 Task: Send email and add a link Link0000000001 to parteek.kumar@softage.net; aakash.mishra@softage.net with a cc to Ayush@softage.net; pooja.chaudhary@softage.net and bcc to Vanshu.thakur@softage.net with a subject Subject0000000001 and add a message Message0000000003 and with an attachment of Attach0000000004. Add a signature Sign0000000002 . Send email and add a link Link0000000002 including the signature Sign0000000001 to parteek.kumar@softage.net with a subject Subject0000000001 and add a message Message0000000001. Send email and add a link Link0000000002 including the signature Sign0000000001 to parteek.kumar@softage.net; aakash.mishra@softage.net with a subject Subject0000000002 and add a message Message0000000002. Send email and add a link Link0000000002 including the signature Sign0000000001 to parteek.kumar@softage.net with a subject Subject0000000001 and add a message Message0000000001 and with an attachment of Attach0000000001
Action: Mouse moved to (162, 182)
Screenshot: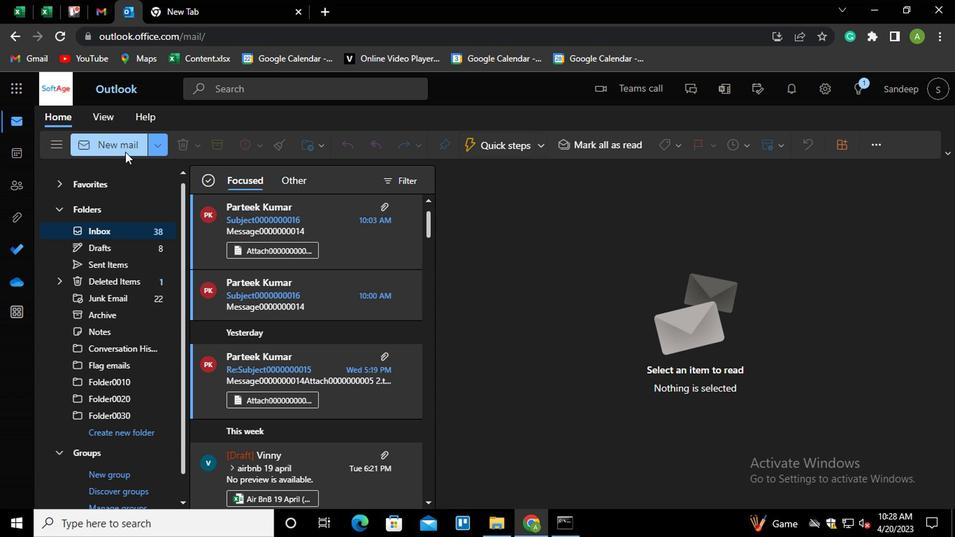 
Action: Mouse pressed left at (162, 182)
Screenshot: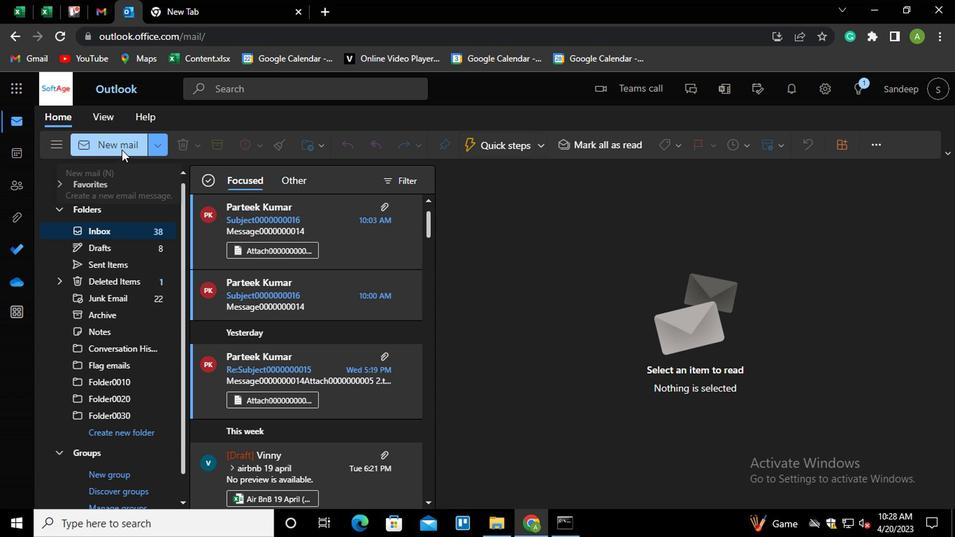 
Action: Mouse moved to (458, 317)
Screenshot: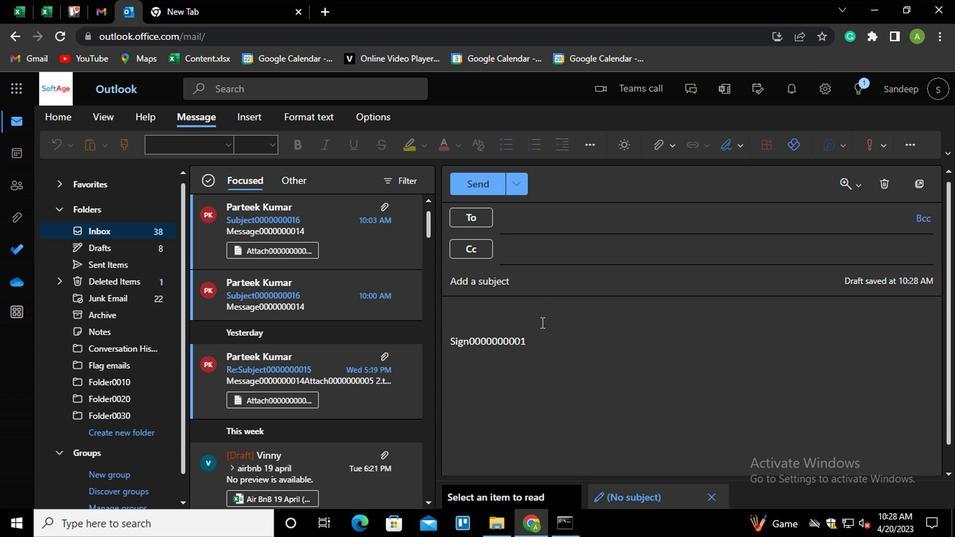 
Action: Mouse pressed left at (458, 317)
Screenshot: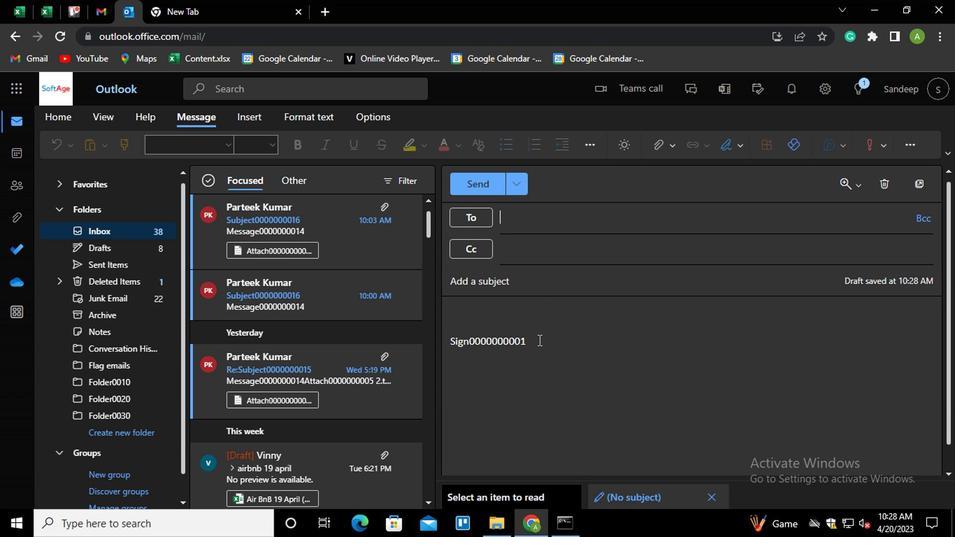 
Action: Key pressed <Key.shift_r><Key.home>
Screenshot: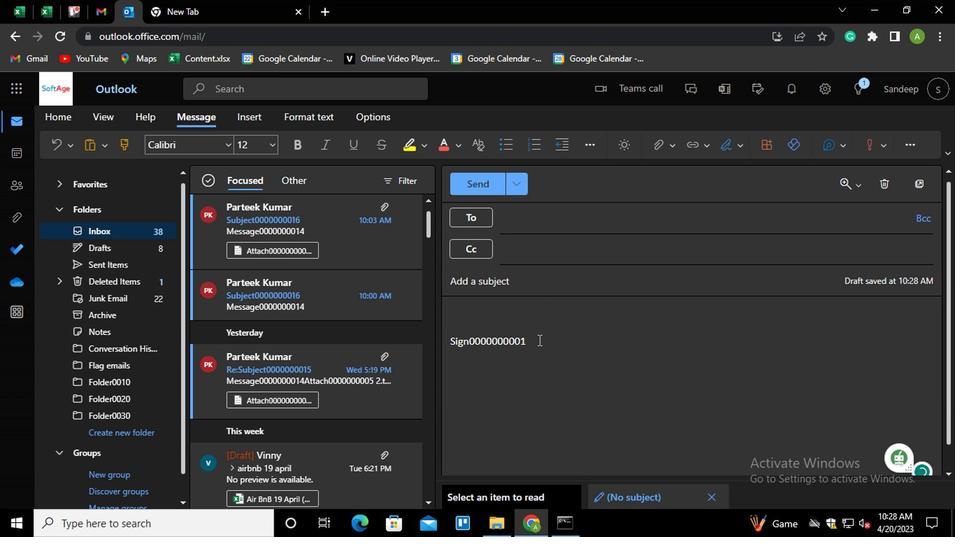 
Action: Mouse moved to (590, 293)
Screenshot: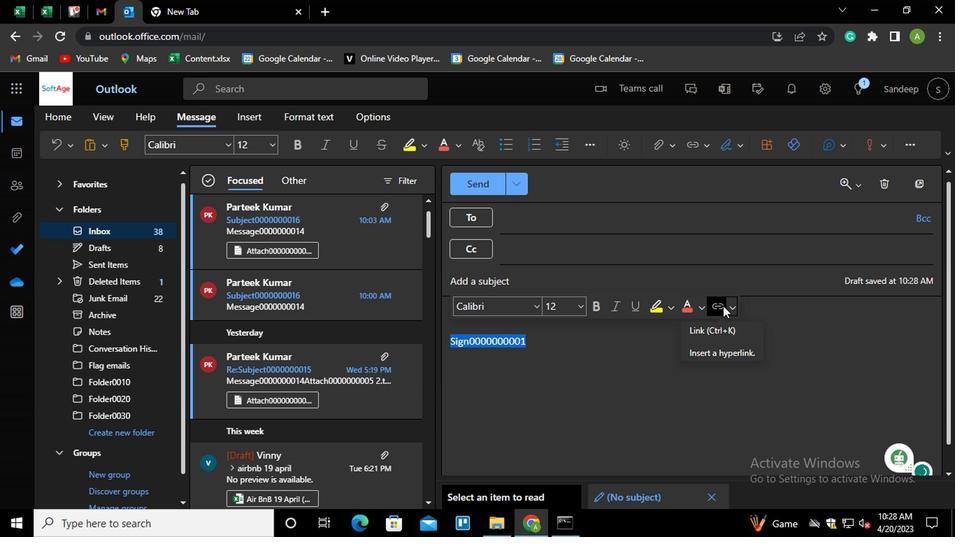 
Action: Mouse pressed left at (590, 293)
Screenshot: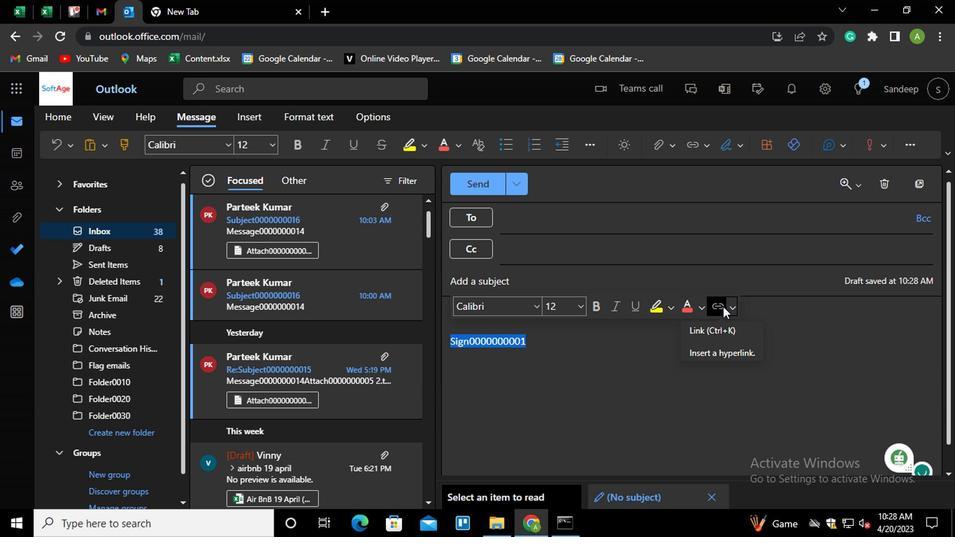 
Action: Mouse moved to (343, 269)
Screenshot: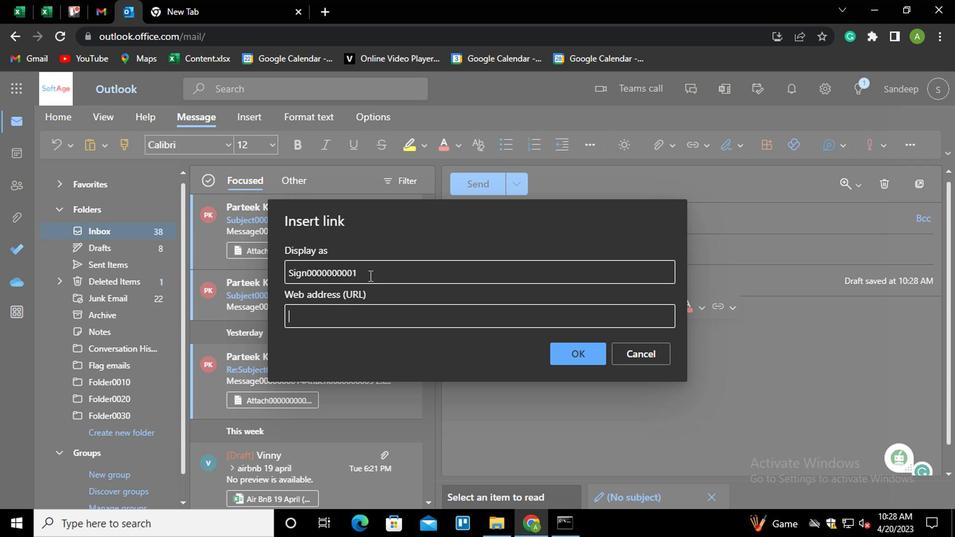 
Action: Mouse pressed left at (343, 269)
Screenshot: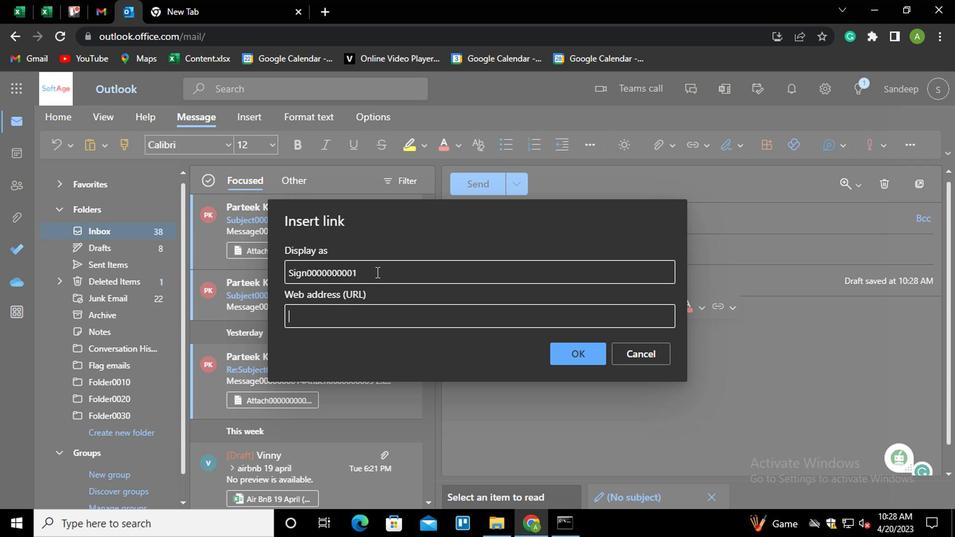 
Action: Key pressed <Key.shift_r><Key.home><Key.shift_r>Link0000000001
Screenshot: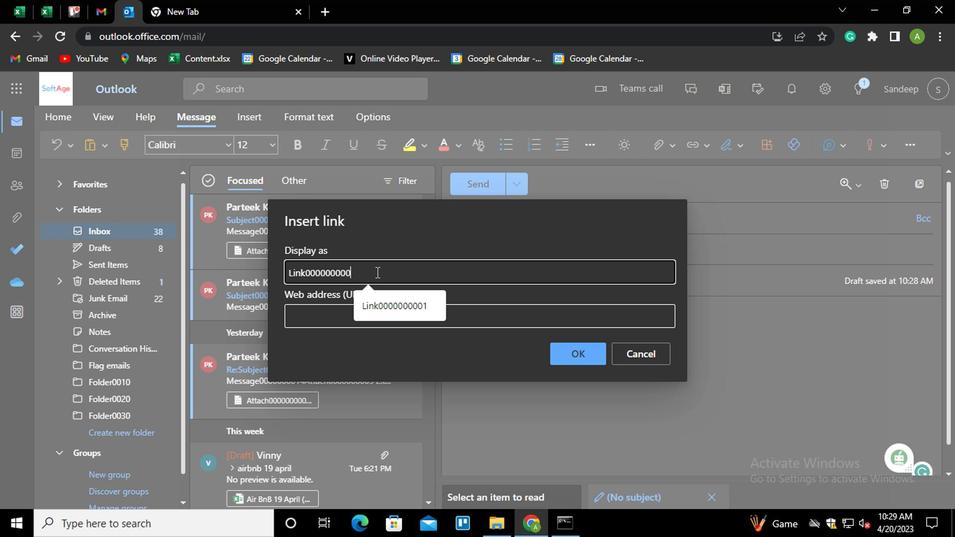 
Action: Mouse moved to (293, 307)
Screenshot: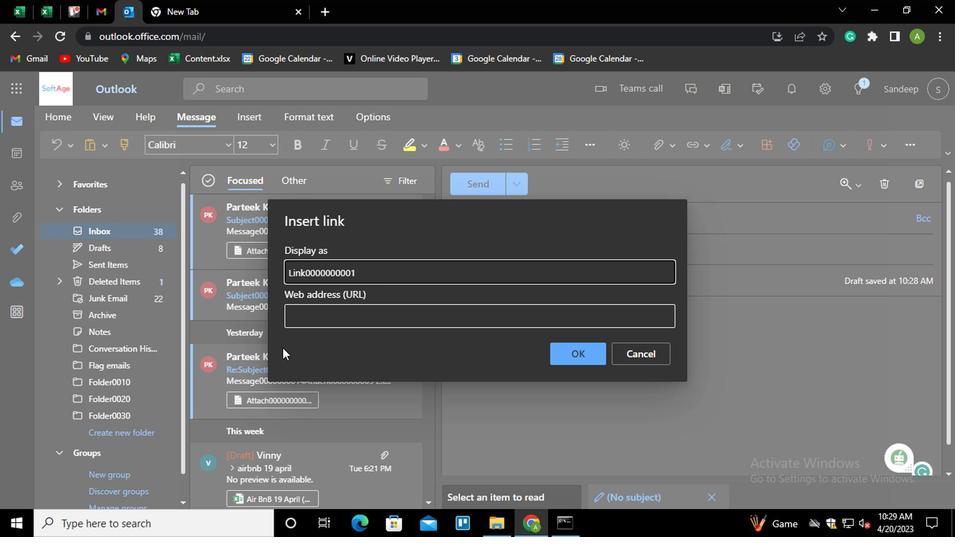 
Action: Key pressed <Key.shift_r>
Screenshot: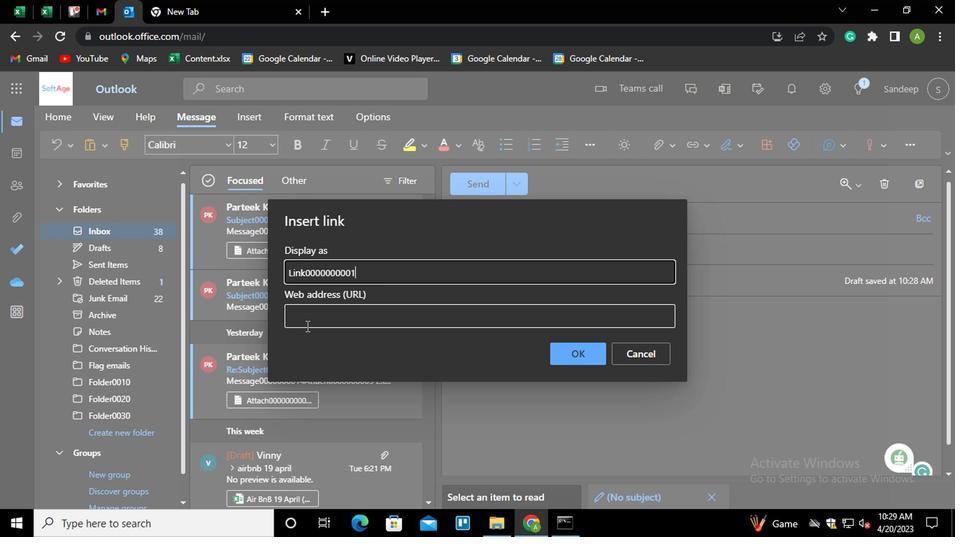 
Action: Mouse moved to (293, 305)
Screenshot: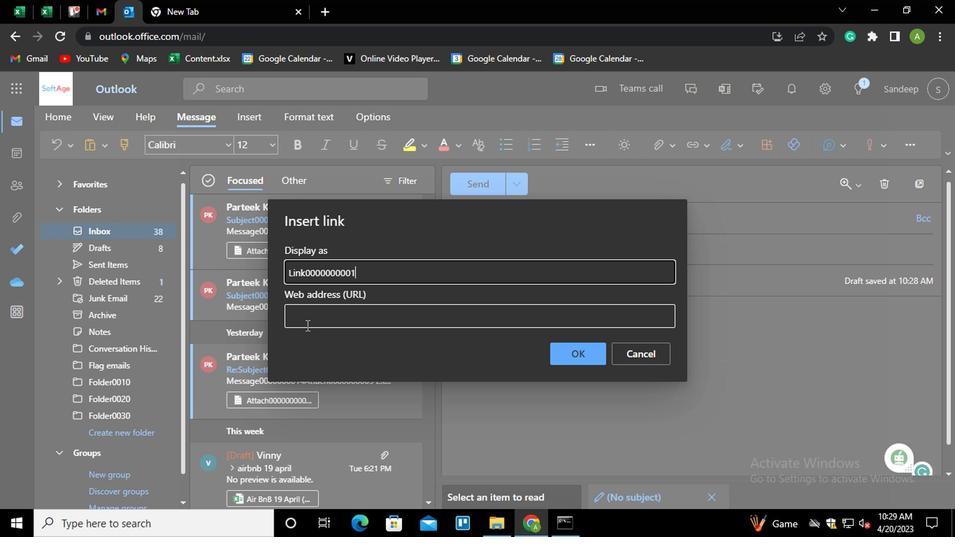 
Action: Mouse pressed left at (293, 305)
Screenshot: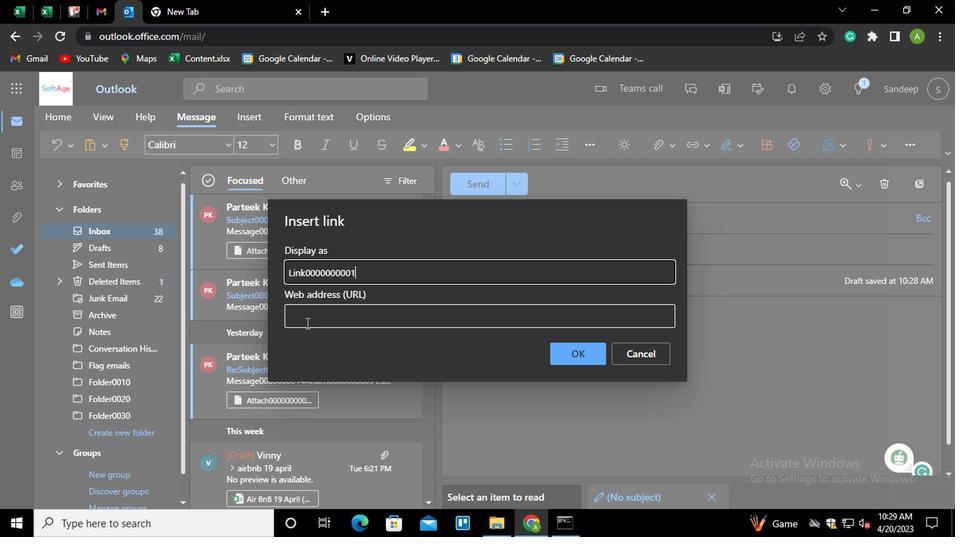 
Action: Key pressed <Key.shift_r>Link0000000001
Screenshot: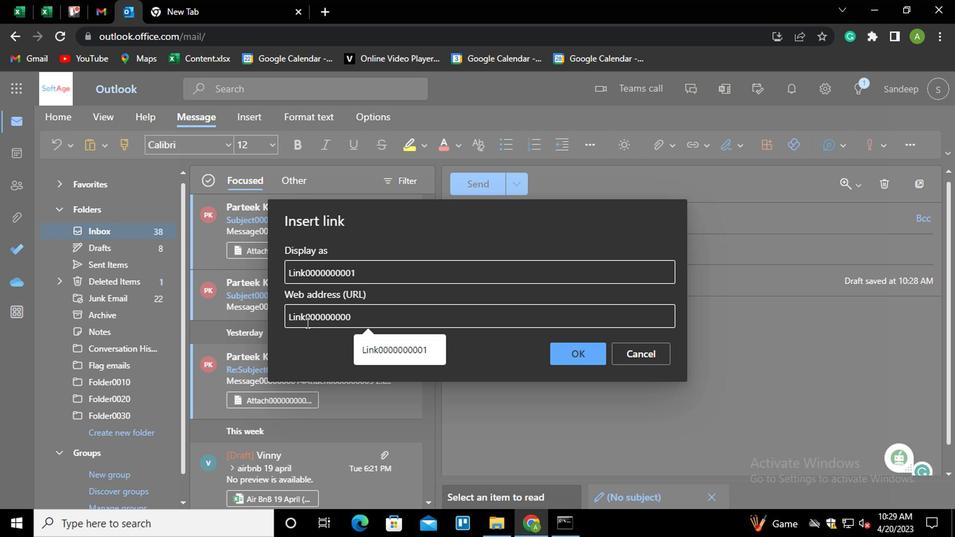 
Action: Mouse moved to (481, 329)
Screenshot: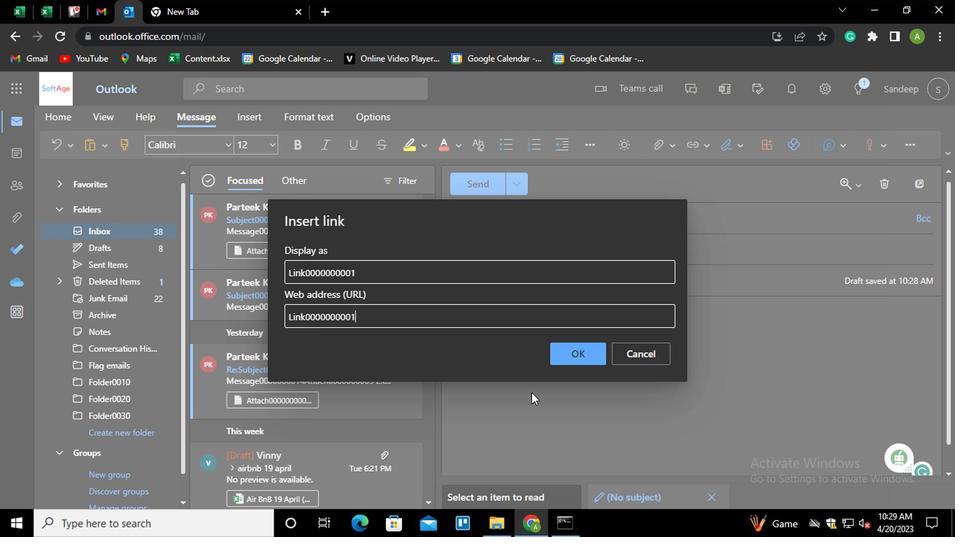 
Action: Mouse pressed left at (481, 329)
Screenshot: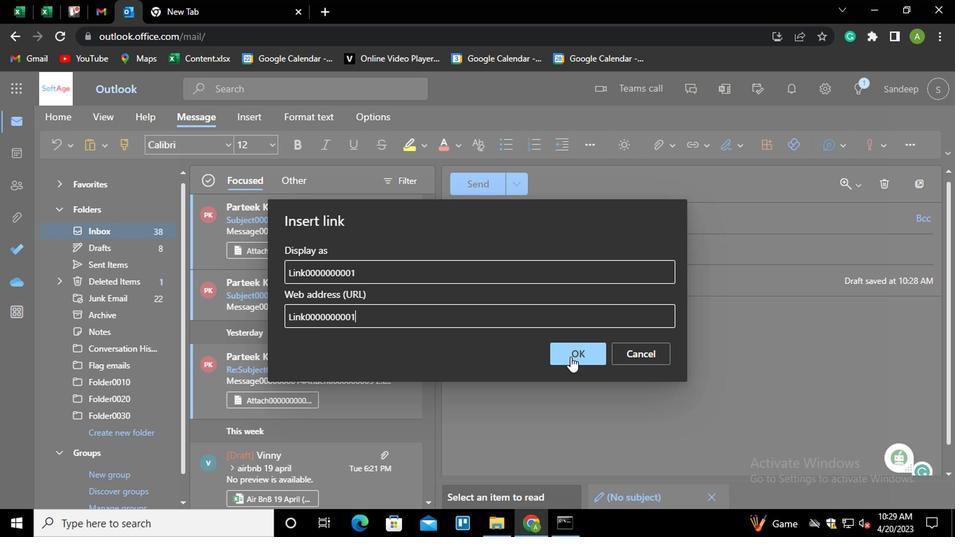 
Action: Mouse moved to (464, 234)
Screenshot: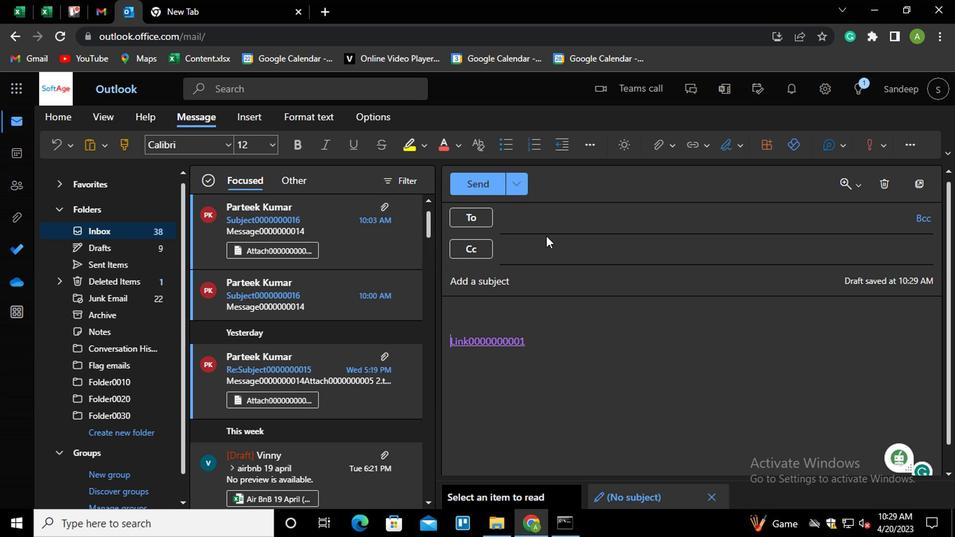 
Action: Mouse pressed left at (464, 234)
Screenshot: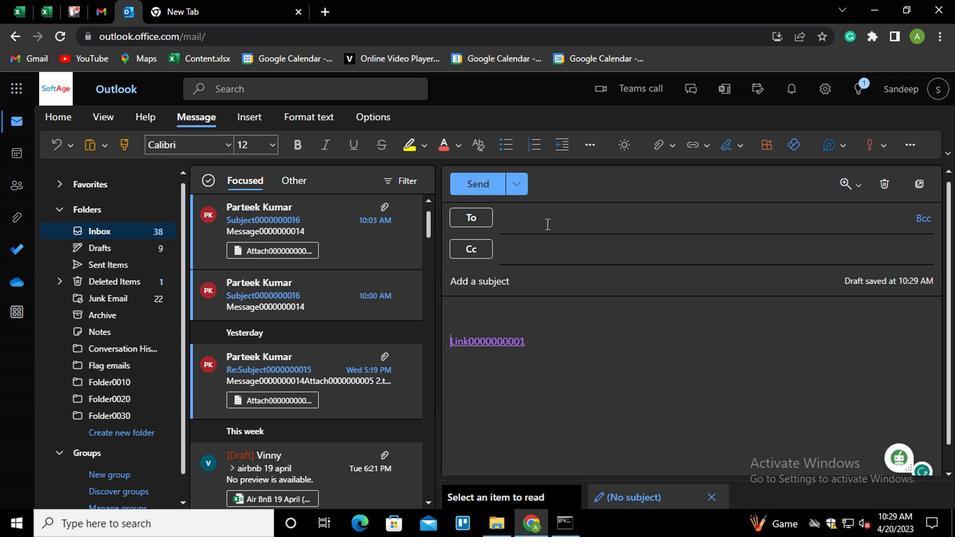 
Action: Key pressed par<Key.enter>aa<Key.enter>
Screenshot: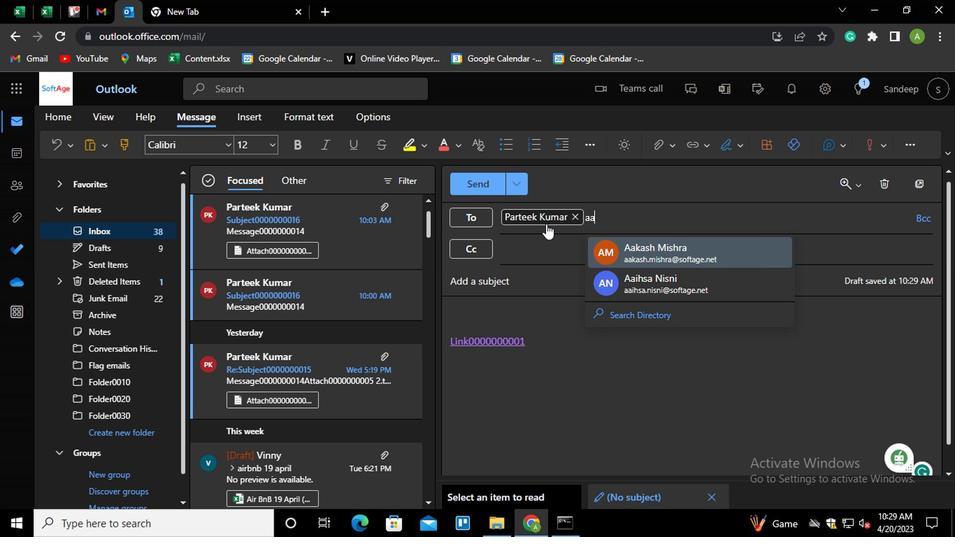 
Action: Mouse moved to (464, 254)
Screenshot: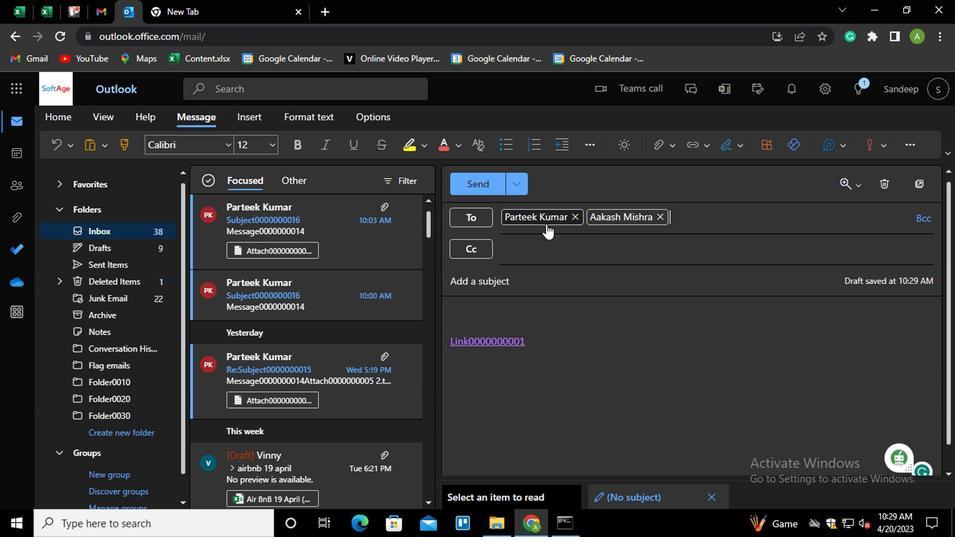 
Action: Mouse pressed left at (464, 254)
Screenshot: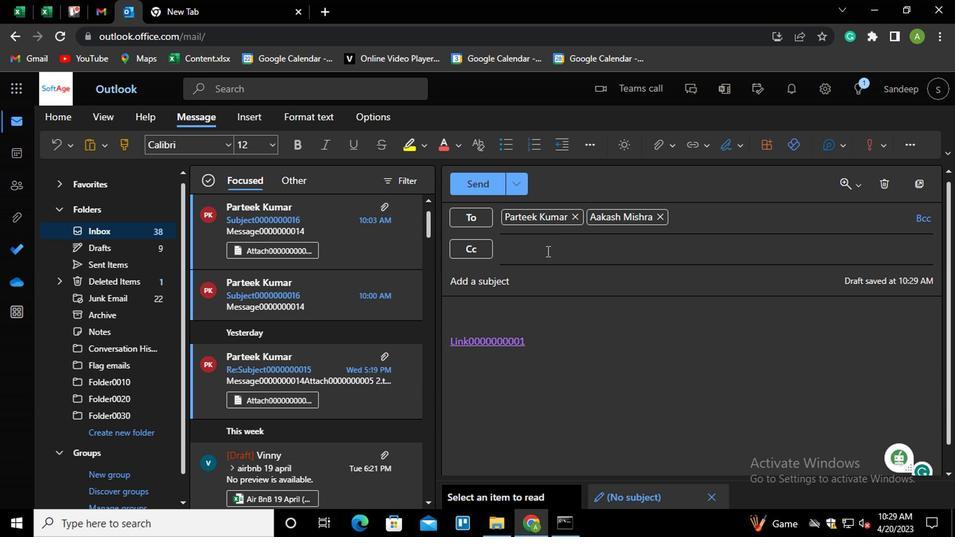 
Action: Key pressed ayu<Key.enter>poo<Key.enter>
Screenshot: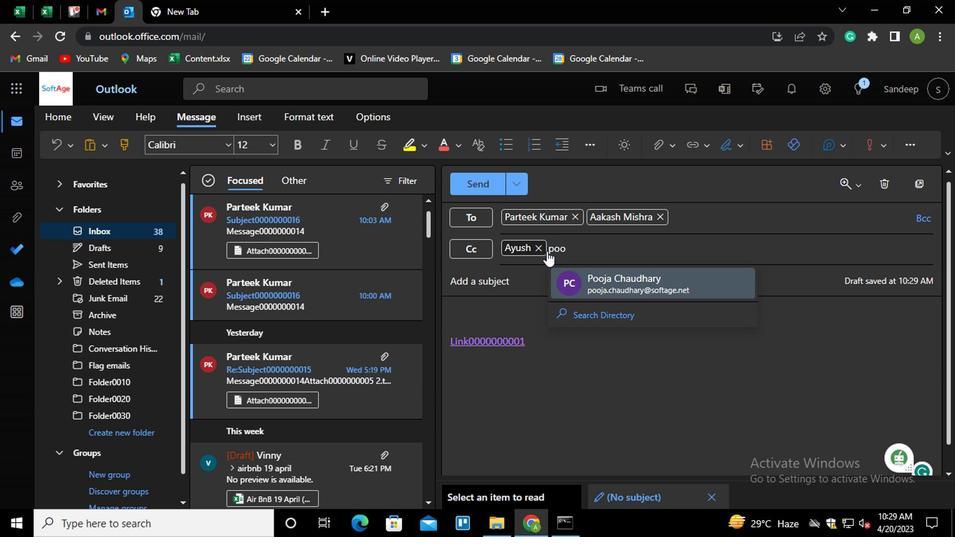 
Action: Mouse moved to (735, 231)
Screenshot: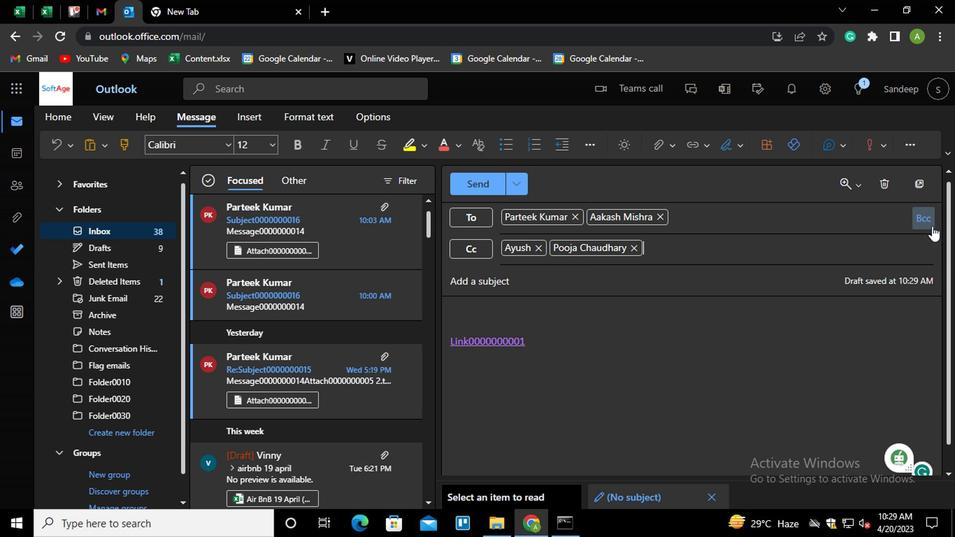 
Action: Mouse pressed left at (735, 231)
Screenshot: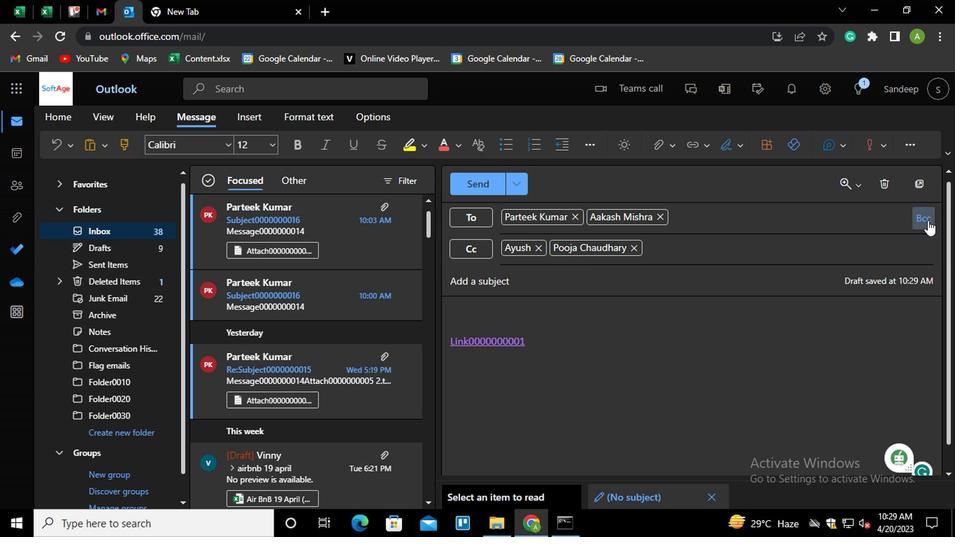 
Action: Mouse moved to (534, 274)
Screenshot: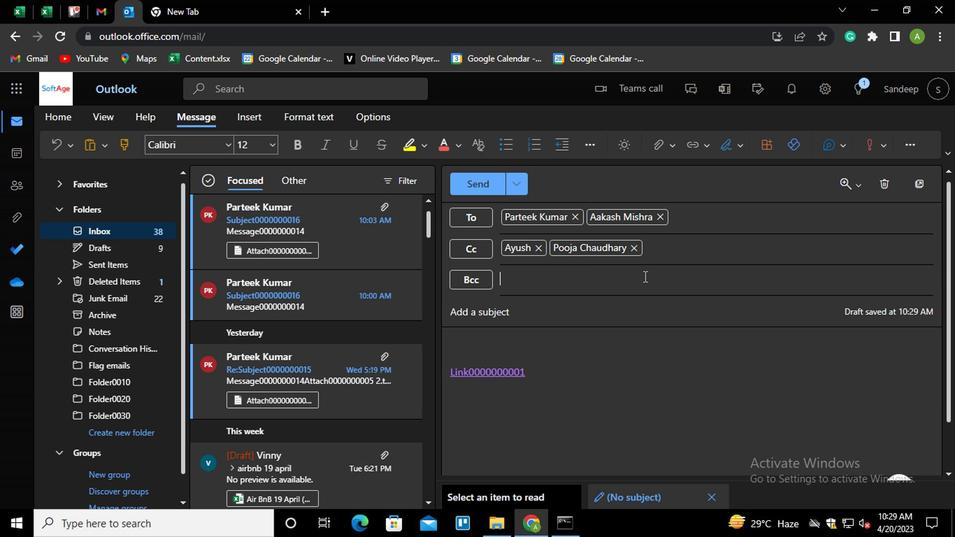 
Action: Mouse pressed left at (534, 274)
Screenshot: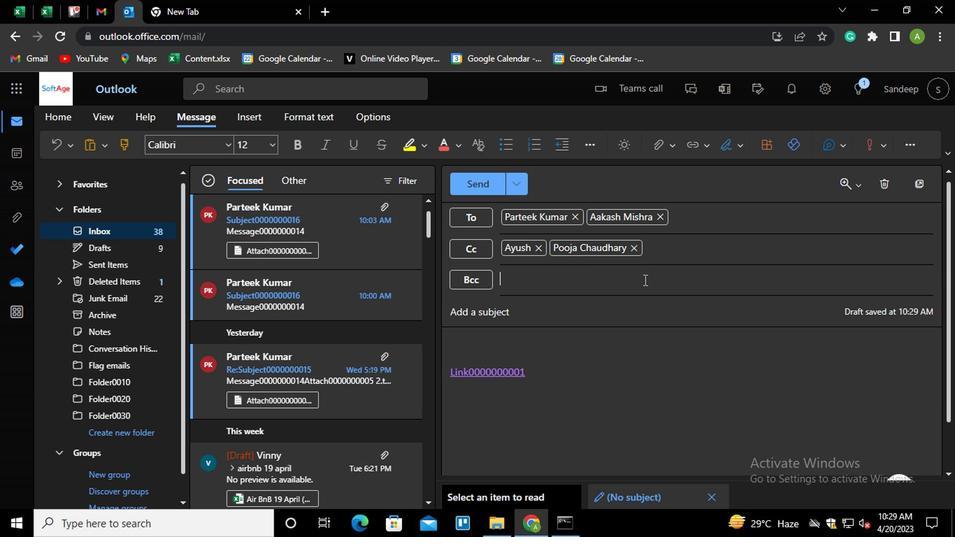 
Action: Key pressed van<Key.enter>
Screenshot: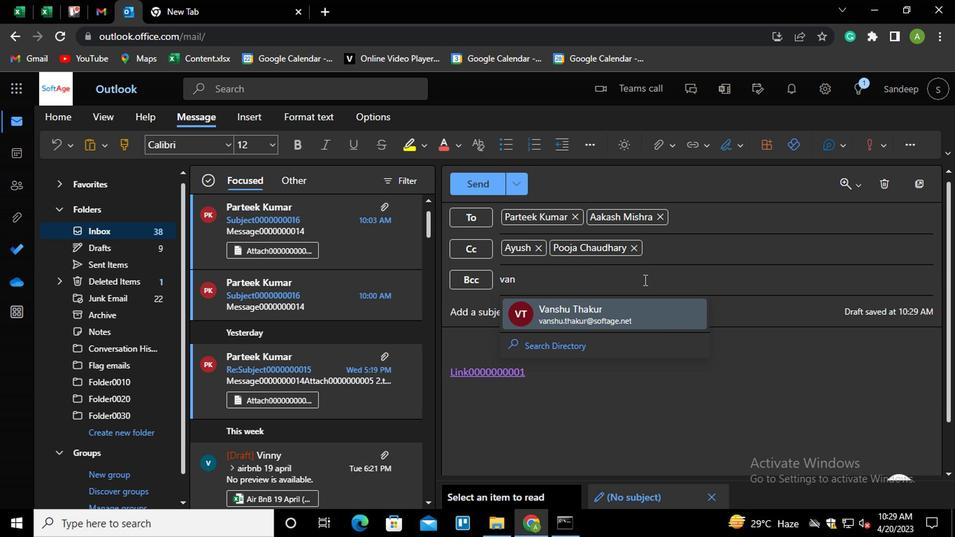
Action: Mouse moved to (472, 293)
Screenshot: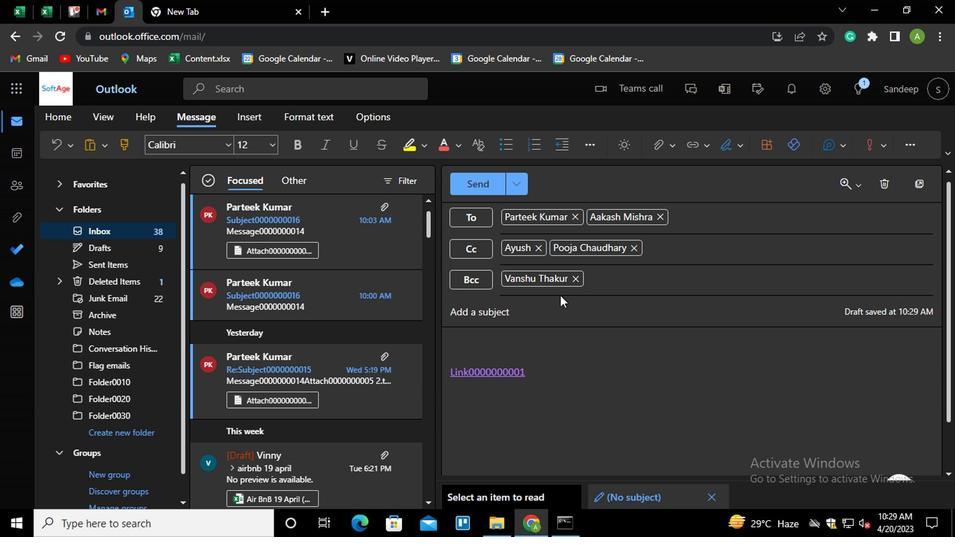 
Action: Mouse pressed left at (472, 293)
Screenshot: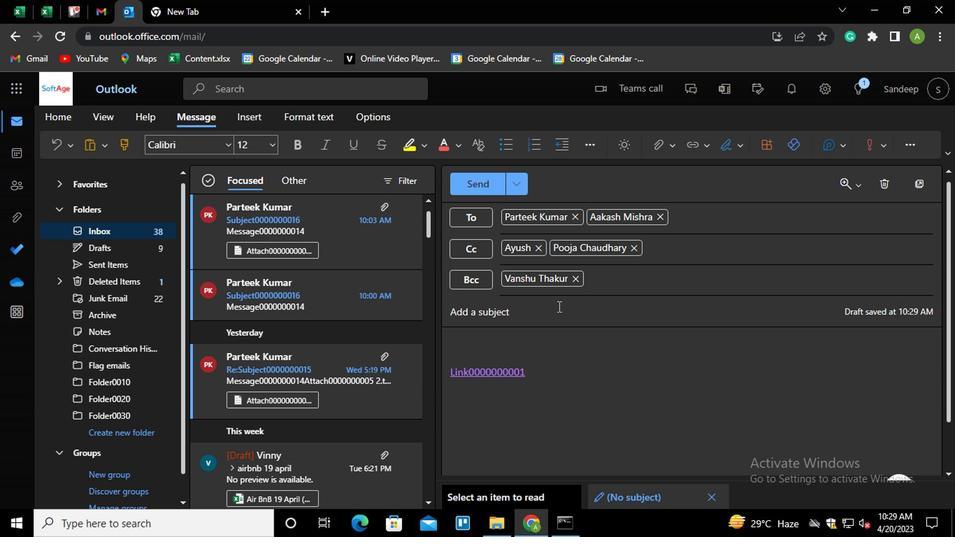 
Action: Key pressed <Key.shift>SUBJECT0000000001
Screenshot: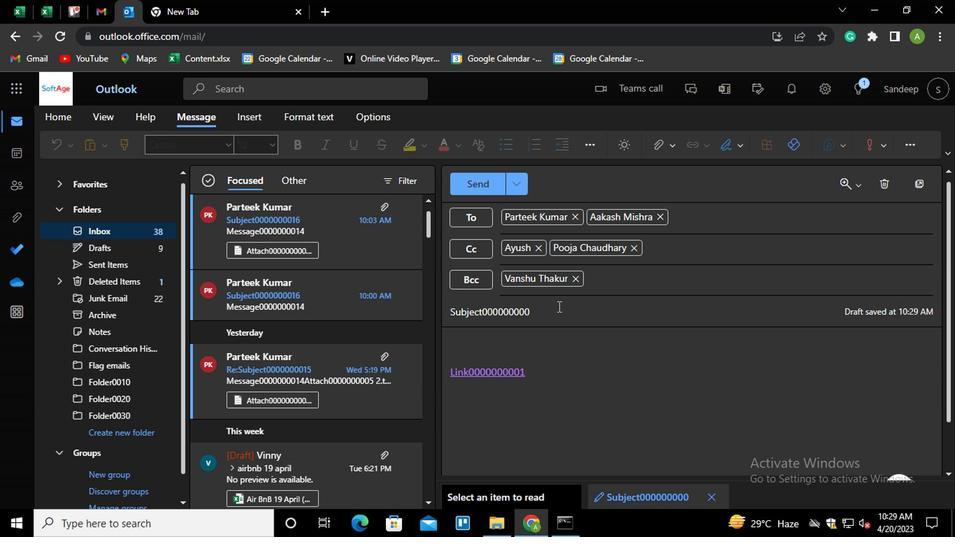 
Action: Mouse moved to (470, 341)
Screenshot: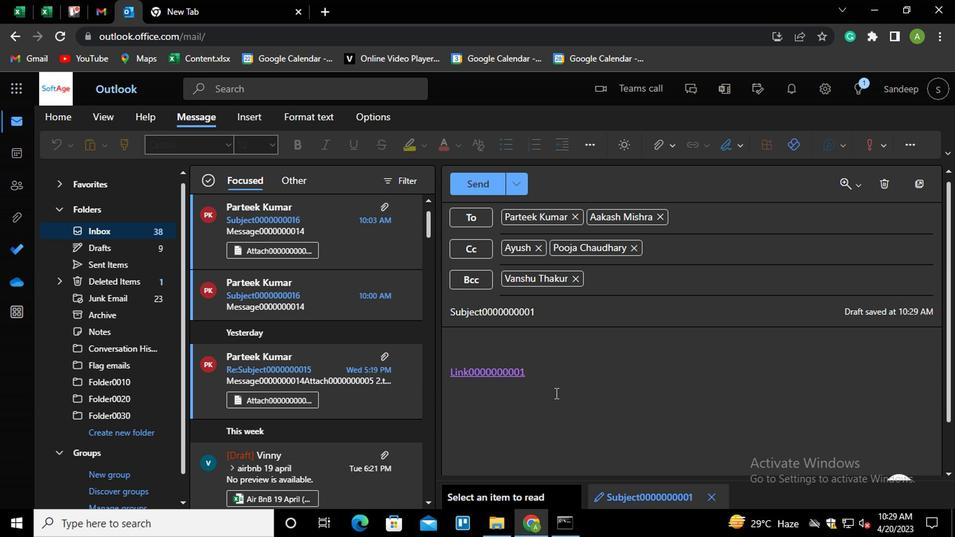 
Action: Mouse pressed left at (470, 341)
Screenshot: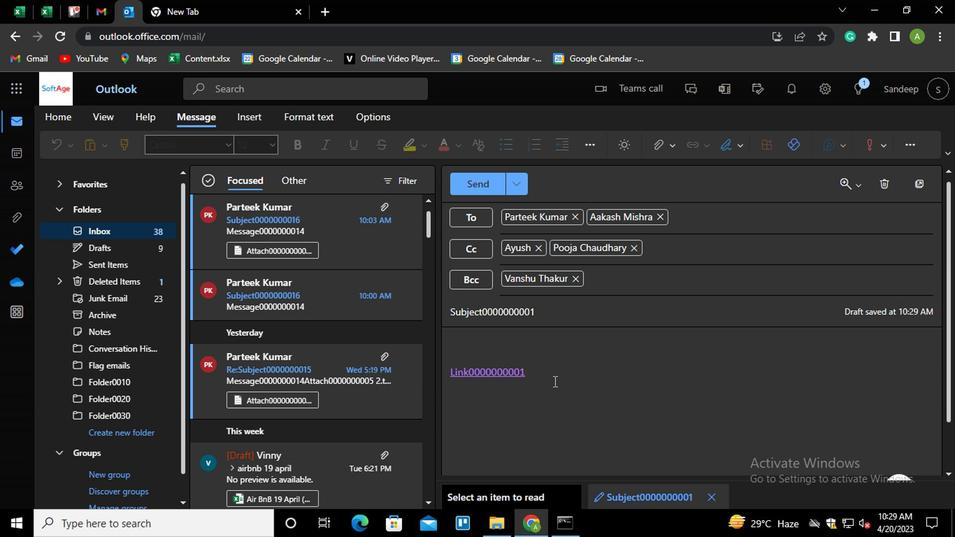 
Action: Key pressed <Key.shift_r><Key.shift_r><Key.enter><Key.shift_r>MESSAGE0000000003
Screenshot: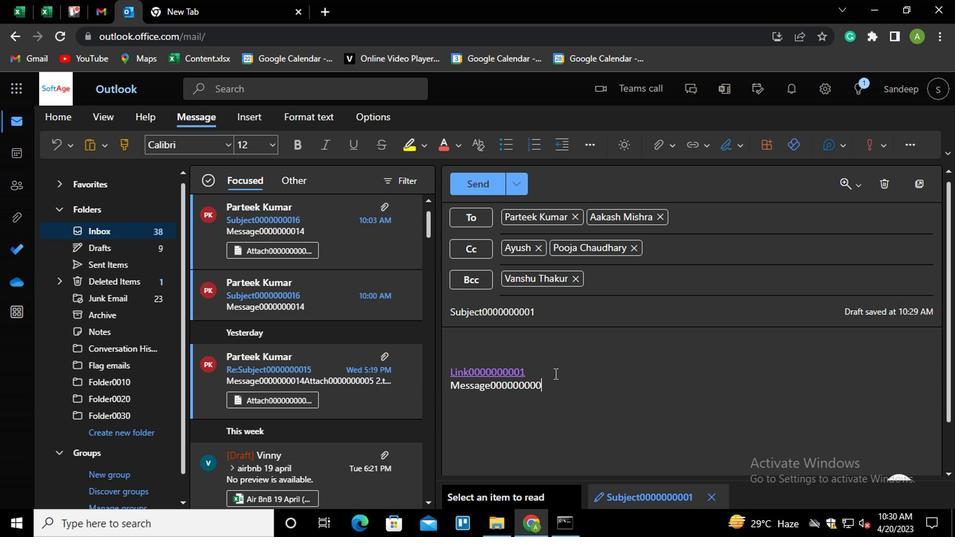 
Action: Mouse moved to (494, 356)
Screenshot: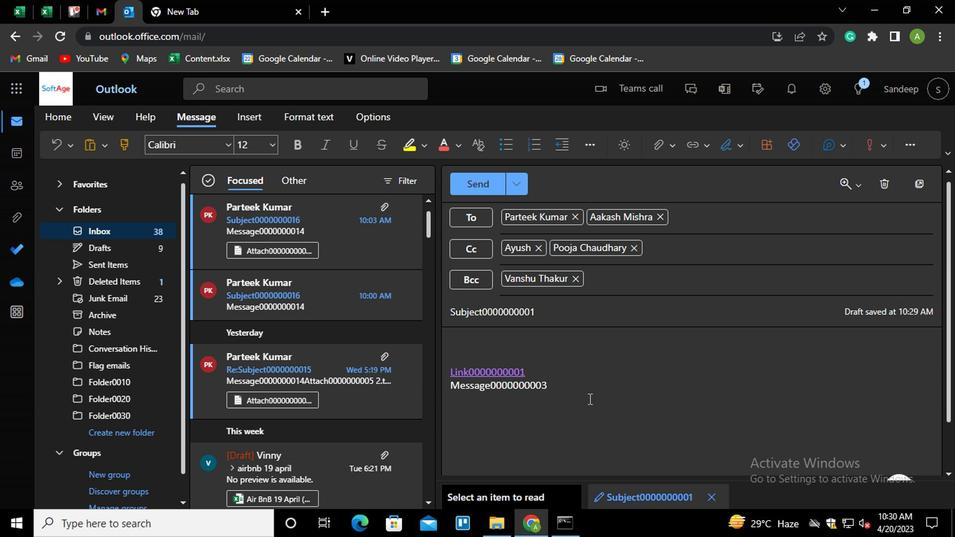 
Action: Mouse pressed left at (494, 356)
Screenshot: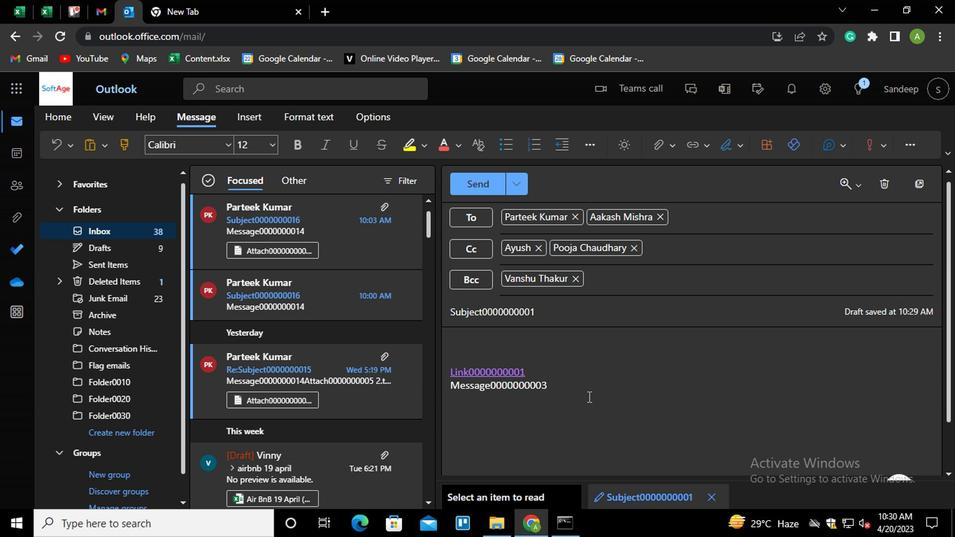
Action: Mouse moved to (544, 178)
Screenshot: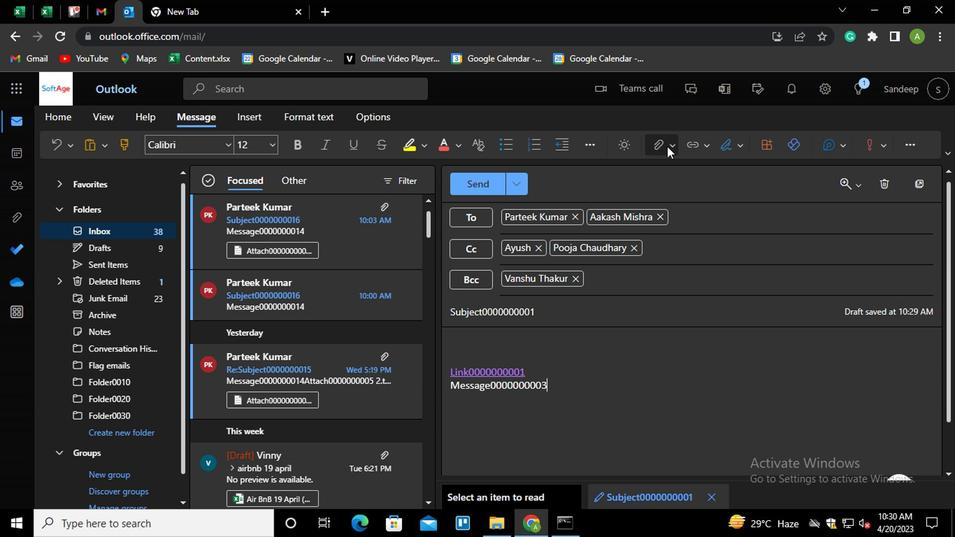 
Action: Mouse pressed left at (544, 178)
Screenshot: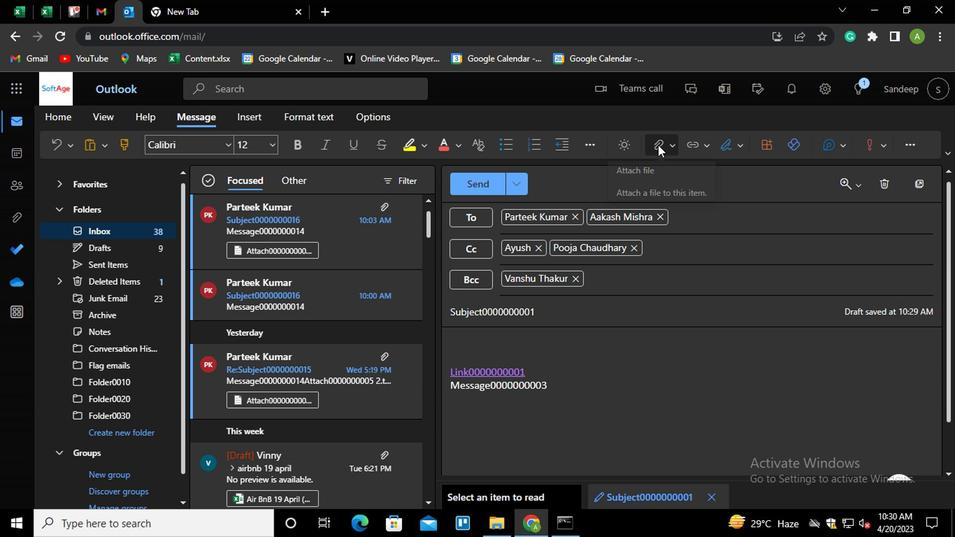 
Action: Mouse moved to (512, 201)
Screenshot: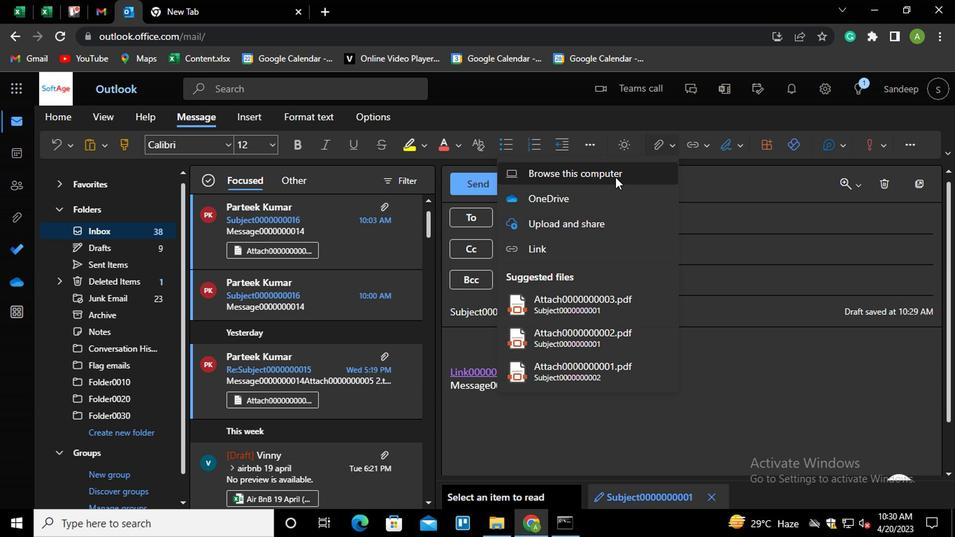 
Action: Mouse pressed left at (512, 201)
Screenshot: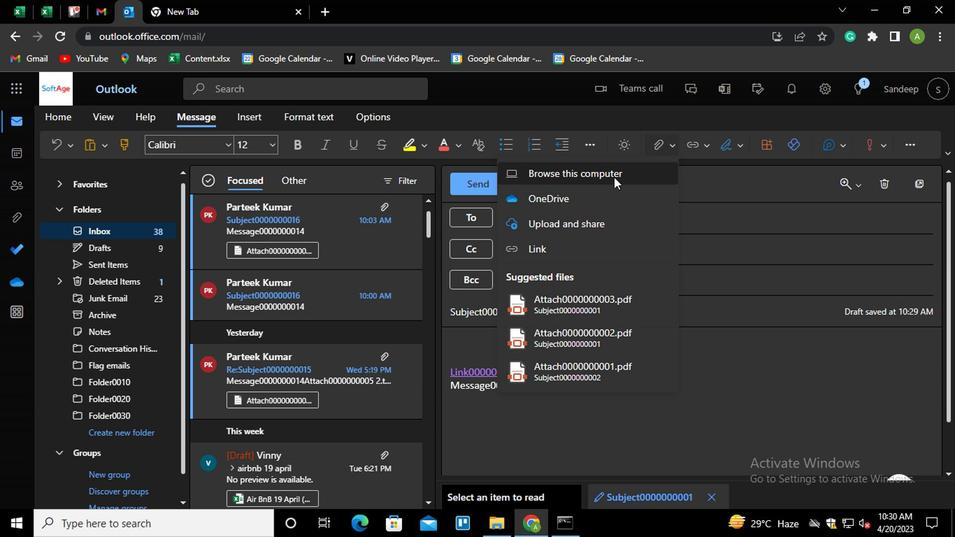 
Action: Mouse moved to (225, 179)
Screenshot: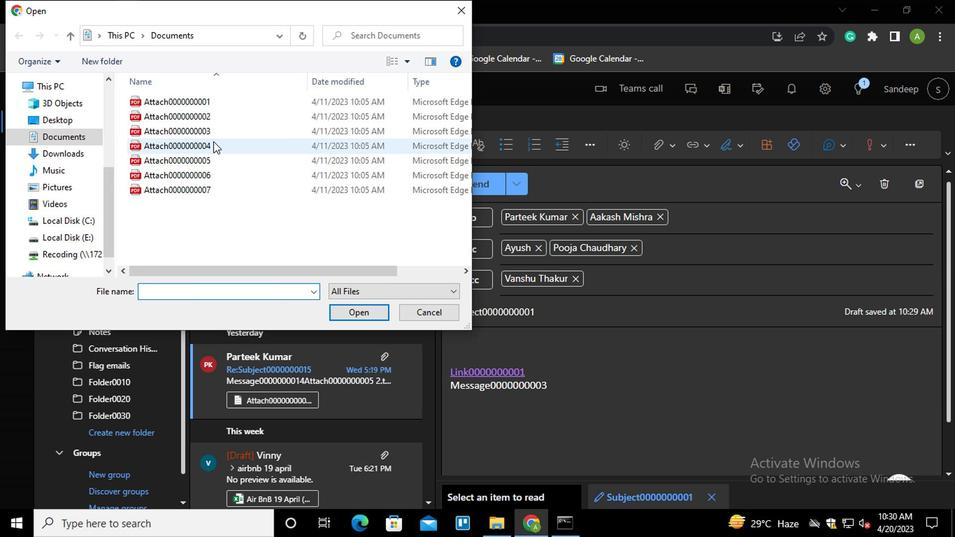 
Action: Mouse pressed left at (225, 179)
Screenshot: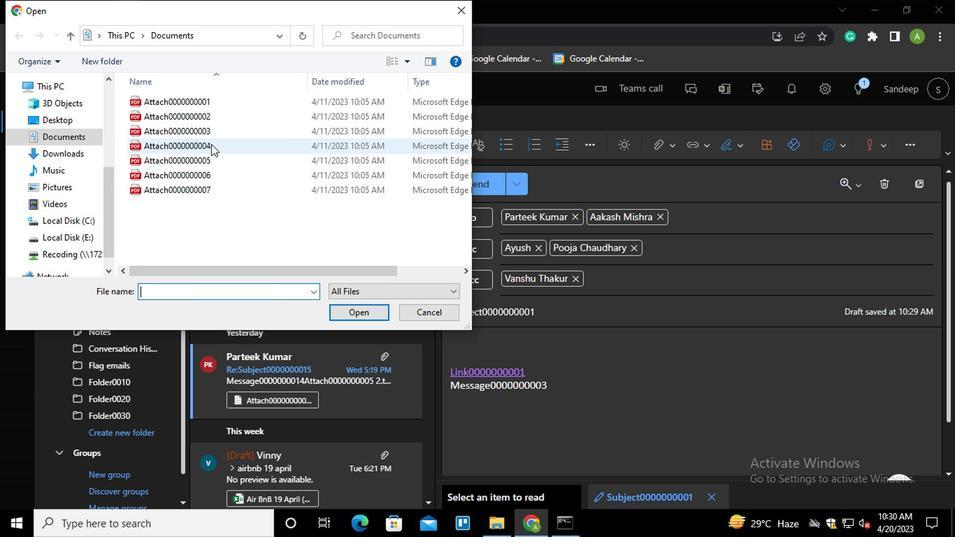 
Action: Mouse moved to (325, 295)
Screenshot: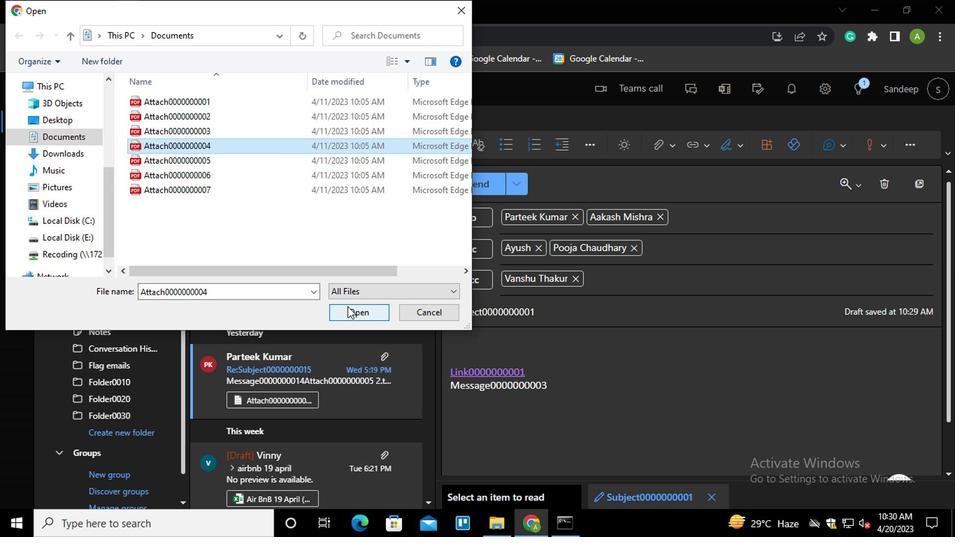 
Action: Mouse pressed left at (325, 295)
Screenshot: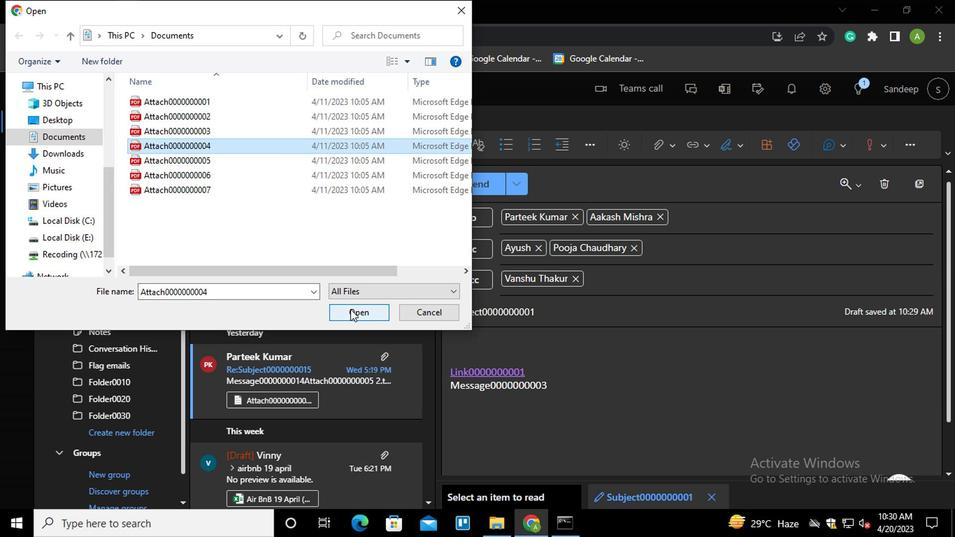 
Action: Mouse moved to (598, 178)
Screenshot: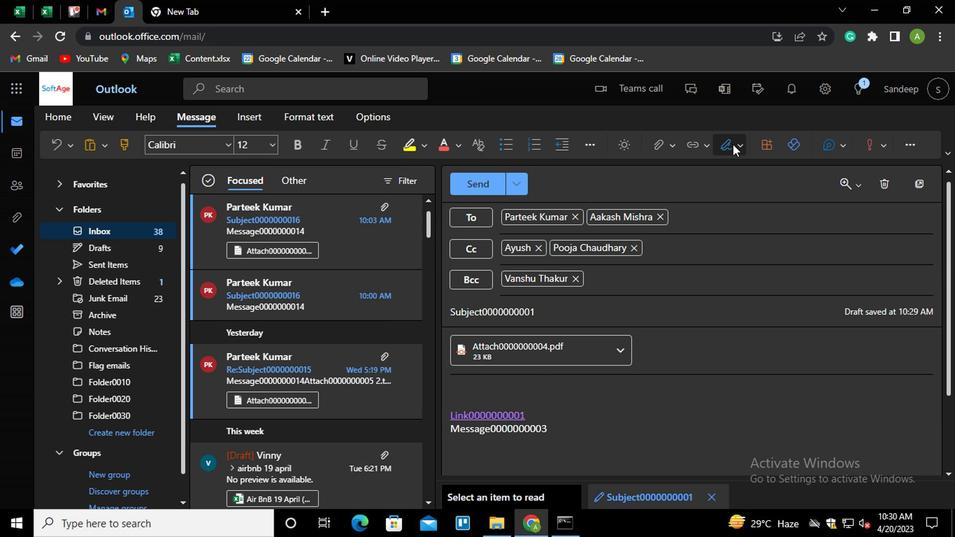 
Action: Mouse pressed left at (598, 178)
Screenshot: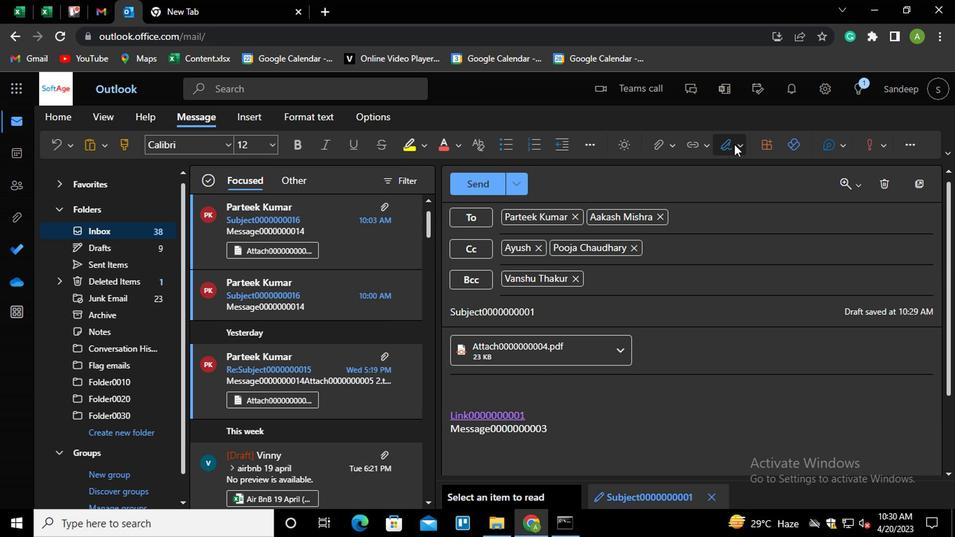 
Action: Mouse moved to (578, 217)
Screenshot: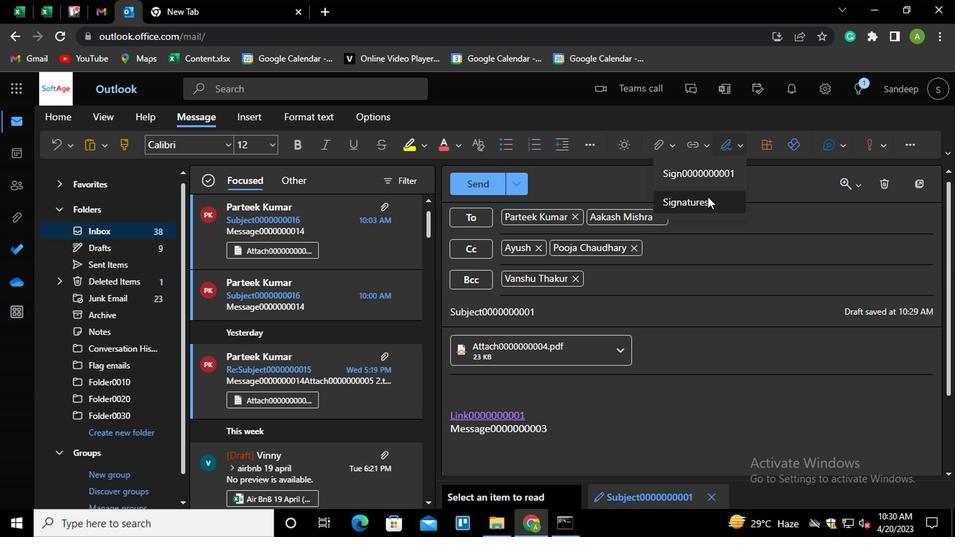 
Action: Mouse pressed left at (578, 217)
Screenshot: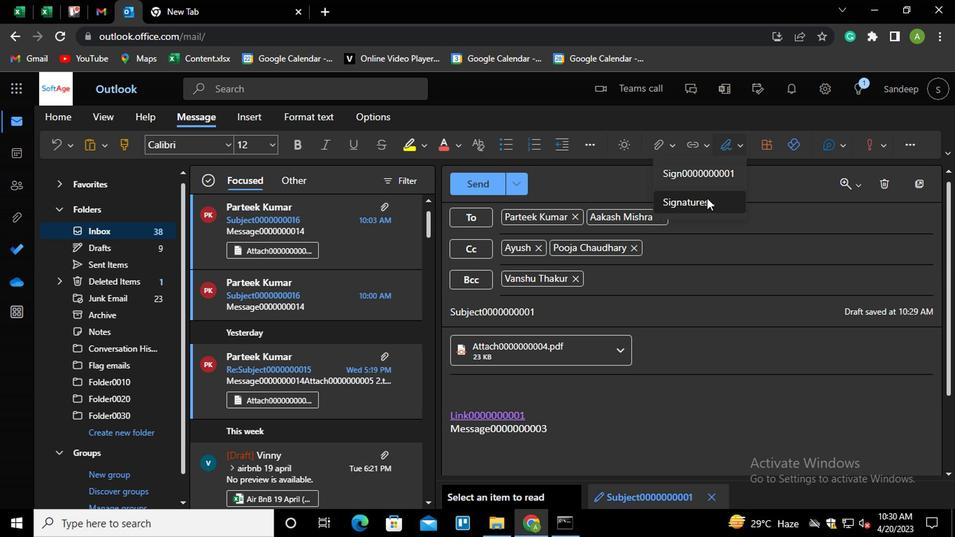 
Action: Mouse moved to (380, 259)
Screenshot: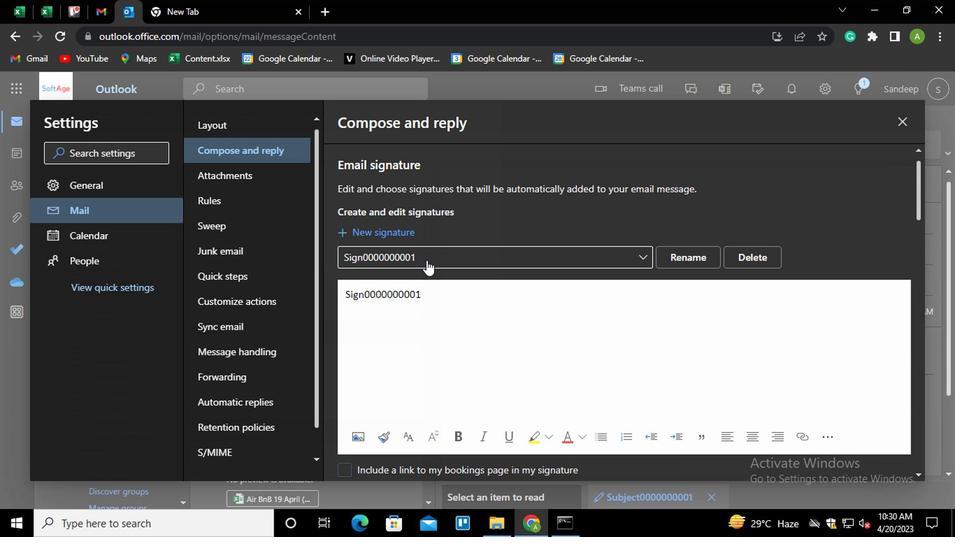
Action: Mouse pressed left at (380, 259)
Screenshot: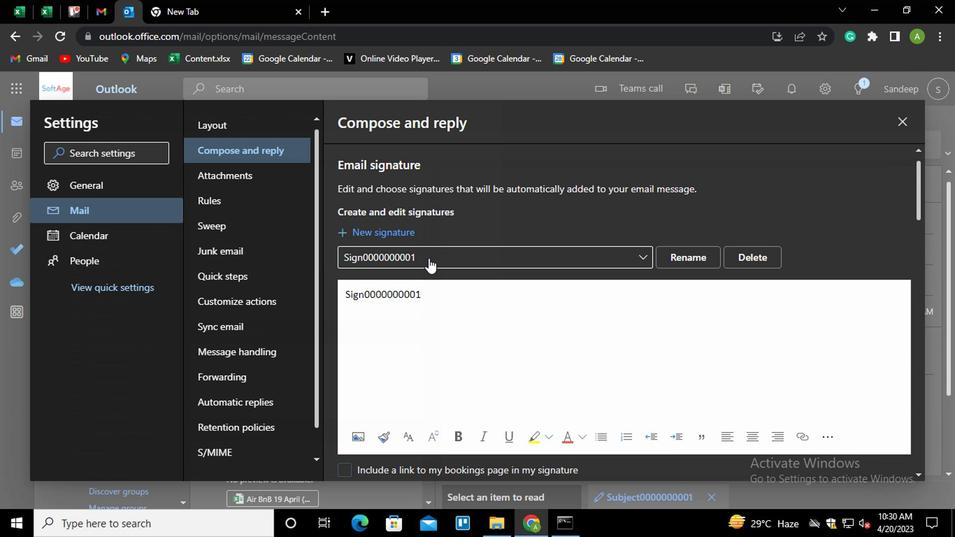 
Action: Mouse moved to (382, 260)
Screenshot: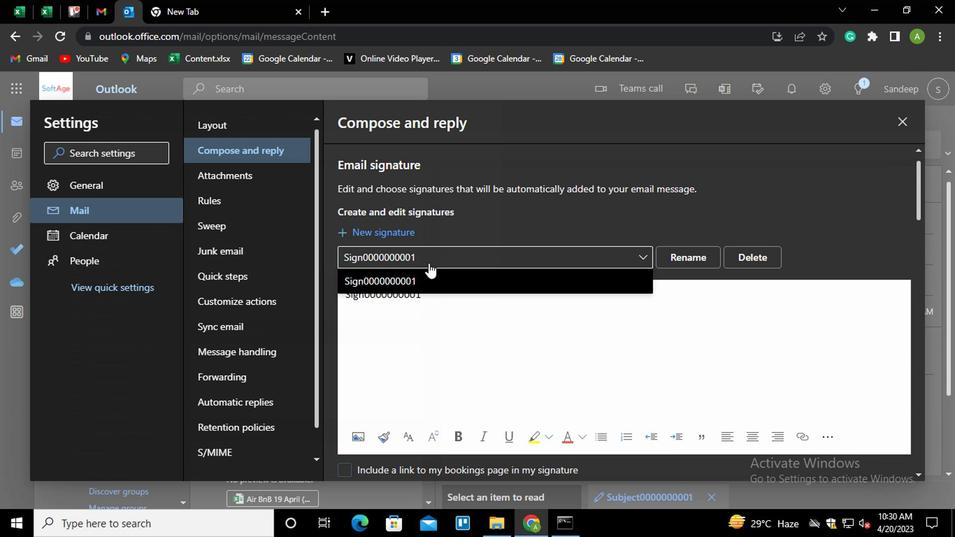 
Action: Mouse pressed left at (382, 260)
Screenshot: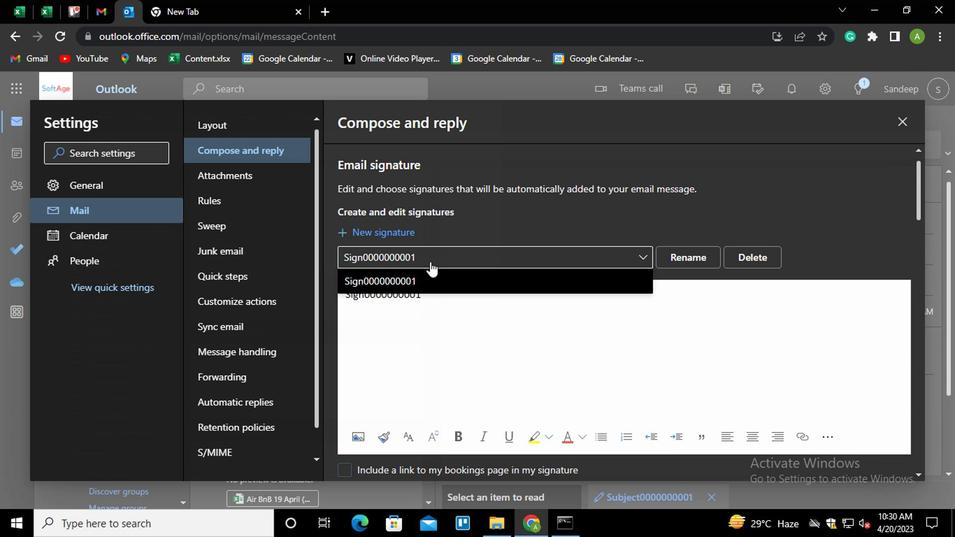 
Action: Mouse moved to (378, 283)
Screenshot: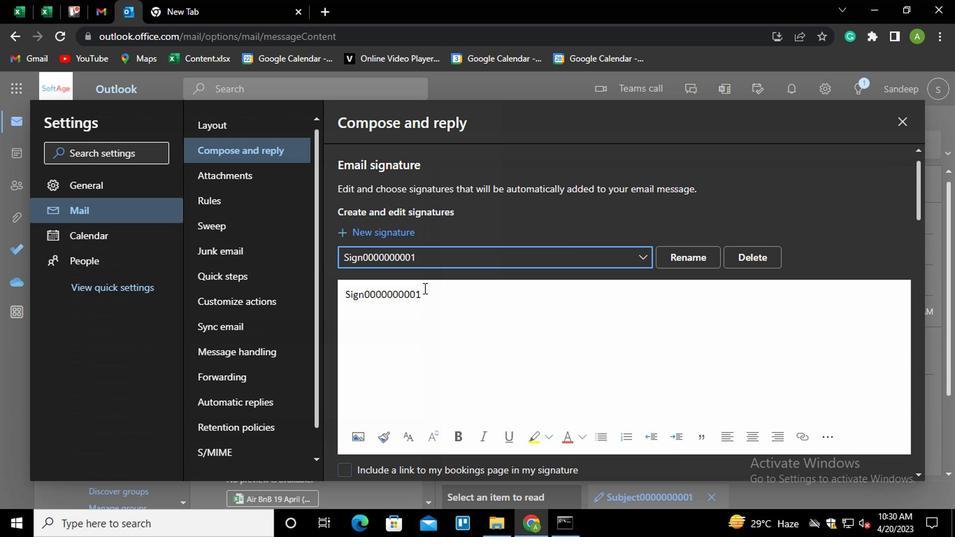 
Action: Mouse pressed left at (378, 283)
Screenshot: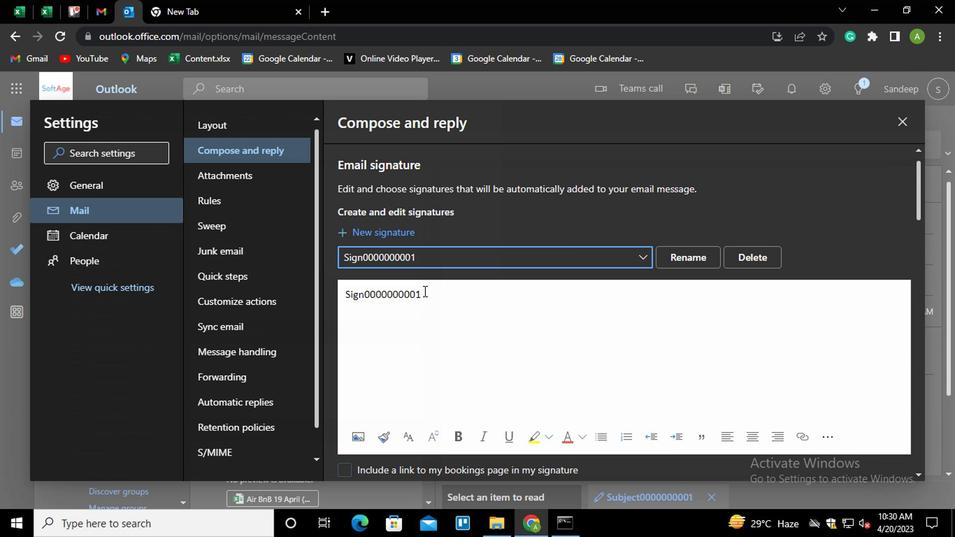 
Action: Mouse moved to (568, 255)
Screenshot: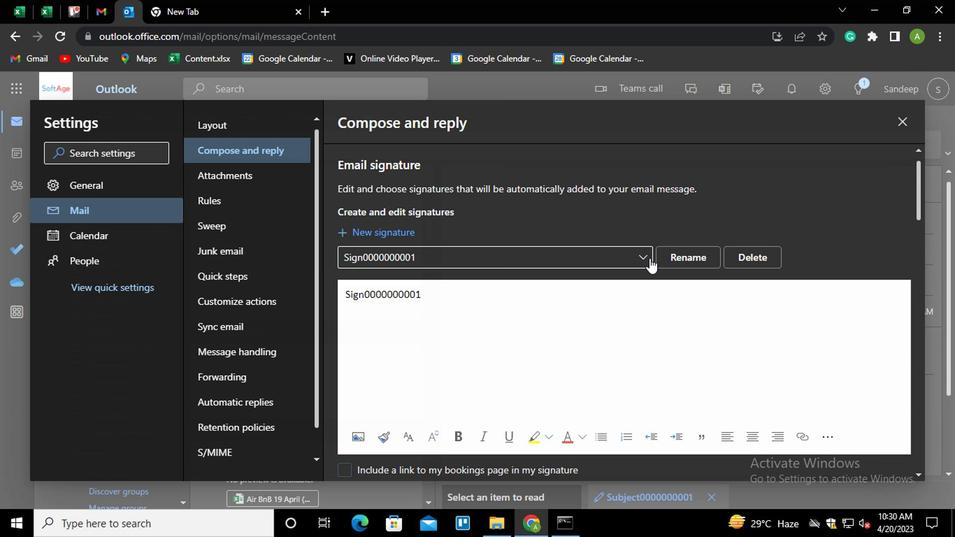 
Action: Mouse pressed left at (568, 255)
Screenshot: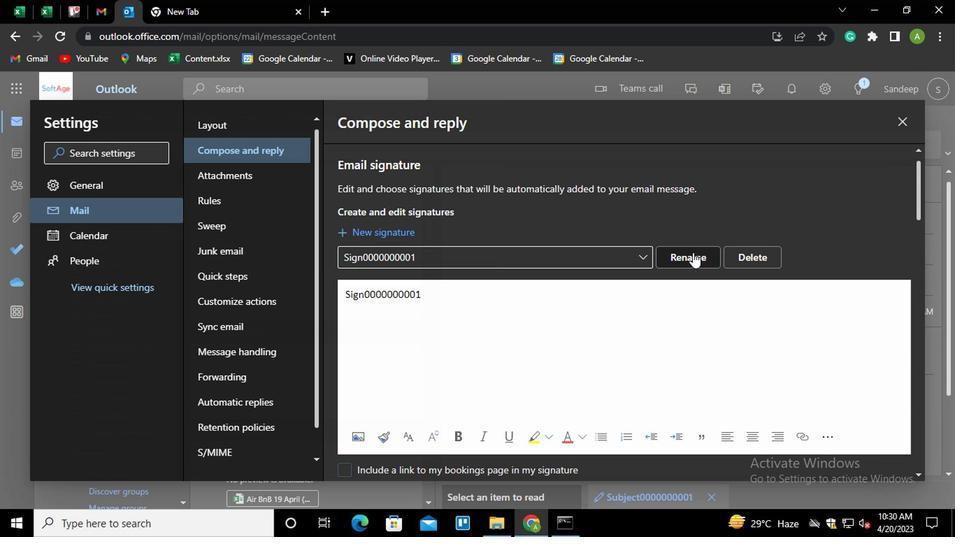 
Action: Mouse moved to (426, 255)
Screenshot: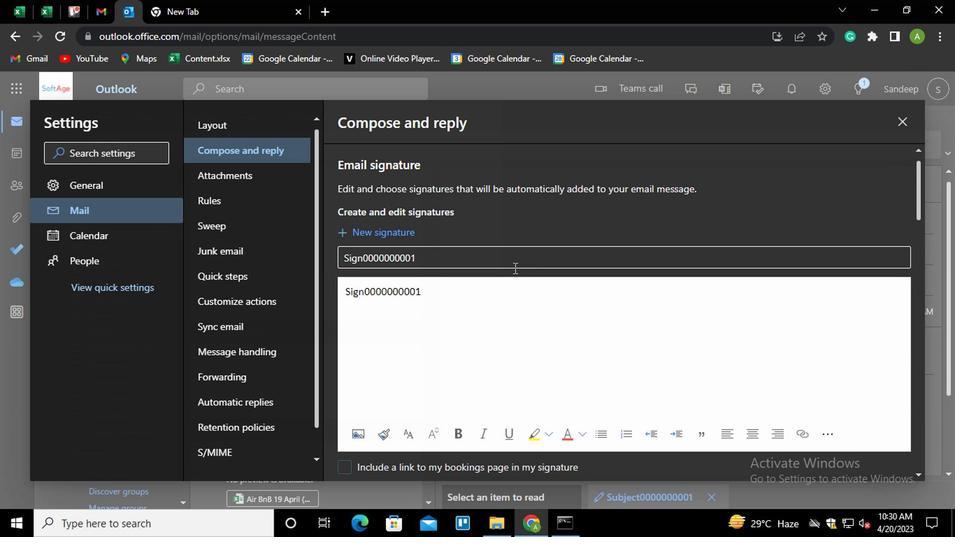 
Action: Mouse pressed left at (426, 255)
Screenshot: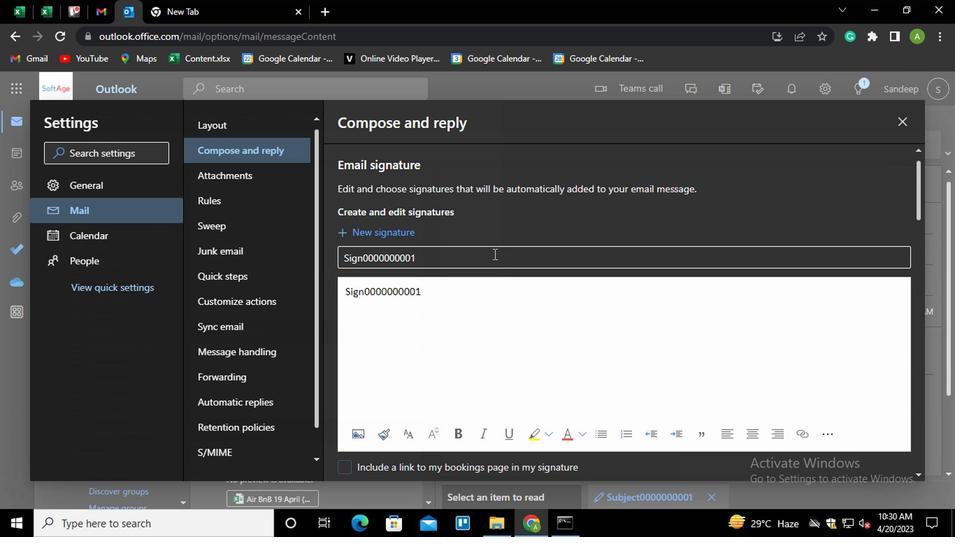 
Action: Key pressed <Key.backspace>2
Screenshot: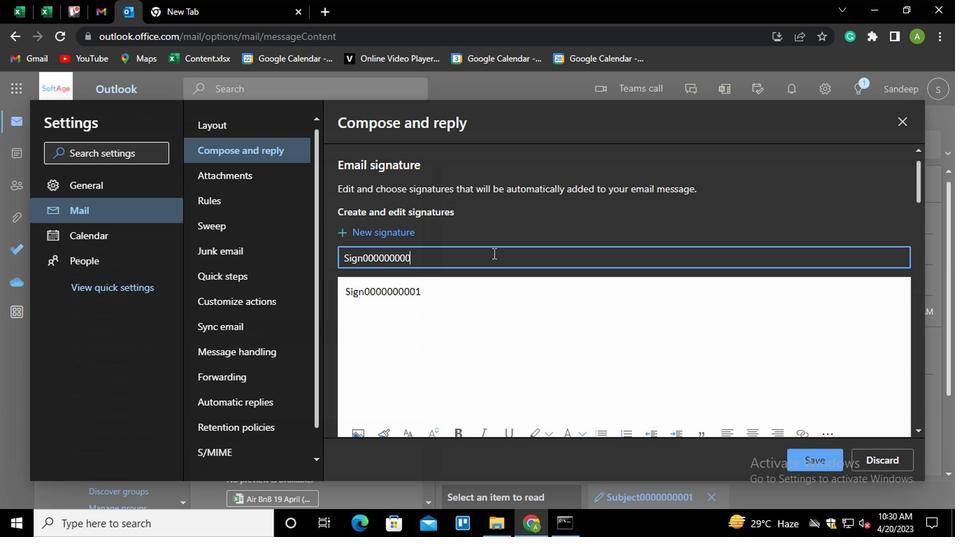 
Action: Mouse moved to (433, 282)
Screenshot: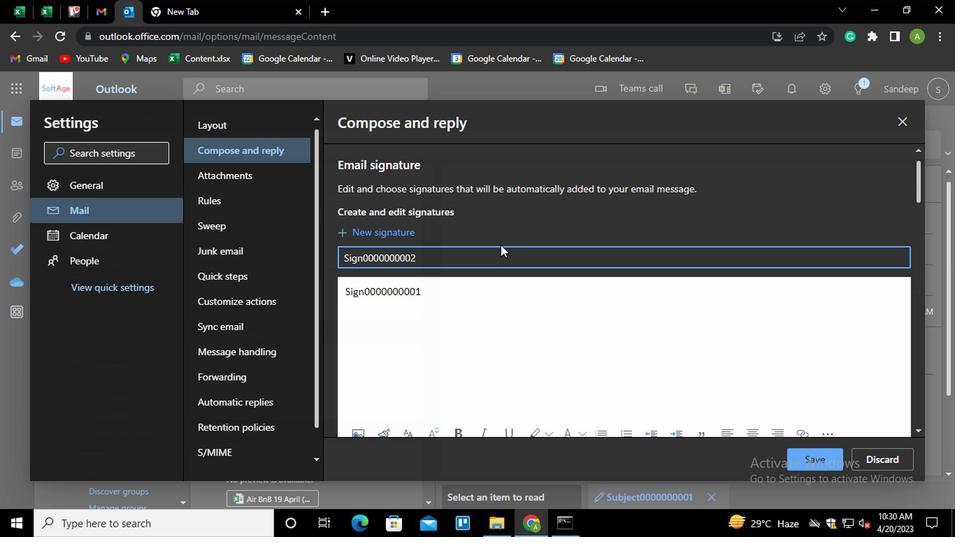 
Action: Mouse pressed left at (433, 282)
Screenshot: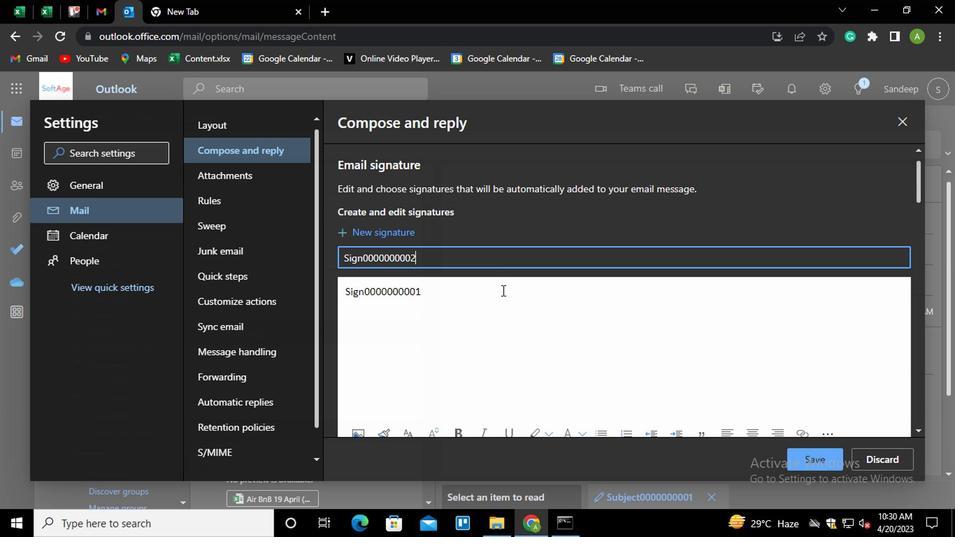 
Action: Key pressed <Key.backspace>2
Screenshot: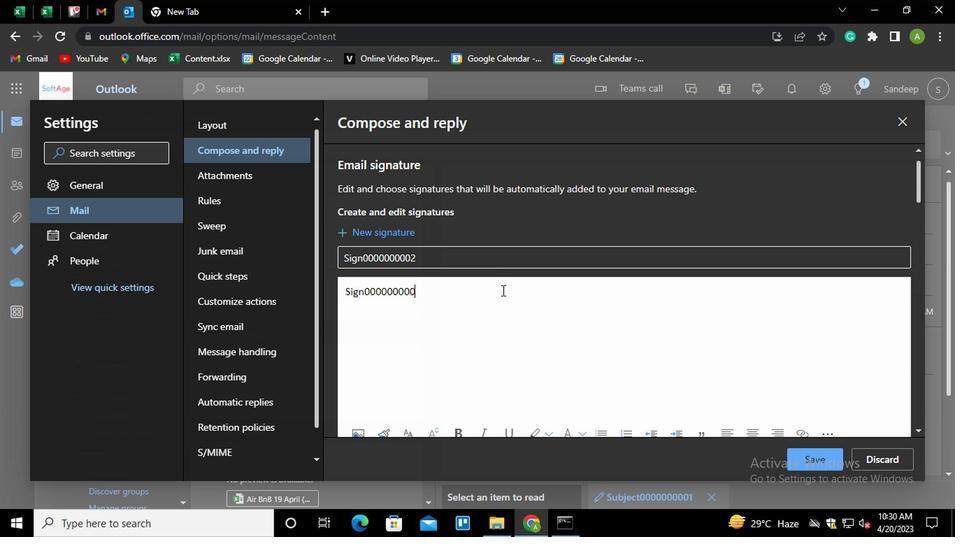 
Action: Mouse moved to (648, 400)
Screenshot: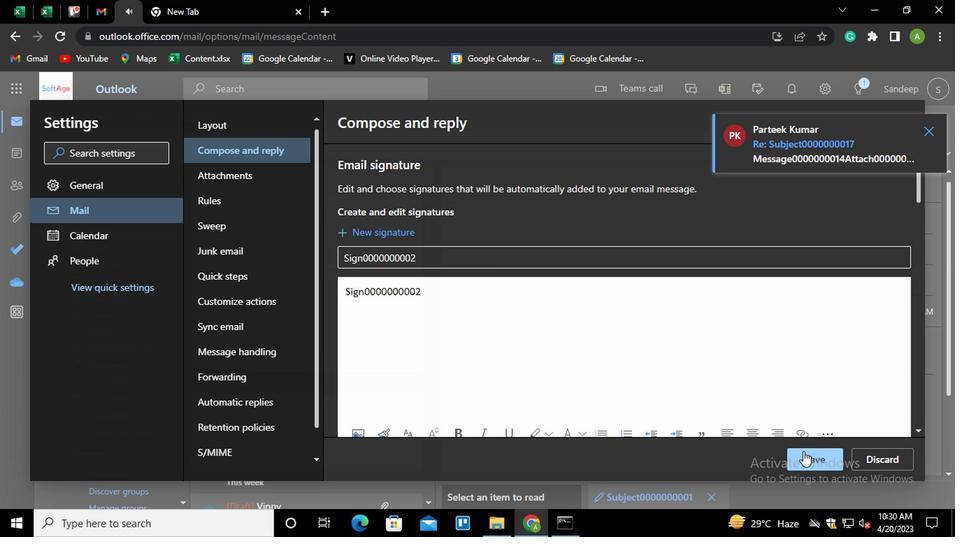 
Action: Mouse pressed left at (648, 400)
Screenshot: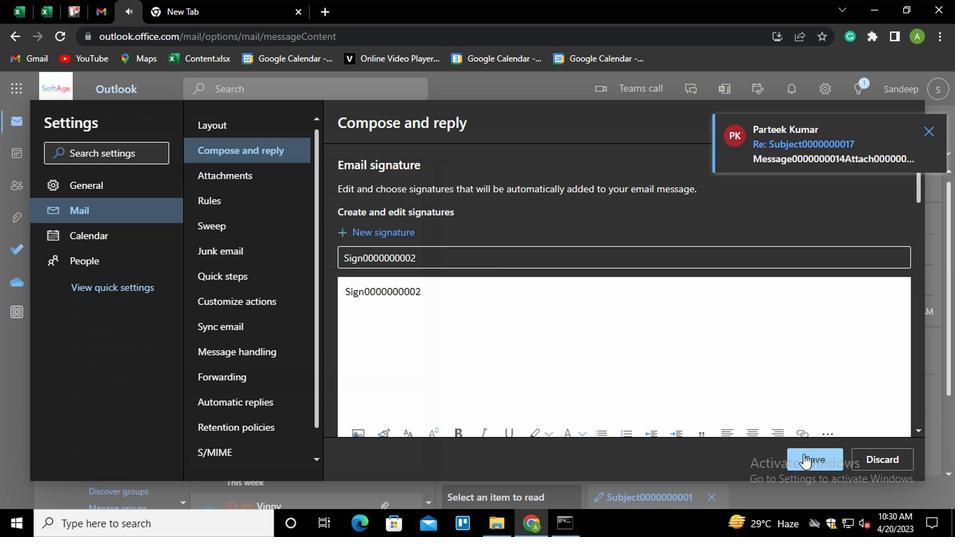 
Action: Mouse moved to (629, 383)
Screenshot: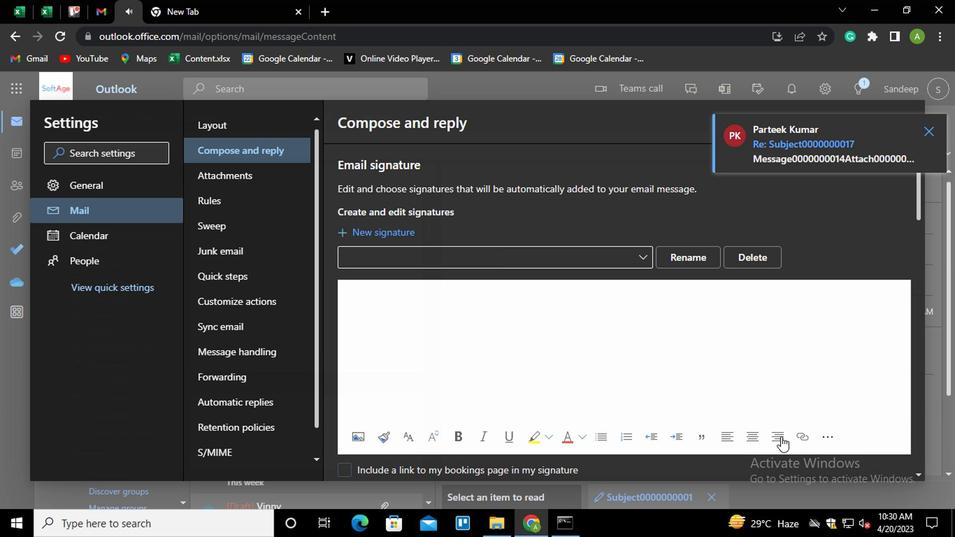 
Action: Mouse scrolled (629, 382) with delta (0, 0)
Screenshot: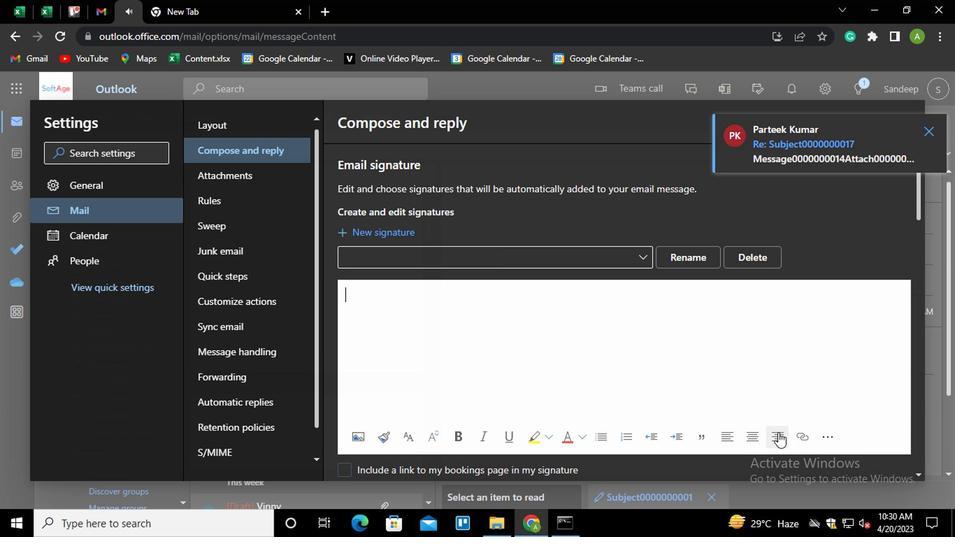 
Action: Mouse scrolled (629, 382) with delta (0, 0)
Screenshot: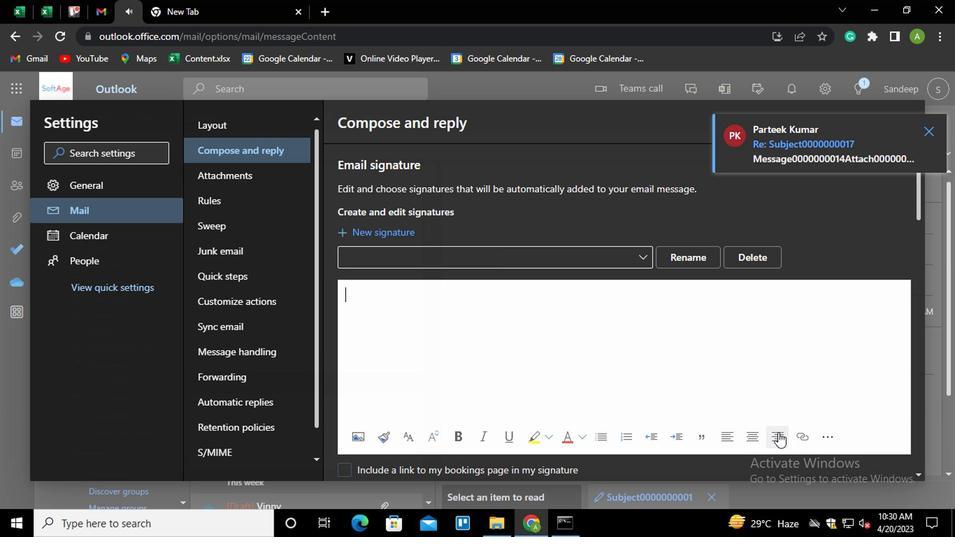 
Action: Mouse scrolled (629, 382) with delta (0, 0)
Screenshot: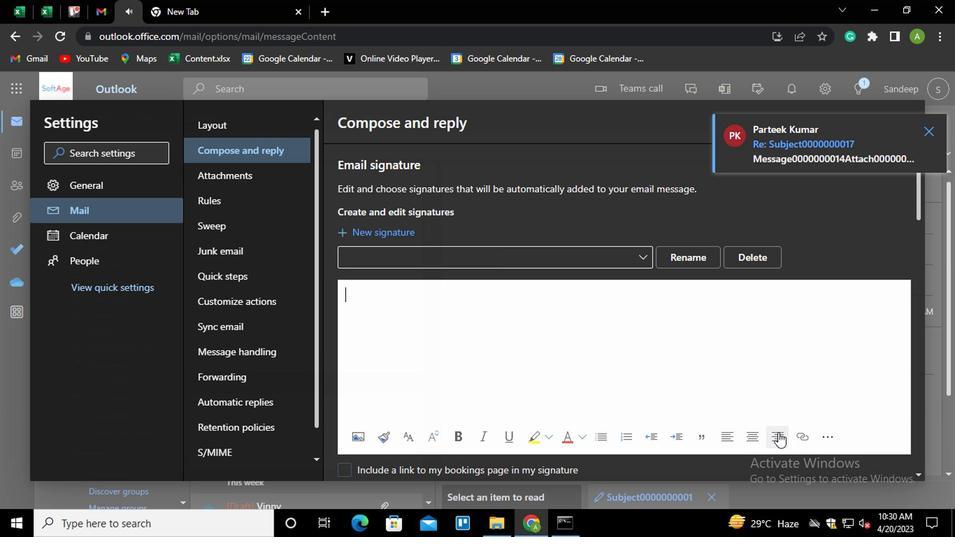 
Action: Mouse scrolled (629, 382) with delta (0, 0)
Screenshot: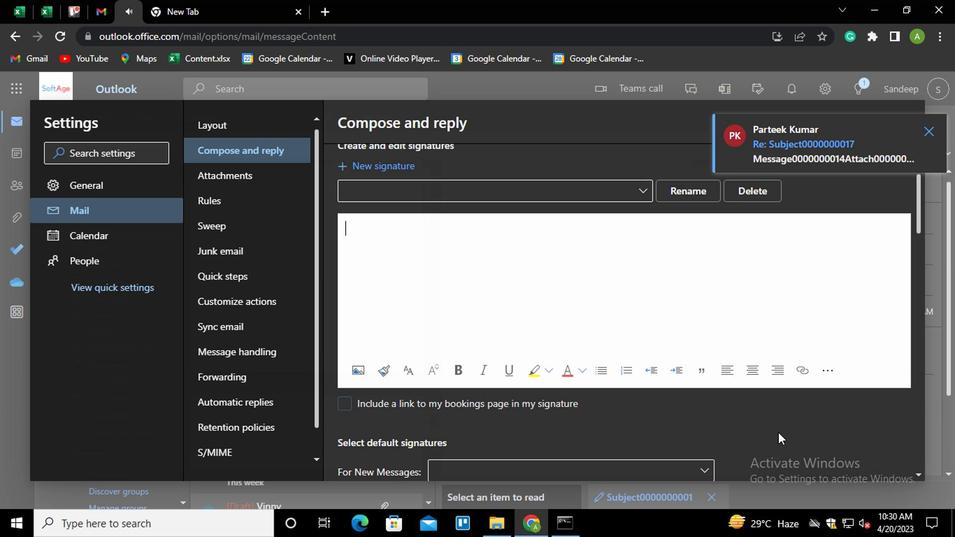 
Action: Mouse scrolled (629, 382) with delta (0, 0)
Screenshot: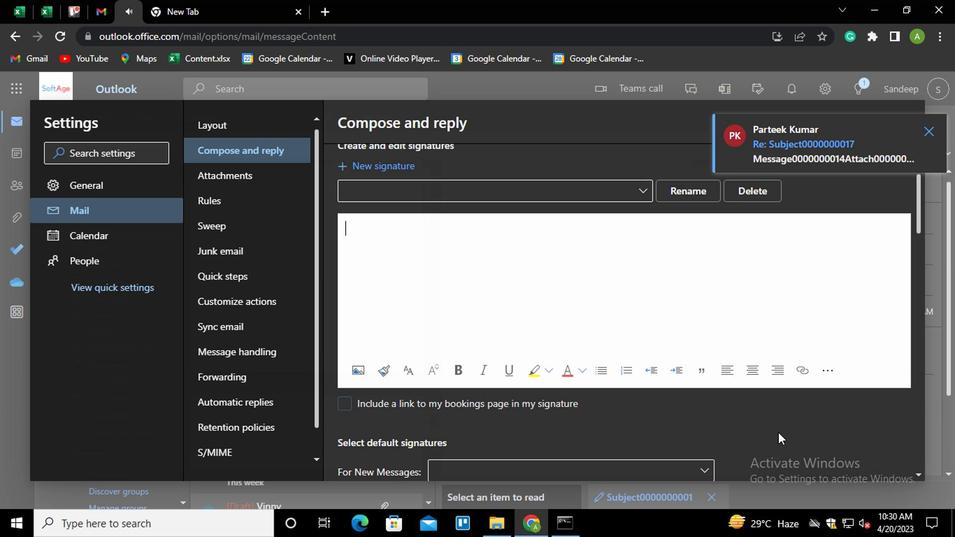 
Action: Mouse scrolled (629, 382) with delta (0, 0)
Screenshot: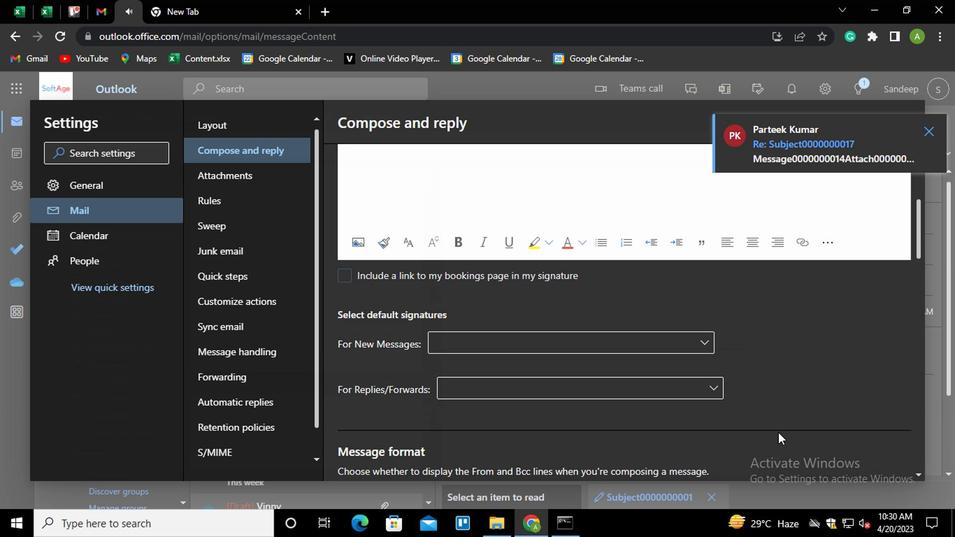 
Action: Mouse scrolled (629, 382) with delta (0, 0)
Screenshot: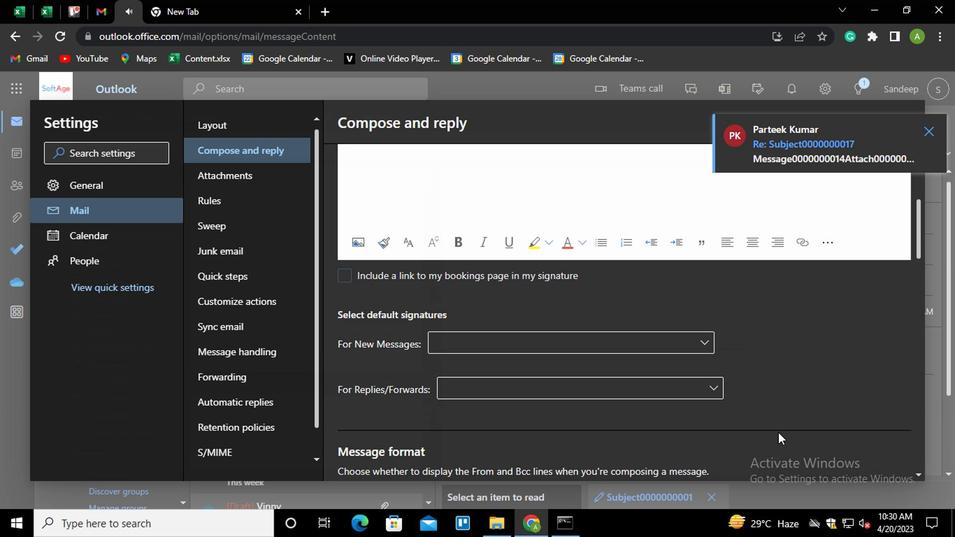 
Action: Mouse scrolled (629, 382) with delta (0, 0)
Screenshot: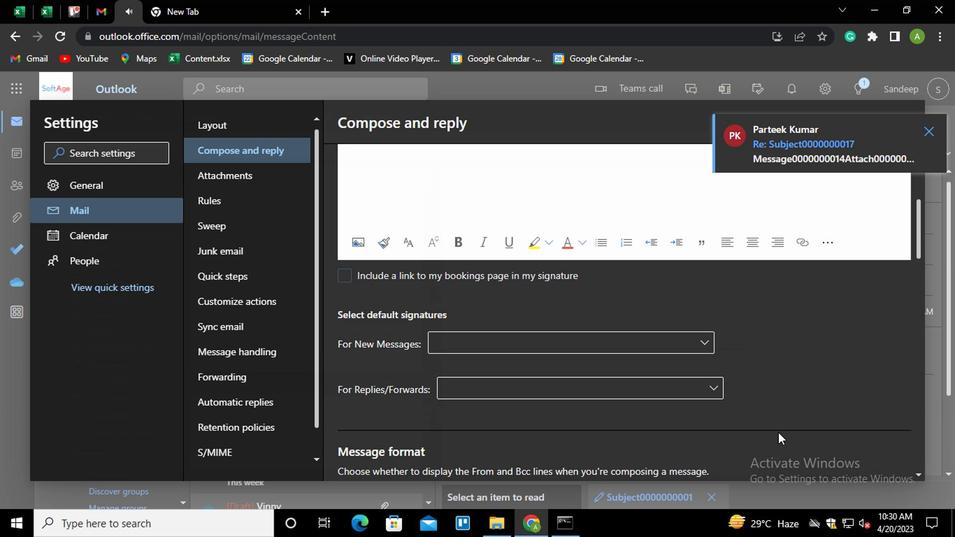 
Action: Mouse scrolled (629, 382) with delta (0, 0)
Screenshot: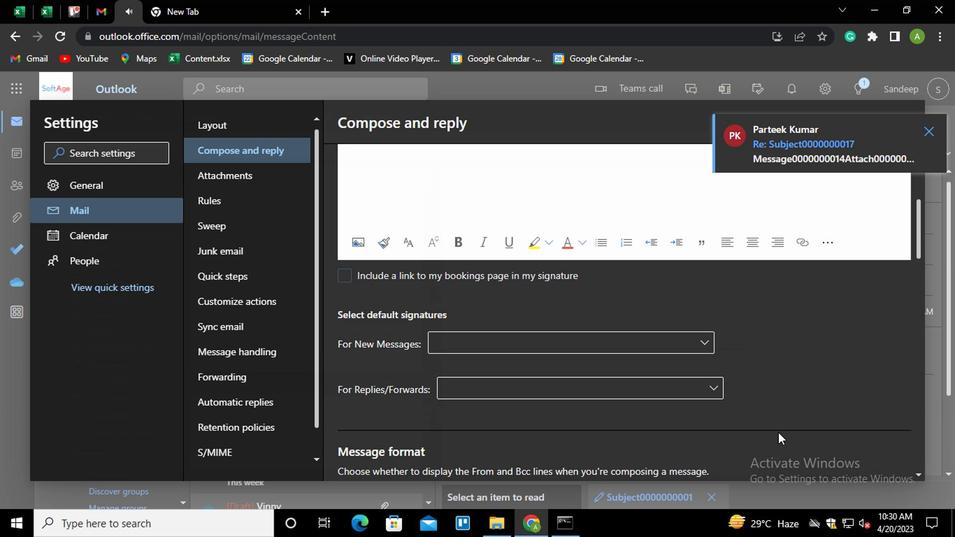 
Action: Mouse scrolled (629, 382) with delta (0, 0)
Screenshot: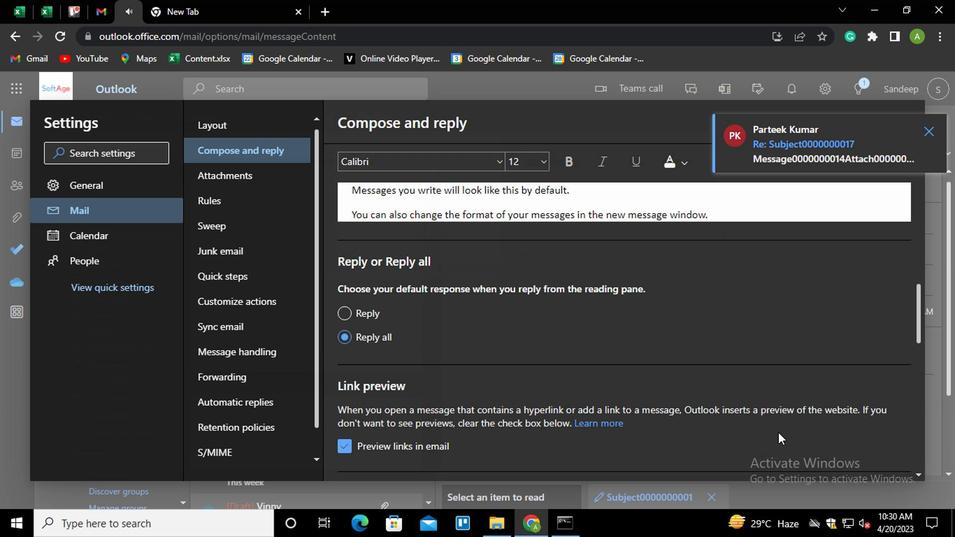 
Action: Mouse scrolled (629, 382) with delta (0, 0)
Screenshot: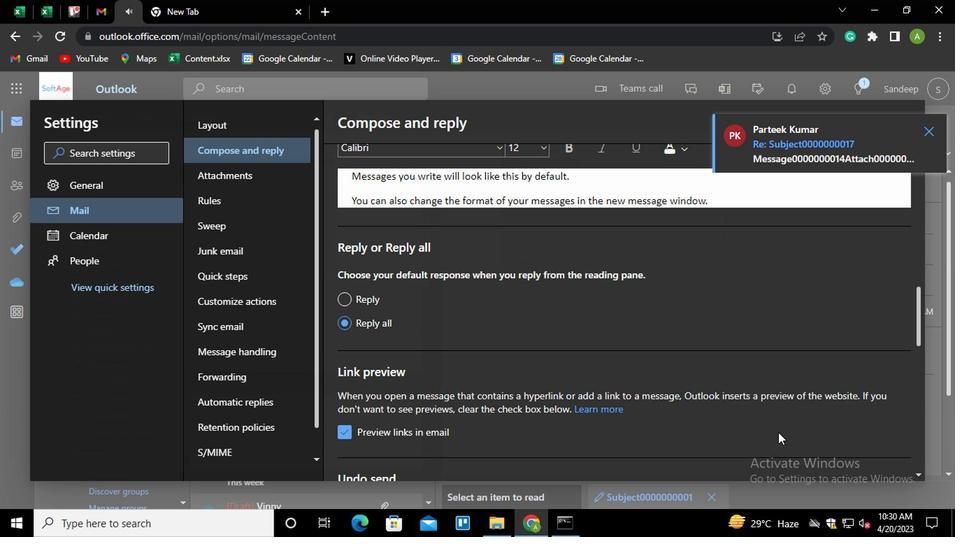 
Action: Mouse scrolled (629, 382) with delta (0, 0)
Screenshot: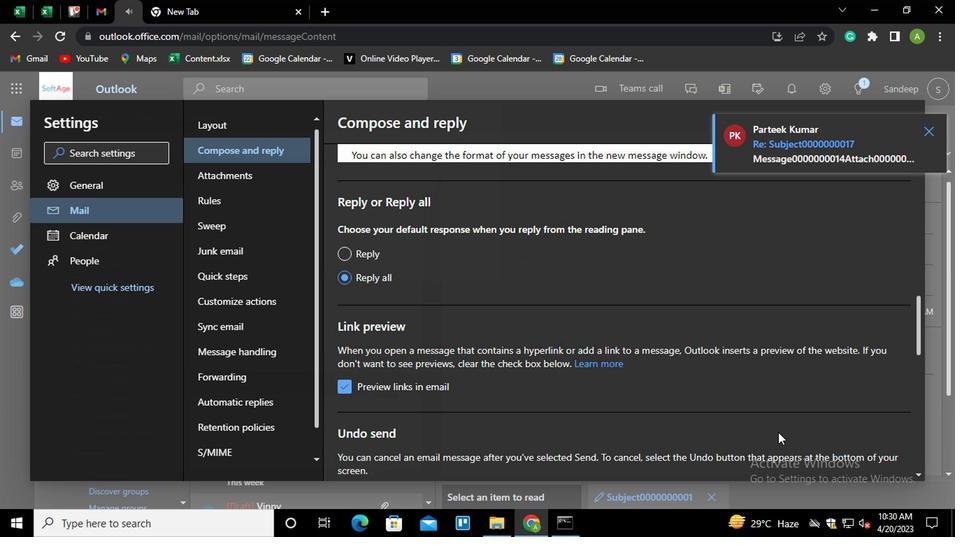 
Action: Mouse scrolled (629, 382) with delta (0, 0)
Screenshot: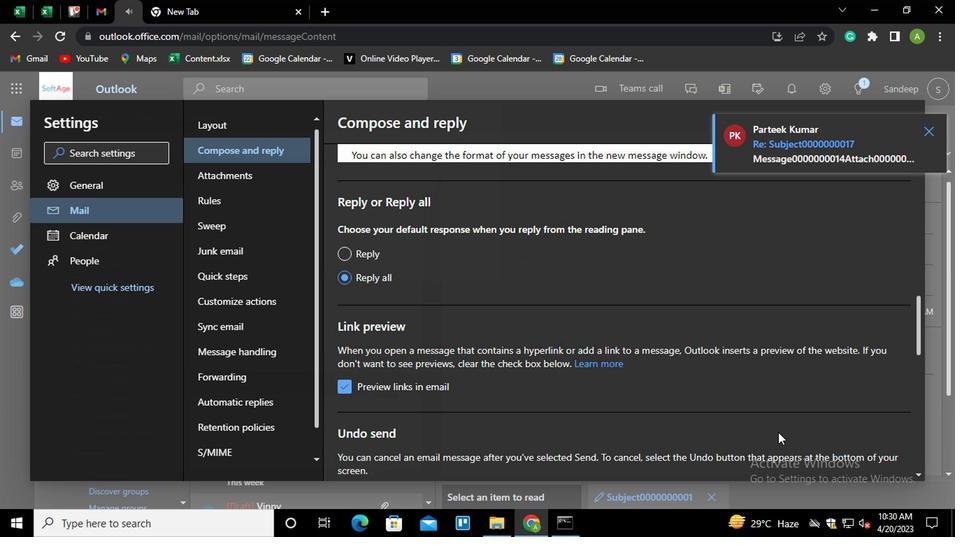 
Action: Mouse scrolled (629, 382) with delta (0, 0)
Screenshot: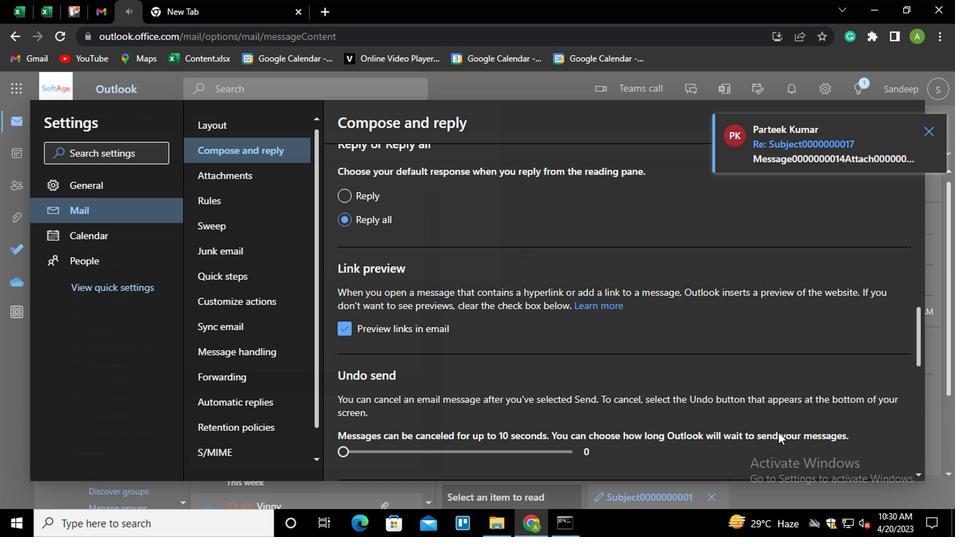 
Action: Mouse scrolled (629, 382) with delta (0, 0)
Screenshot: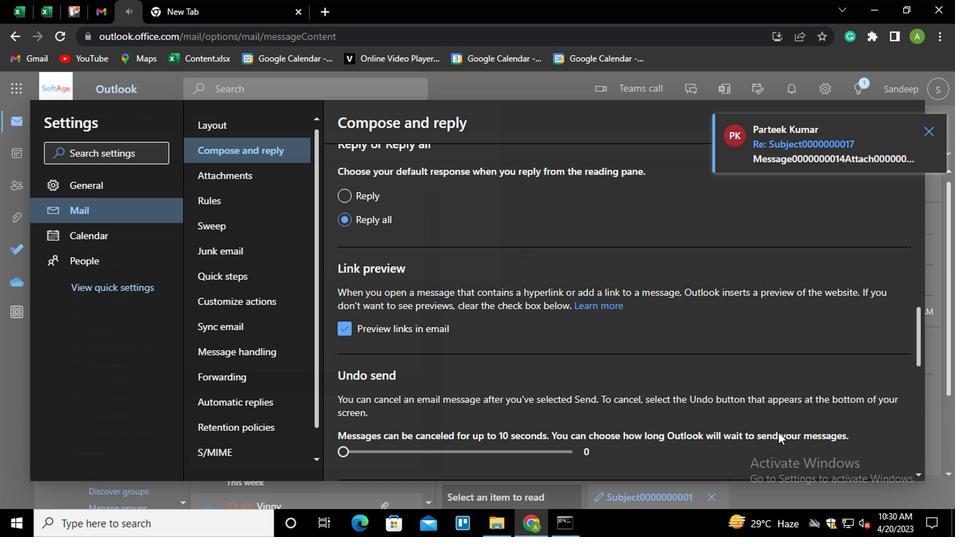 
Action: Mouse scrolled (629, 382) with delta (0, 0)
Screenshot: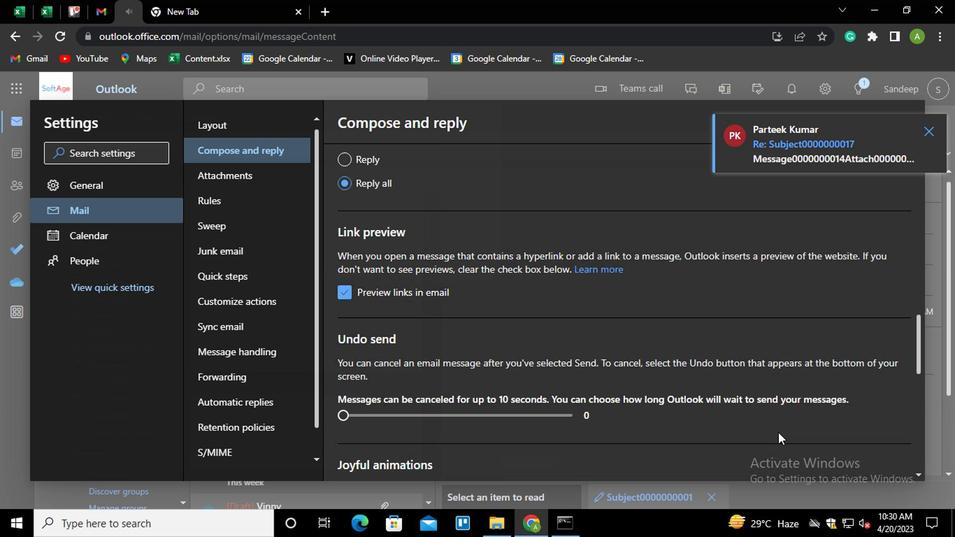 
Action: Mouse scrolled (629, 382) with delta (0, 0)
Screenshot: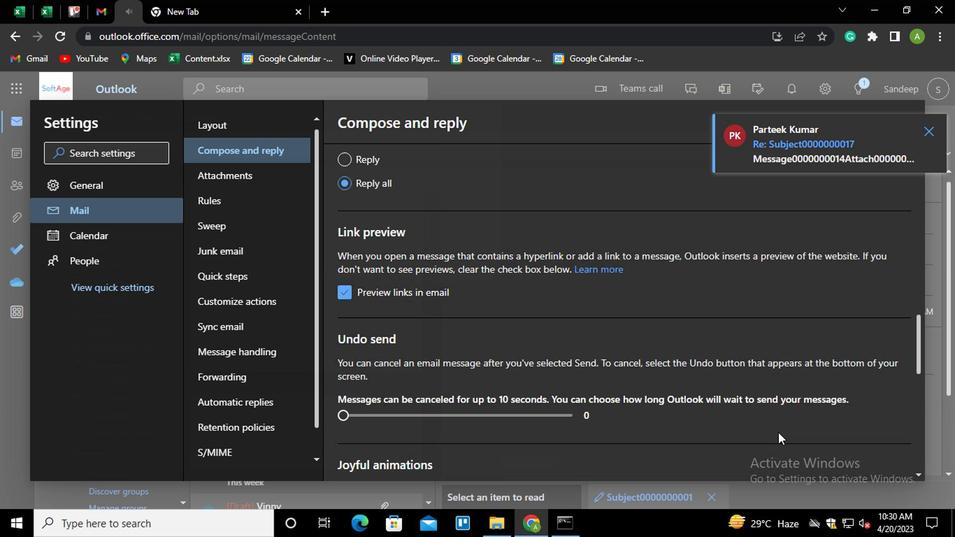 
Action: Mouse scrolled (629, 382) with delta (0, 0)
Screenshot: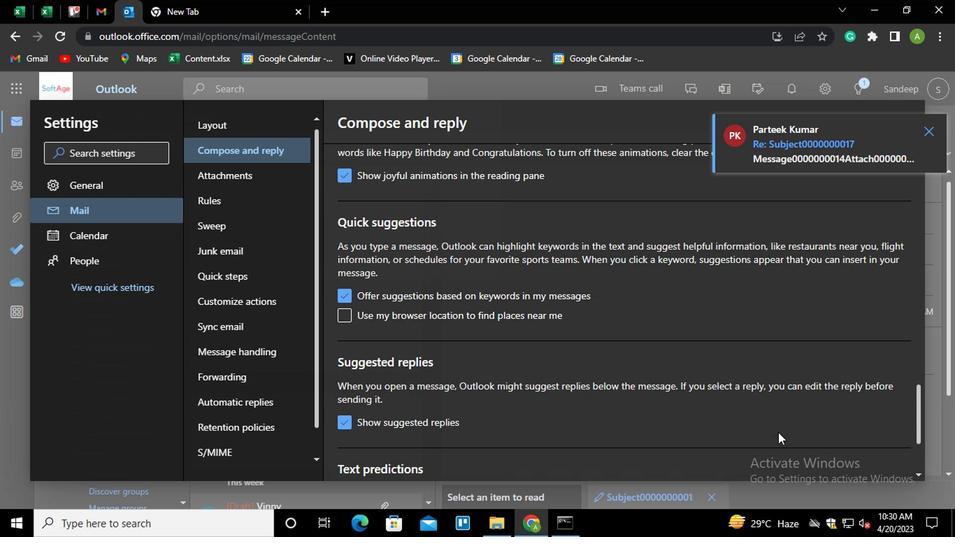 
Action: Mouse scrolled (629, 382) with delta (0, 0)
Screenshot: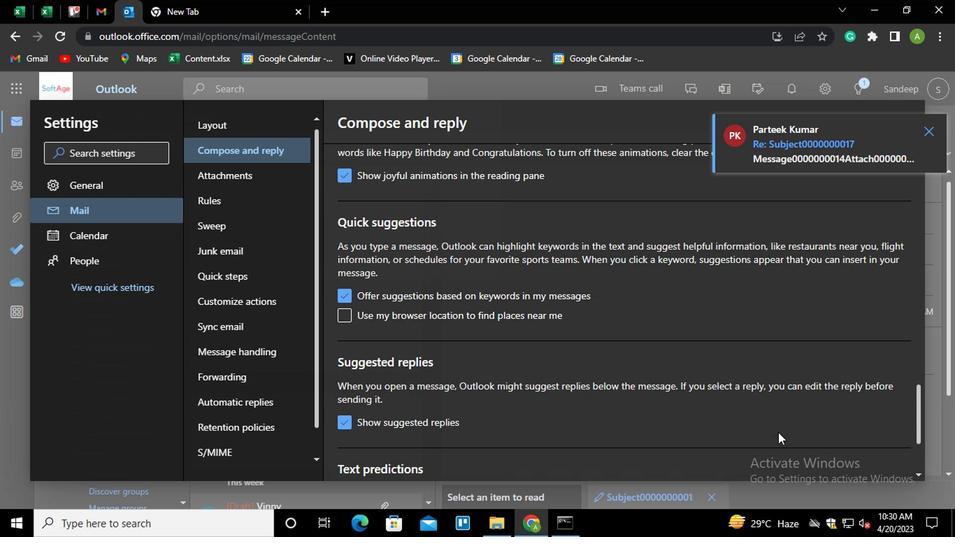 
Action: Mouse scrolled (629, 382) with delta (0, 0)
Screenshot: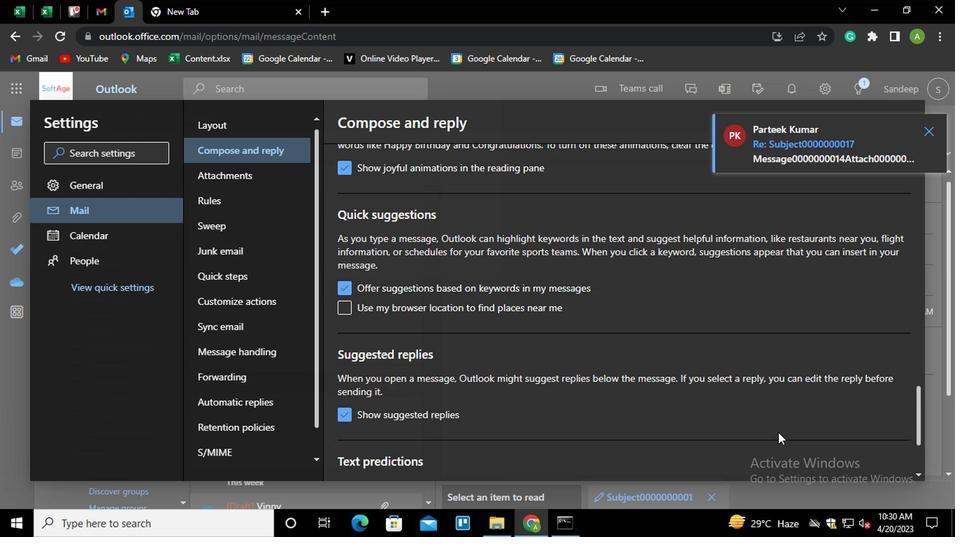 
Action: Mouse scrolled (629, 382) with delta (0, 0)
Screenshot: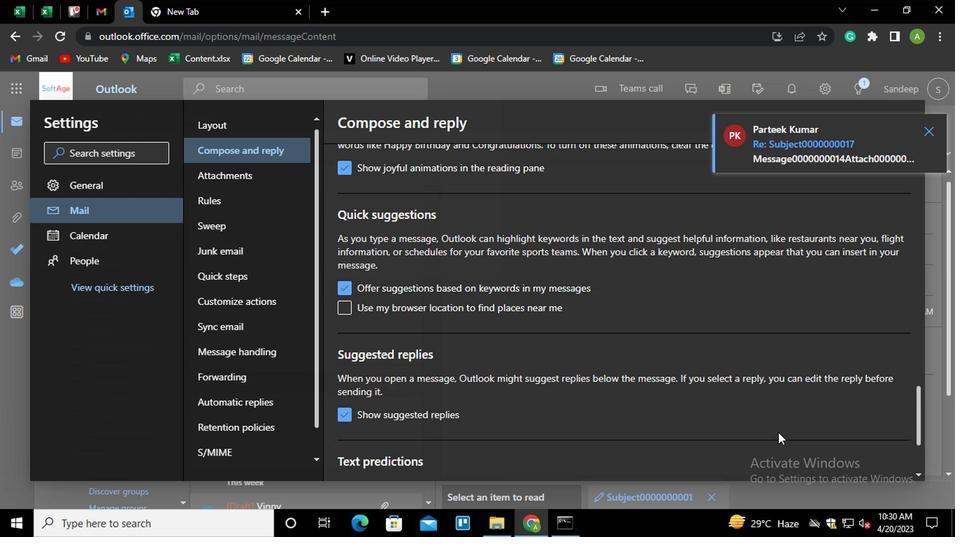 
Action: Mouse scrolled (629, 382) with delta (0, 0)
Screenshot: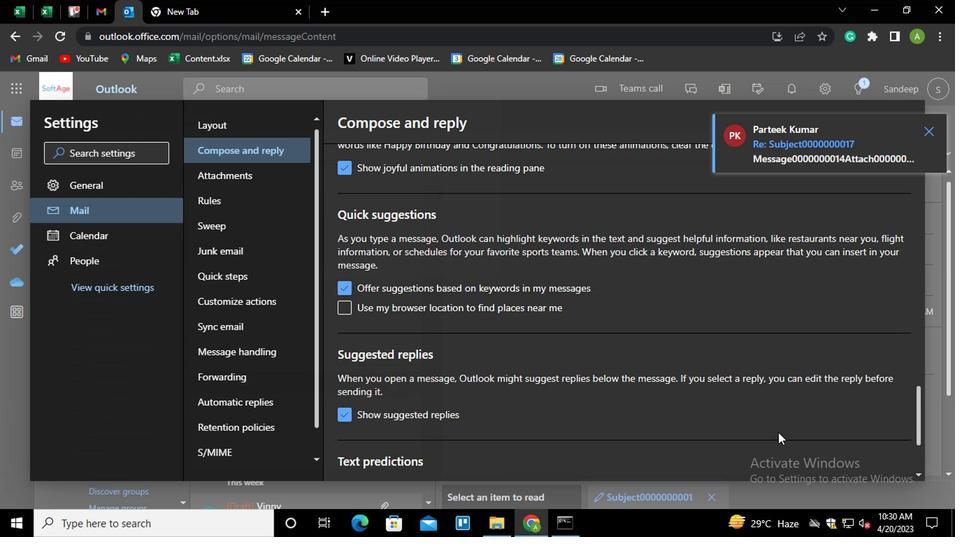
Action: Mouse scrolled (629, 383) with delta (0, 0)
Screenshot: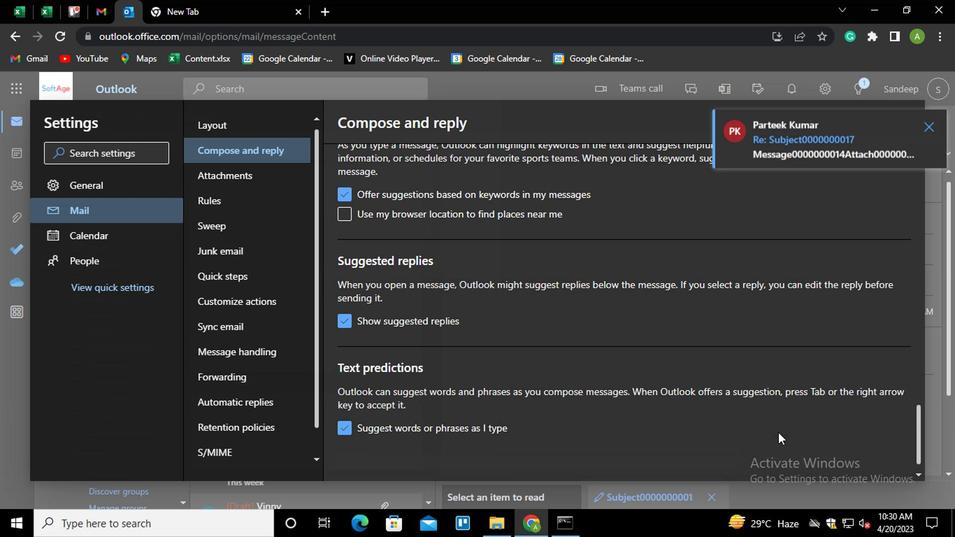 
Action: Mouse scrolled (629, 383) with delta (0, 0)
Screenshot: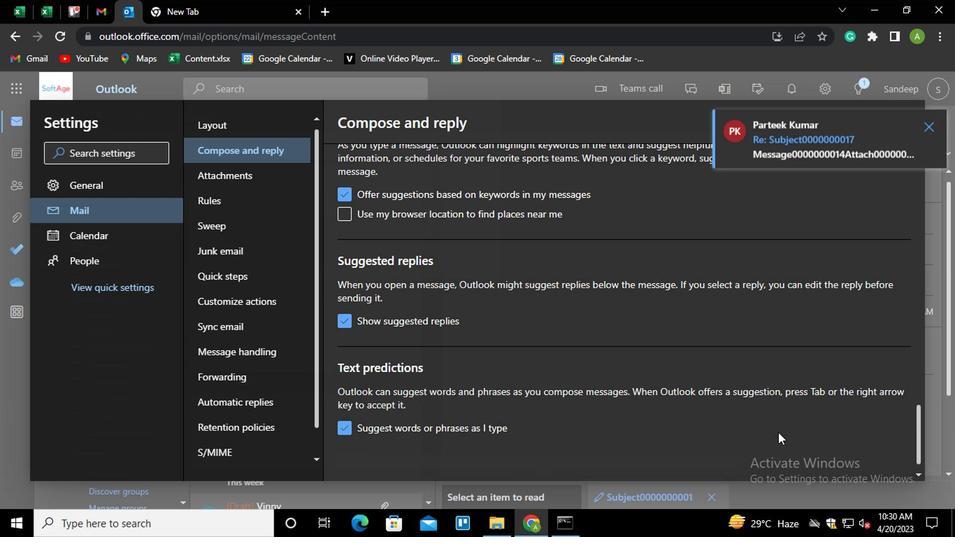 
Action: Mouse scrolled (629, 383) with delta (0, 0)
Screenshot: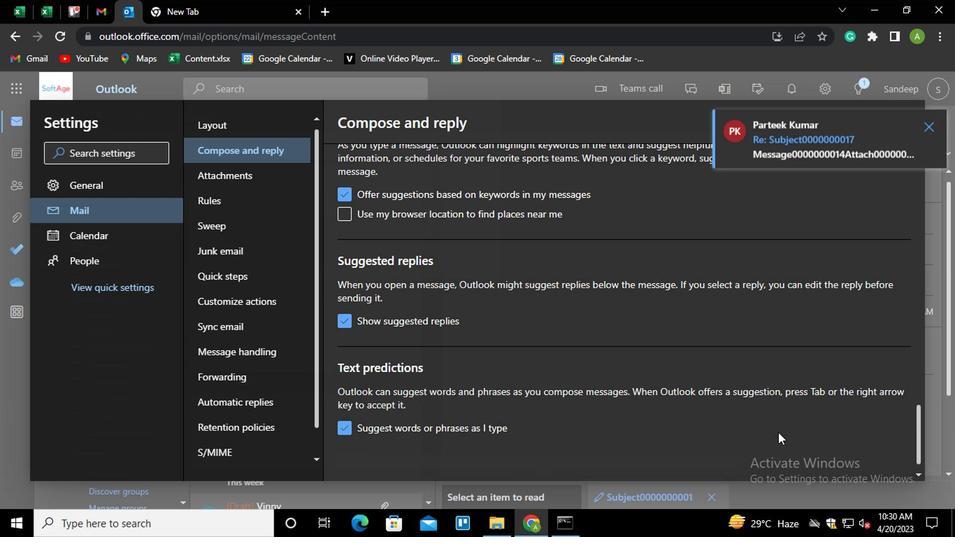 
Action: Mouse scrolled (629, 383) with delta (0, 0)
Screenshot: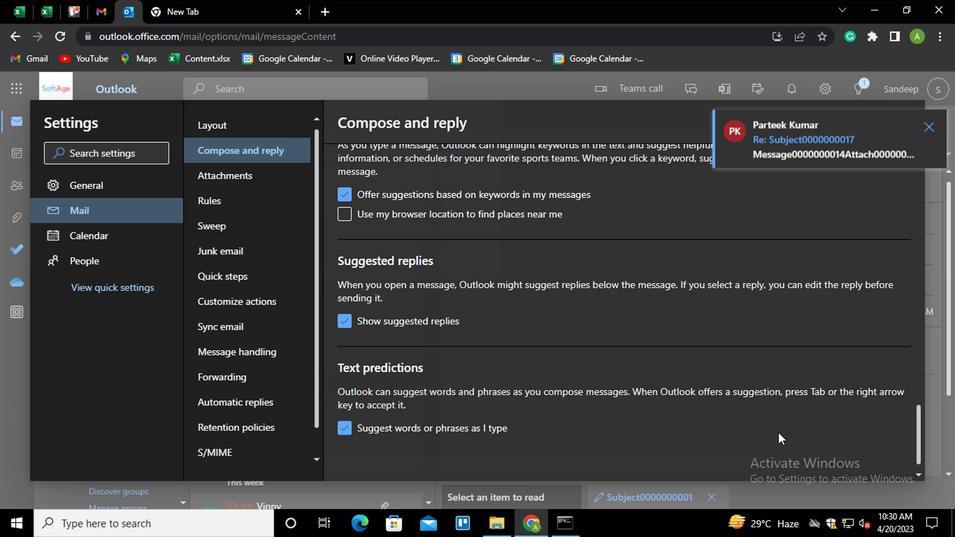 
Action: Mouse scrolled (629, 383) with delta (0, 0)
Screenshot: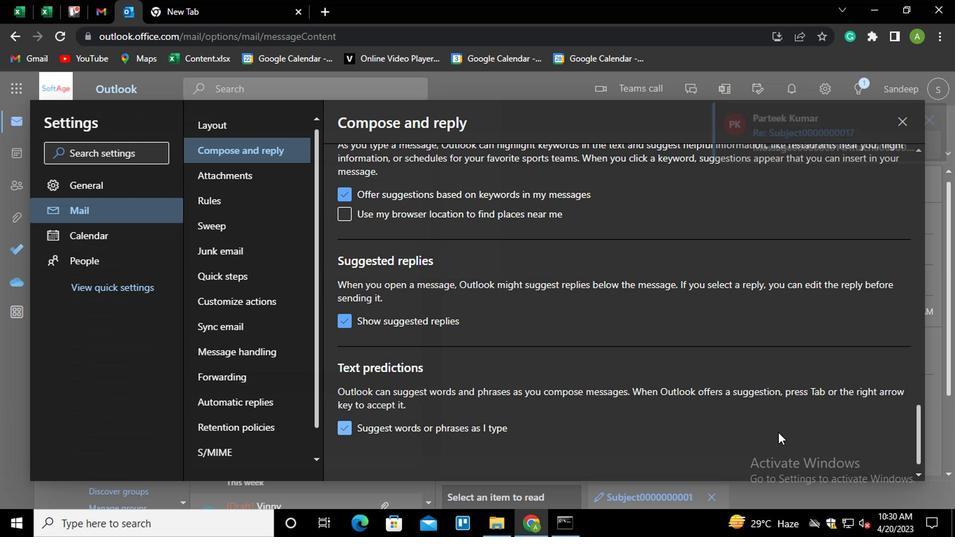
Action: Mouse scrolled (629, 383) with delta (0, 0)
Screenshot: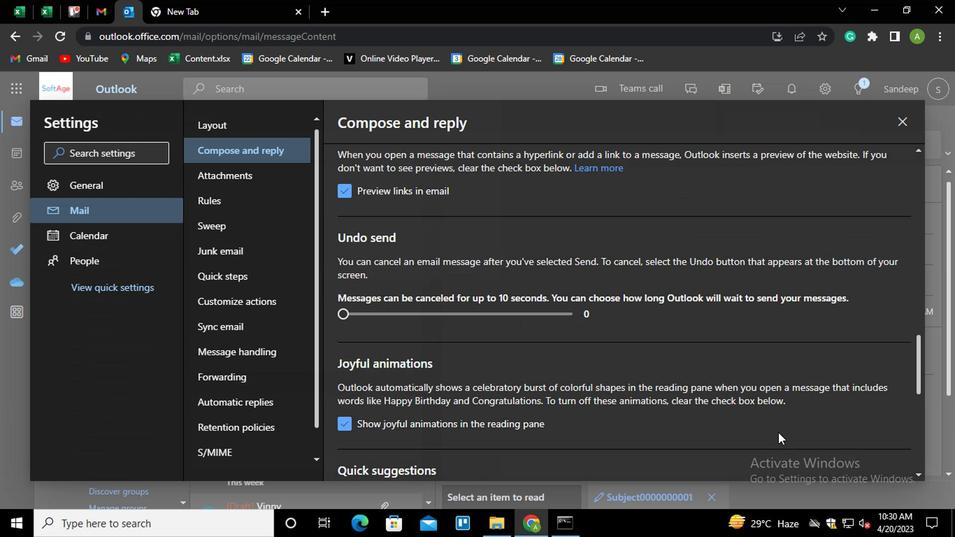 
Action: Mouse scrolled (629, 383) with delta (0, 0)
Screenshot: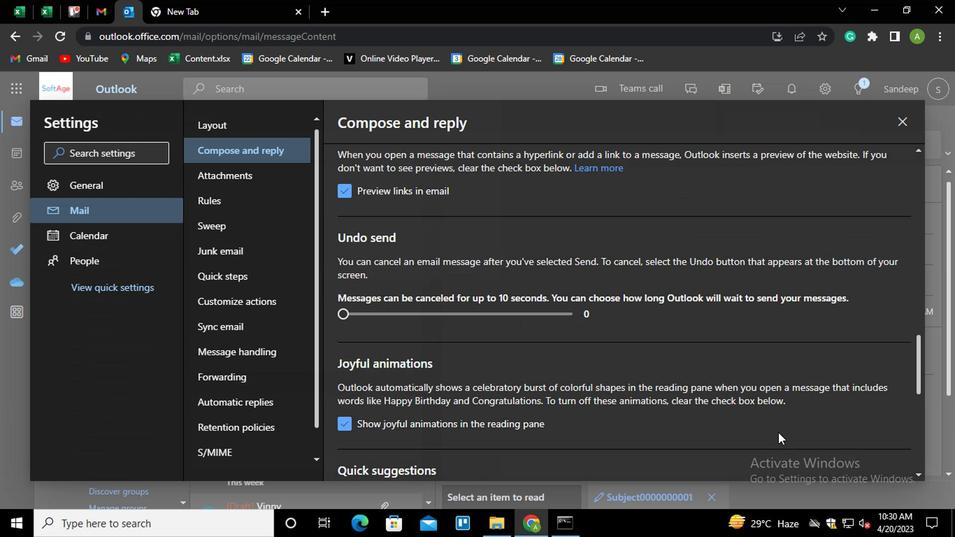 
Action: Mouse scrolled (629, 383) with delta (0, 0)
Screenshot: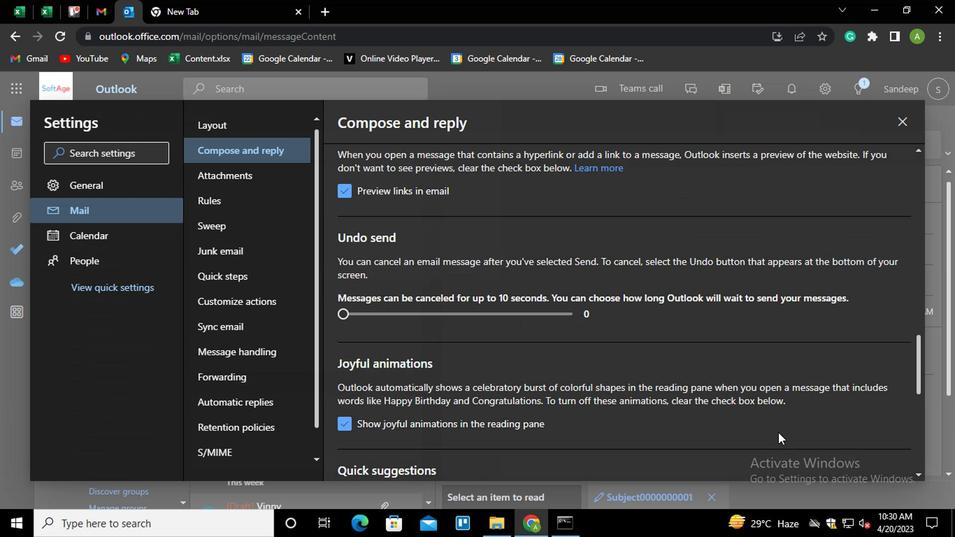 
Action: Mouse scrolled (629, 383) with delta (0, 0)
Screenshot: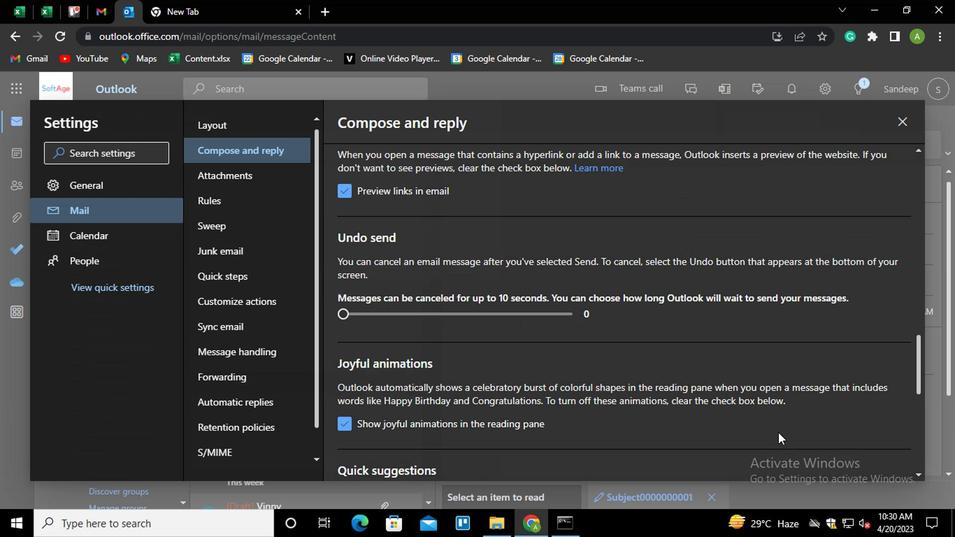 
Action: Mouse scrolled (629, 383) with delta (0, 0)
Screenshot: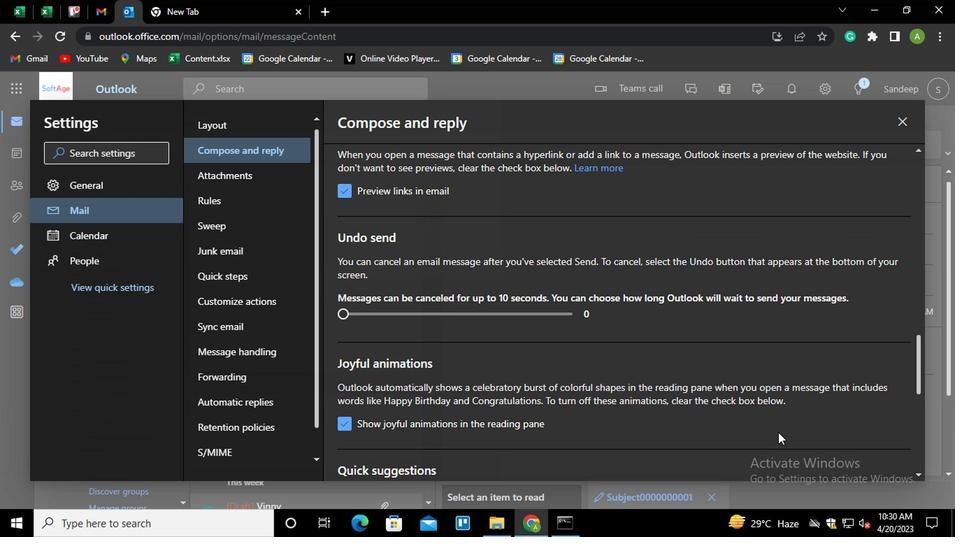 
Action: Mouse scrolled (629, 383) with delta (0, 0)
Screenshot: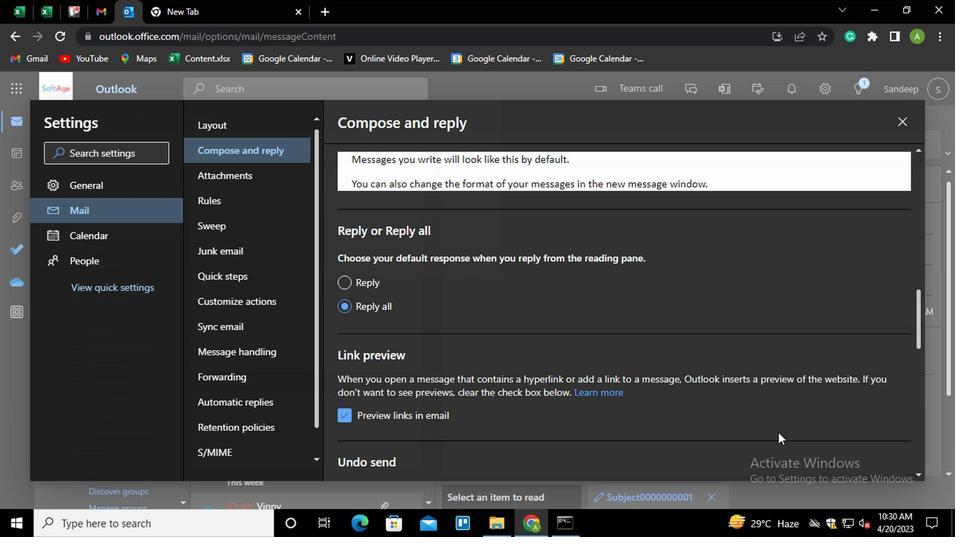 
Action: Mouse scrolled (629, 383) with delta (0, 0)
Screenshot: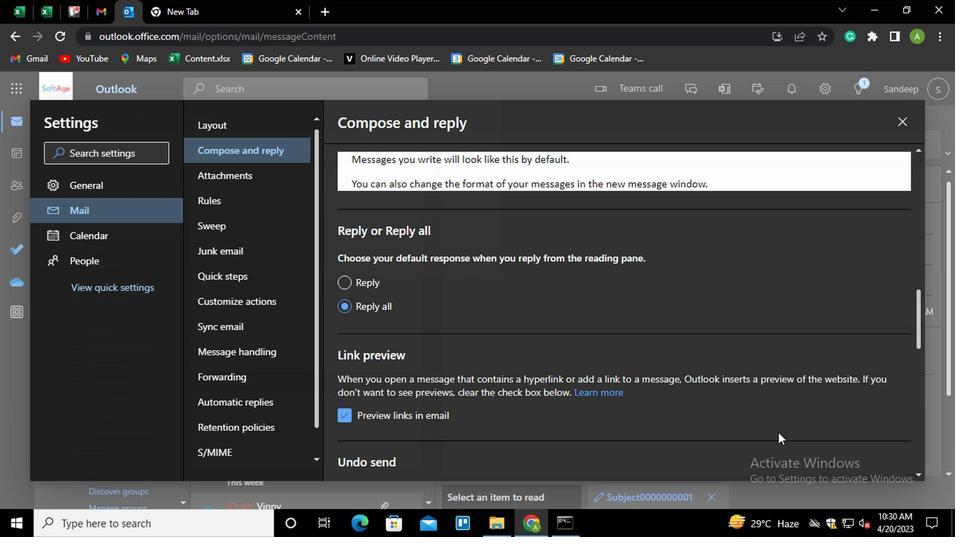 
Action: Mouse scrolled (629, 383) with delta (0, 0)
Screenshot: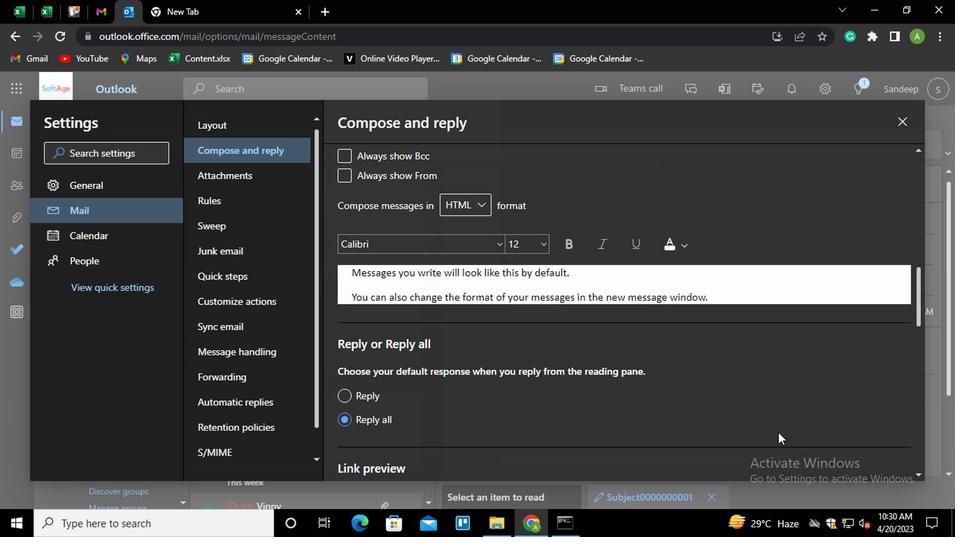 
Action: Mouse scrolled (629, 383) with delta (0, 0)
Screenshot: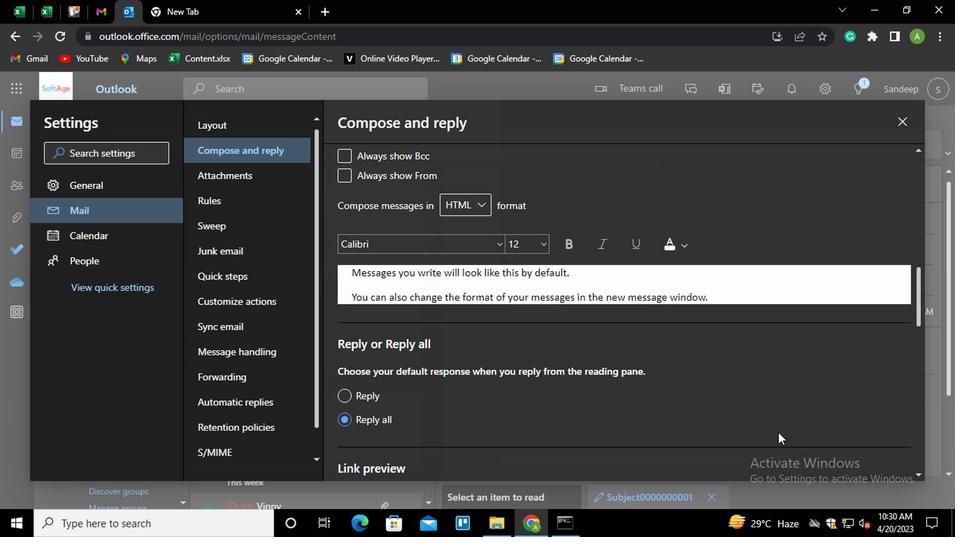
Action: Mouse scrolled (629, 383) with delta (0, 0)
Screenshot: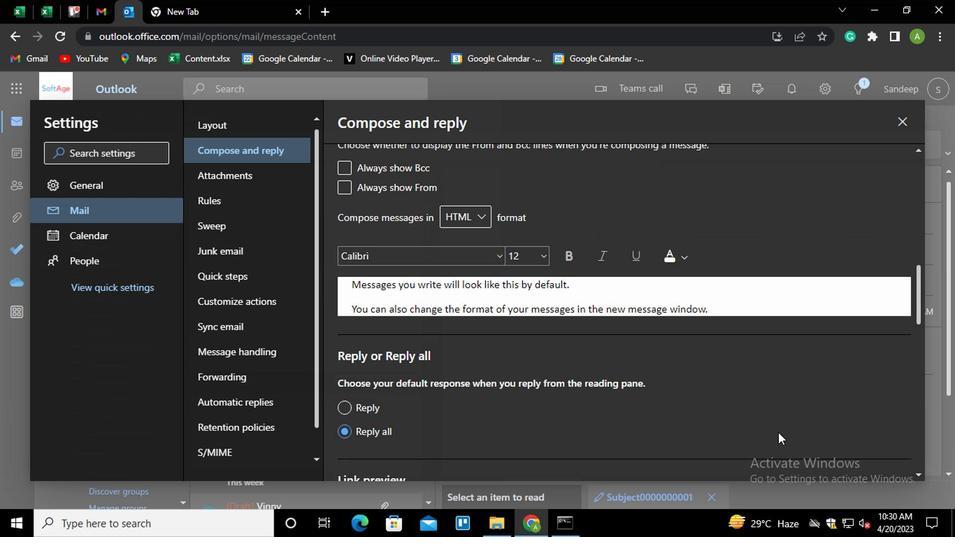 
Action: Mouse scrolled (629, 383) with delta (0, 0)
Screenshot: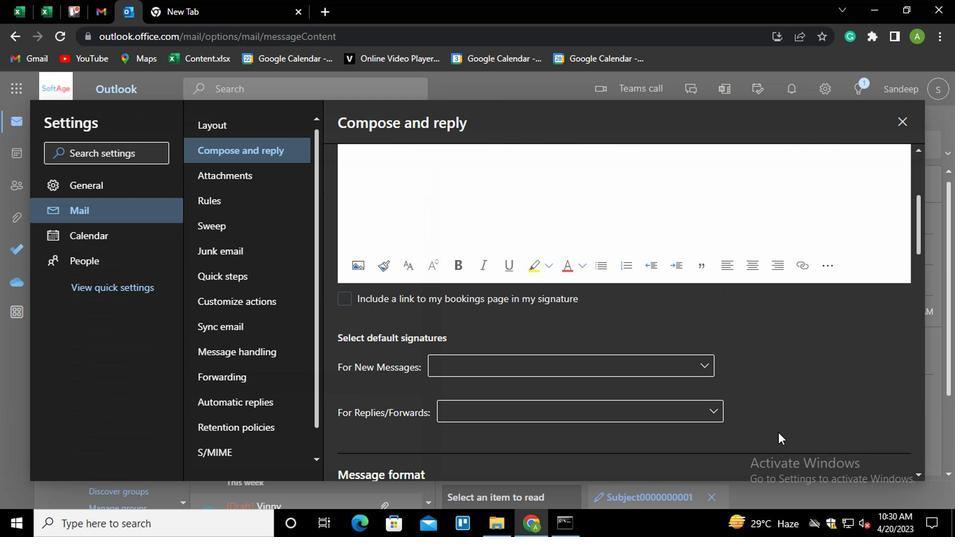 
Action: Mouse scrolled (629, 383) with delta (0, 0)
Screenshot: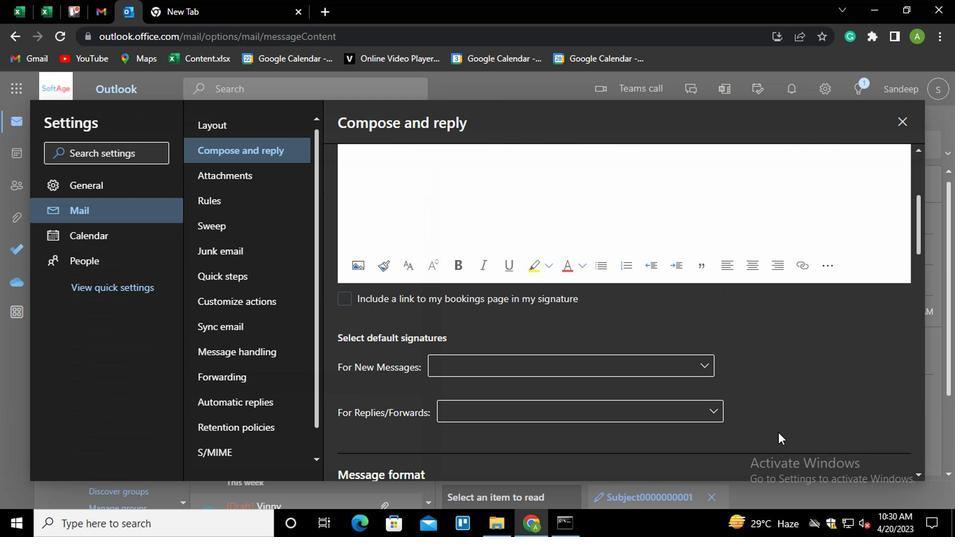 
Action: Mouse scrolled (629, 383) with delta (0, 0)
Screenshot: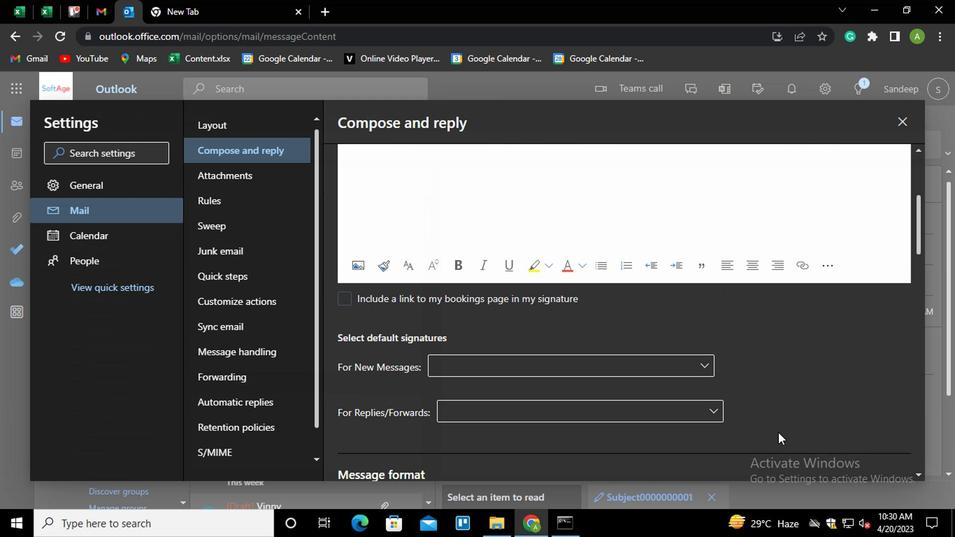 
Action: Mouse scrolled (629, 383) with delta (0, 0)
Screenshot: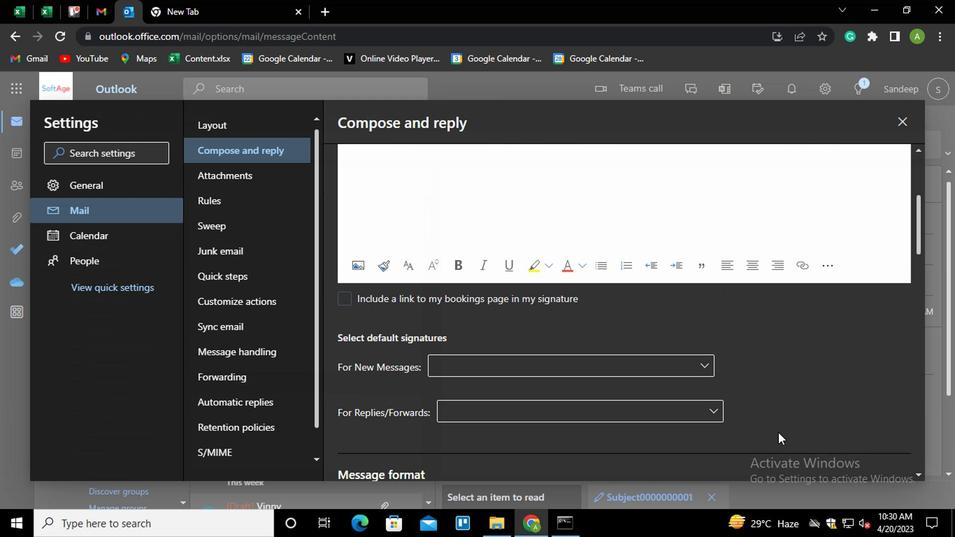 
Action: Mouse moved to (715, 161)
Screenshot: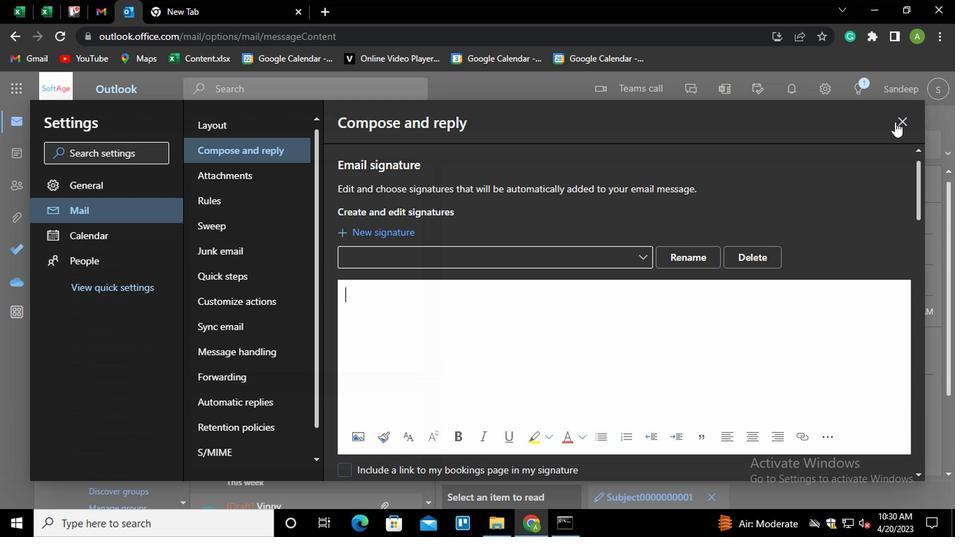 
Action: Mouse pressed left at (715, 161)
Screenshot: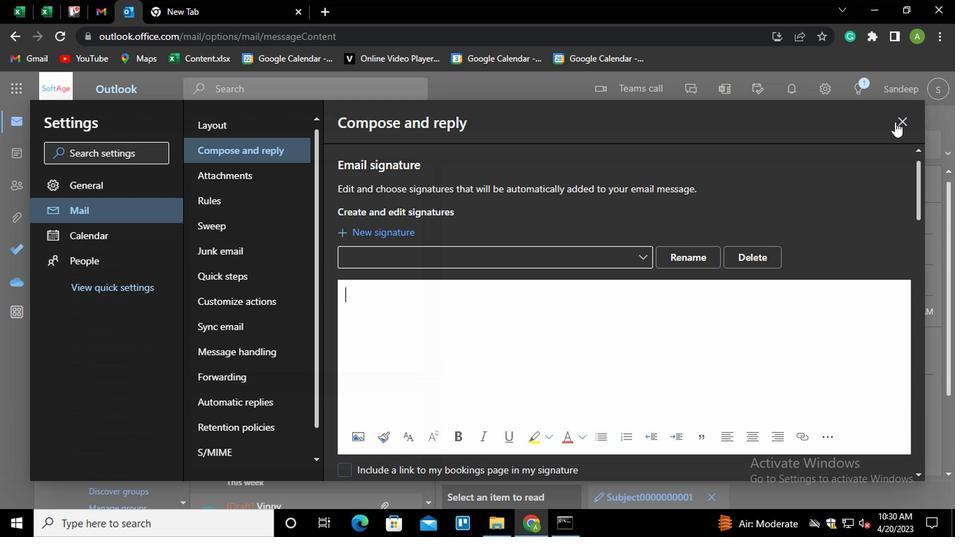 
Action: Mouse moved to (597, 180)
Screenshot: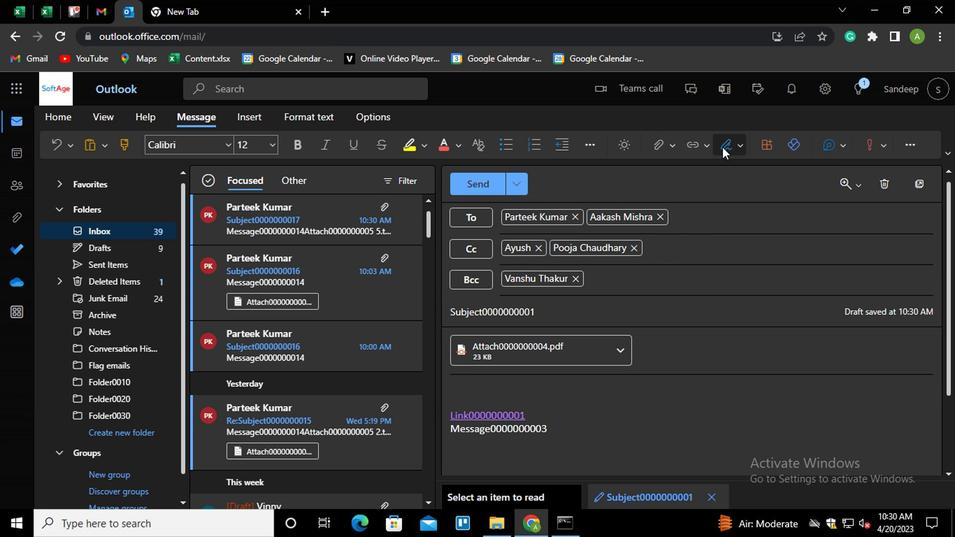 
Action: Mouse pressed left at (597, 180)
Screenshot: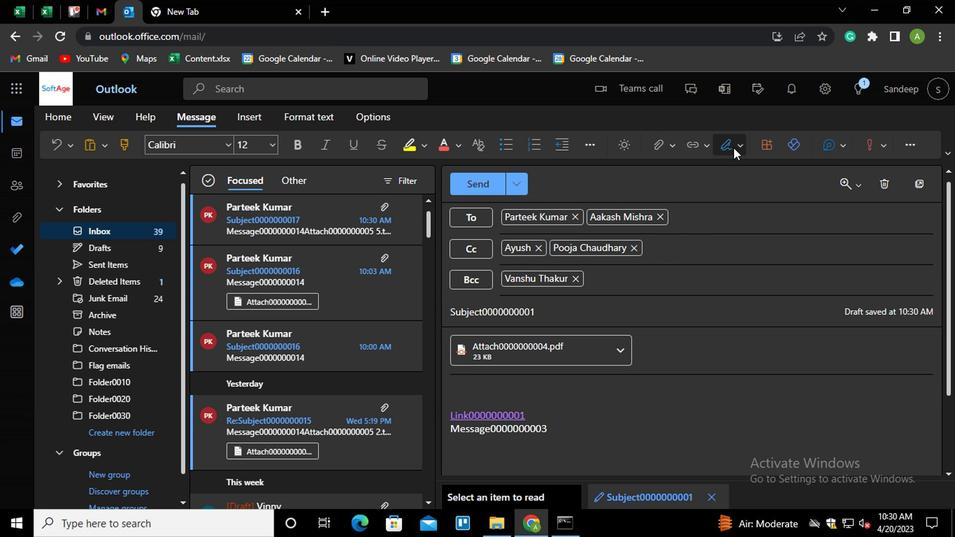 
Action: Mouse moved to (587, 197)
Screenshot: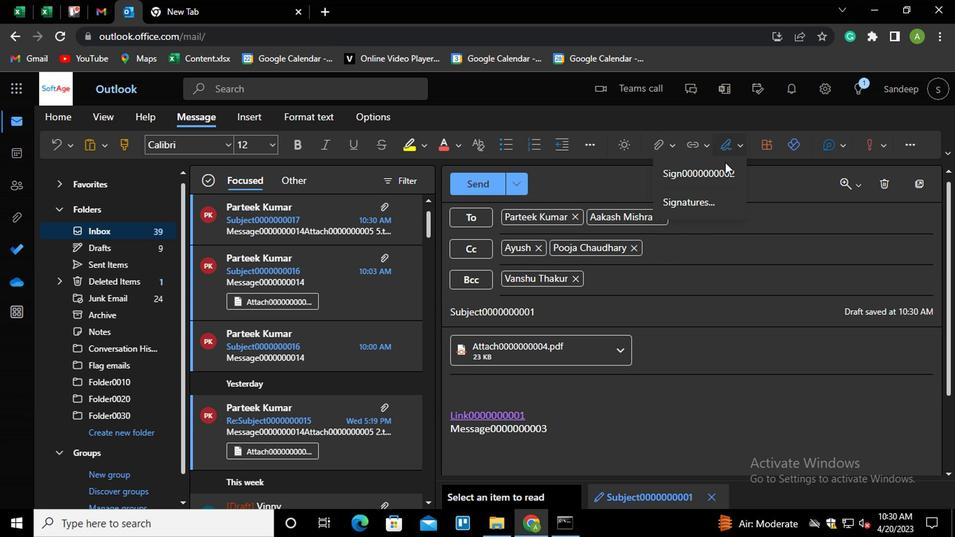 
Action: Mouse pressed left at (587, 197)
Screenshot: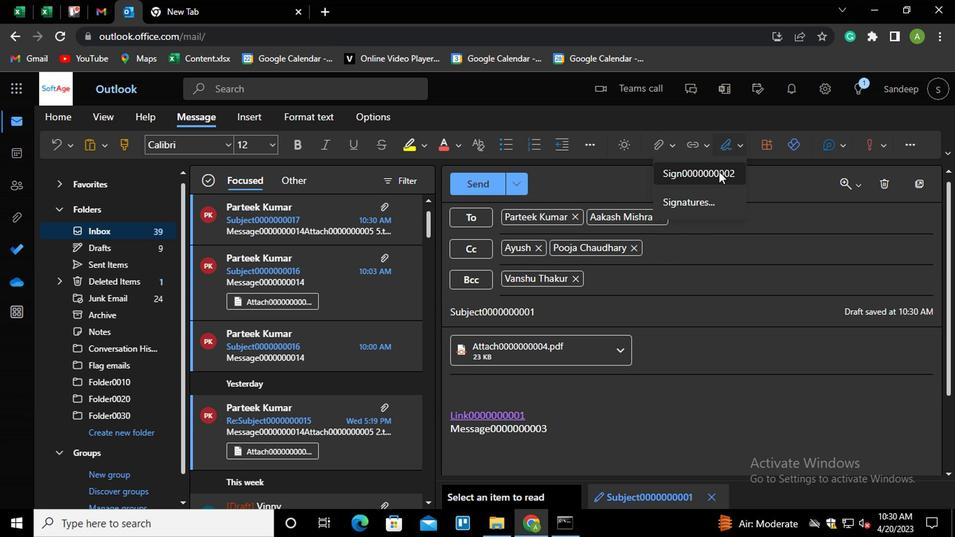 
Action: Mouse moved to (529, 360)
Screenshot: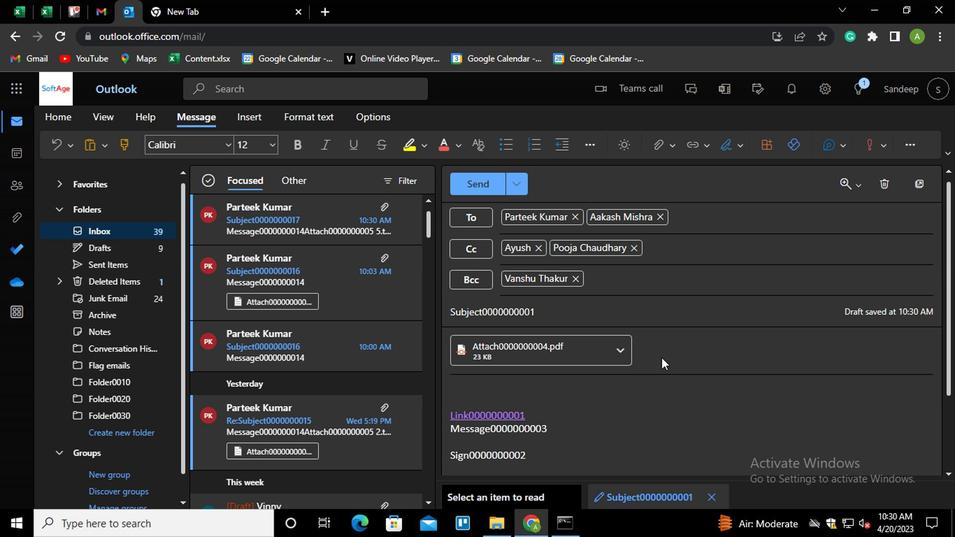 
Action: Mouse pressed left at (529, 360)
Screenshot: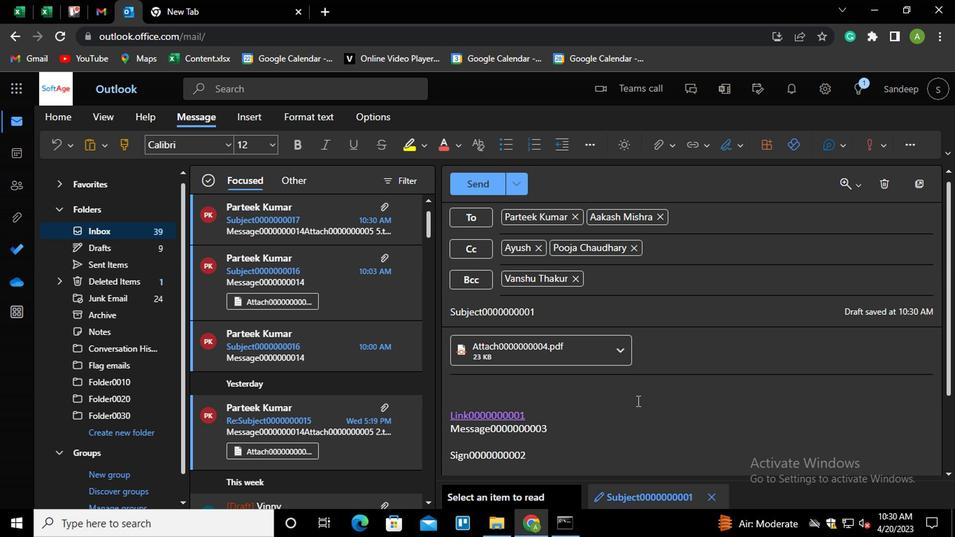 
Action: Mouse moved to (422, 203)
Screenshot: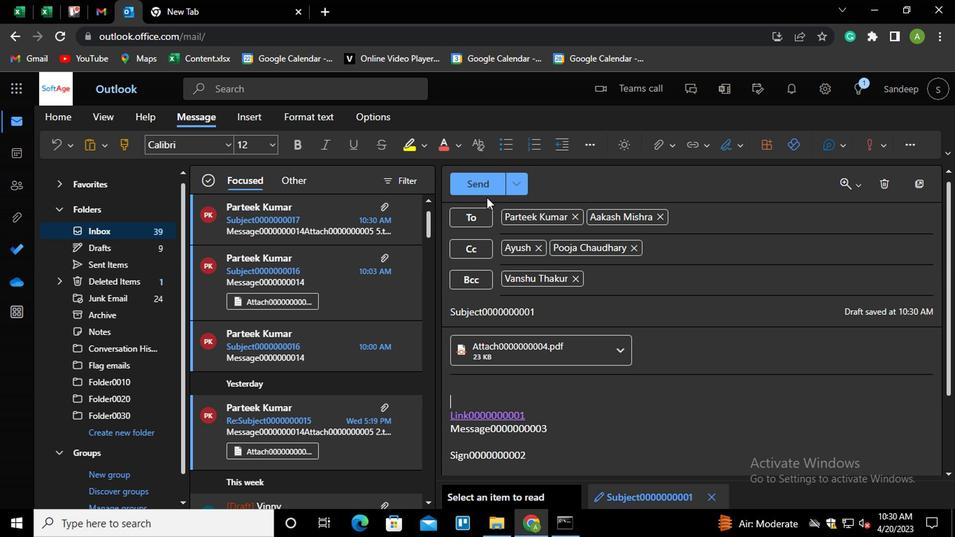 
Action: Mouse pressed left at (422, 203)
Screenshot: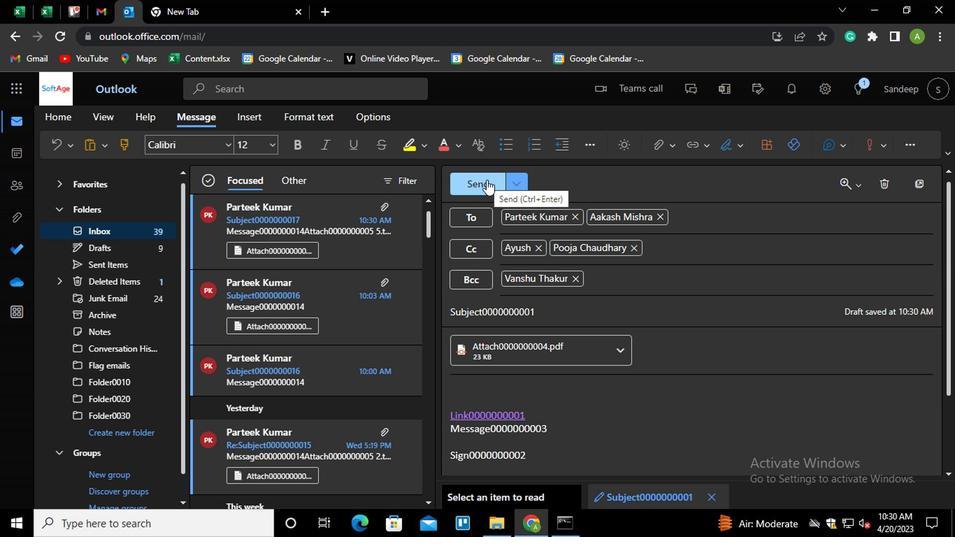 
Action: Mouse moved to (158, 182)
Screenshot: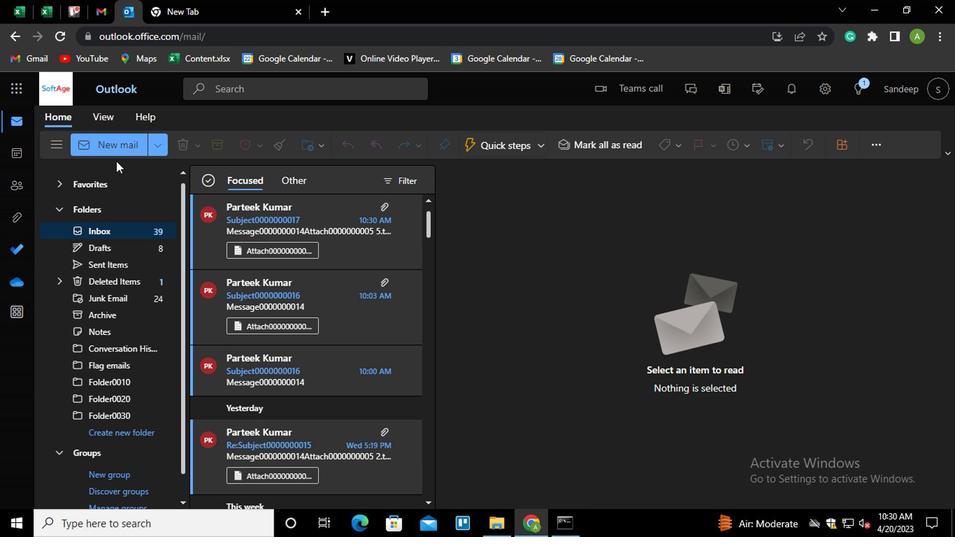 
Action: Mouse pressed left at (158, 182)
Screenshot: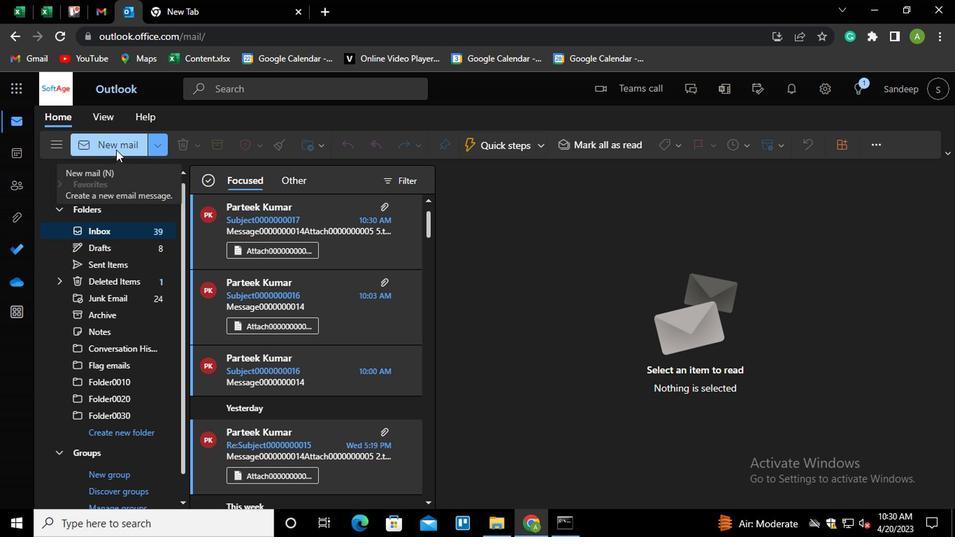 
Action: Mouse moved to (447, 327)
Screenshot: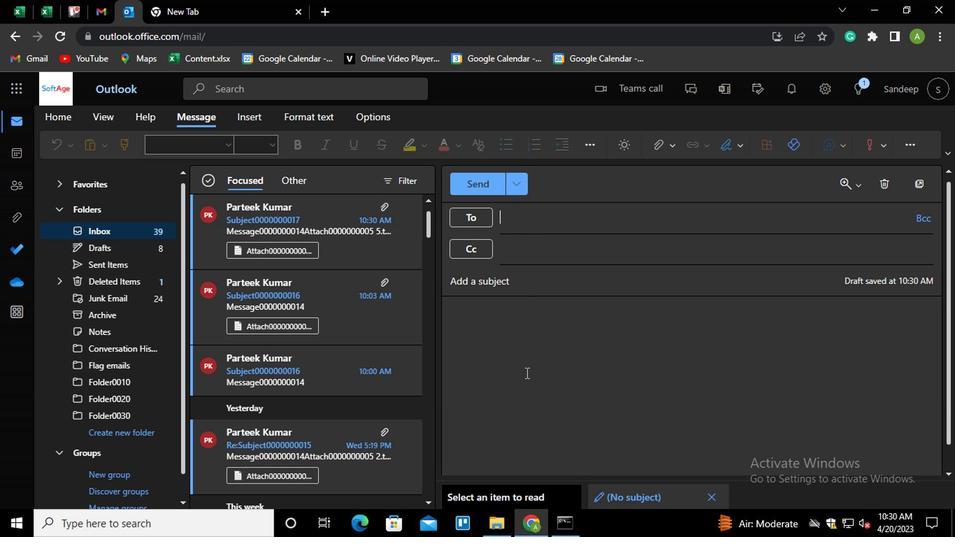 
Action: Mouse pressed left at (447, 327)
Screenshot: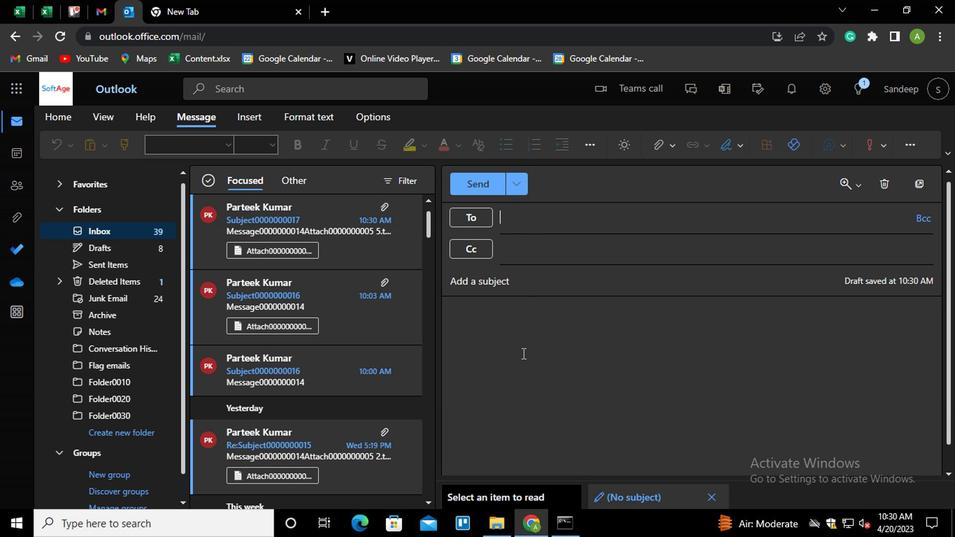 
Action: Mouse moved to (564, 180)
Screenshot: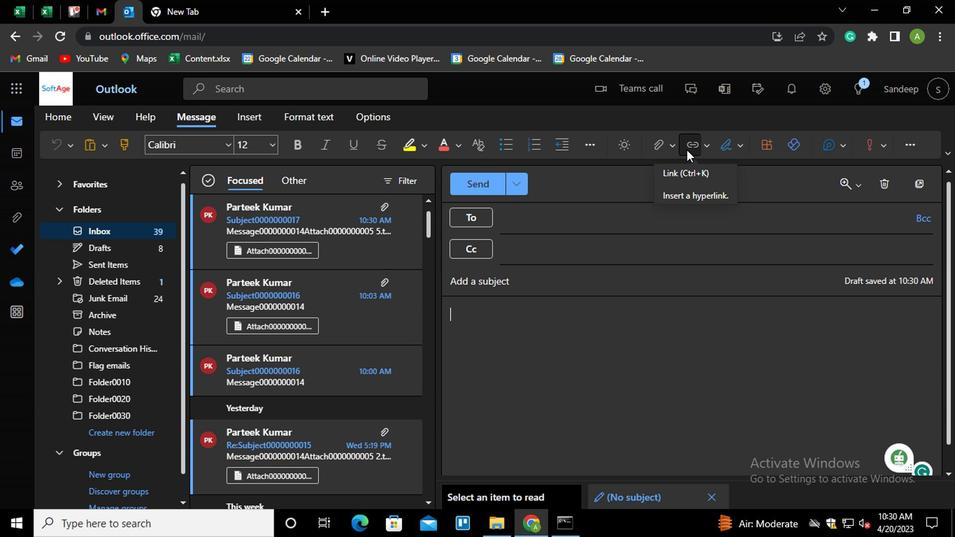 
Action: Mouse pressed left at (564, 180)
Screenshot: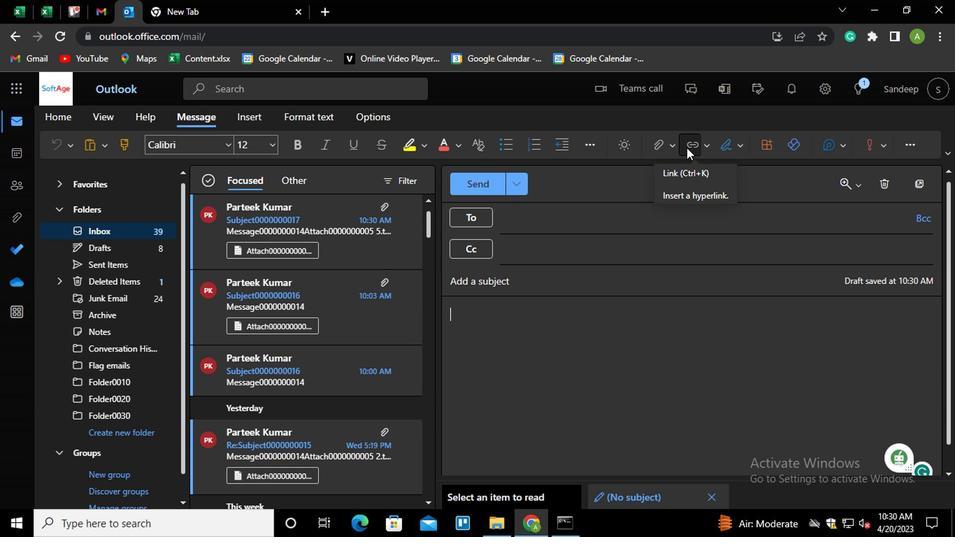 
Action: Mouse moved to (474, 266)
Screenshot: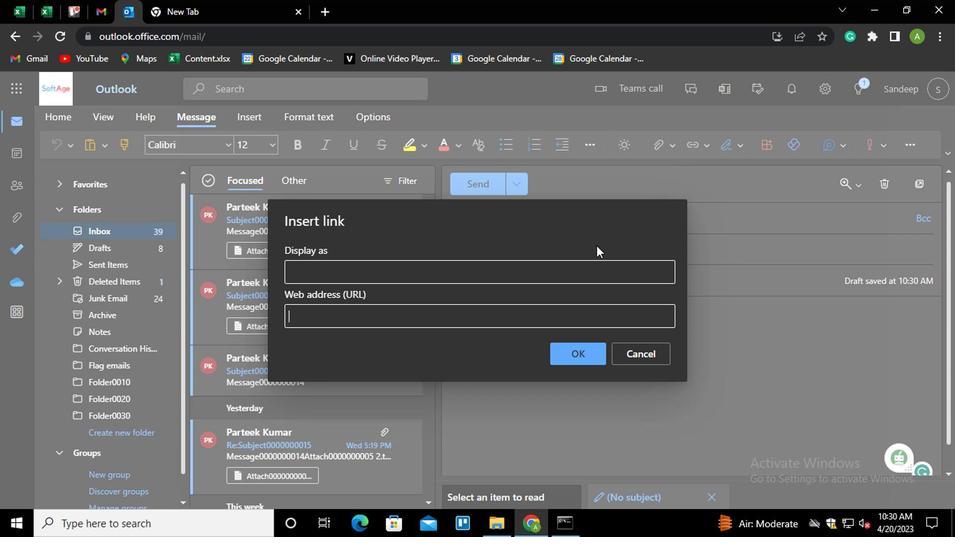 
Action: Mouse pressed left at (474, 266)
Screenshot: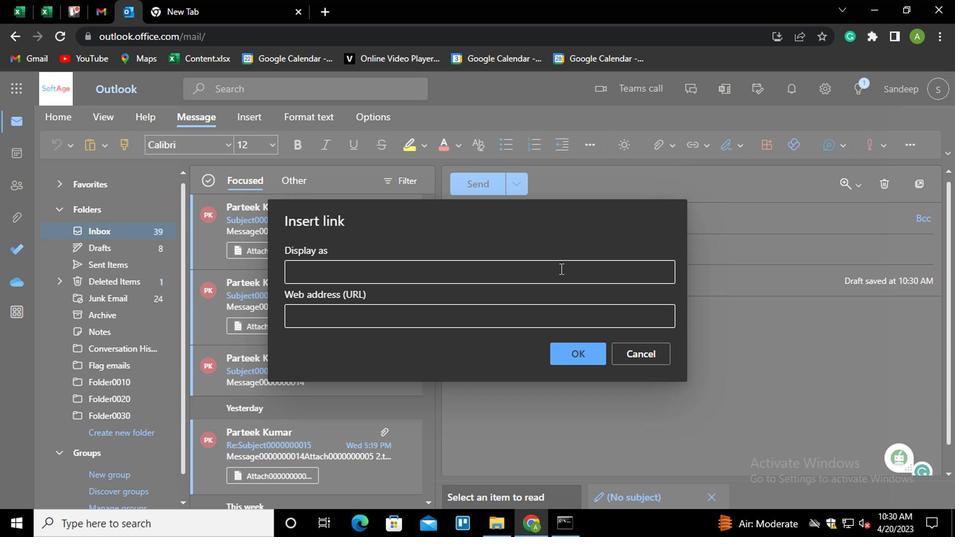 
Action: Key pressed <Key.shift_r>LINK0000000002
Screenshot: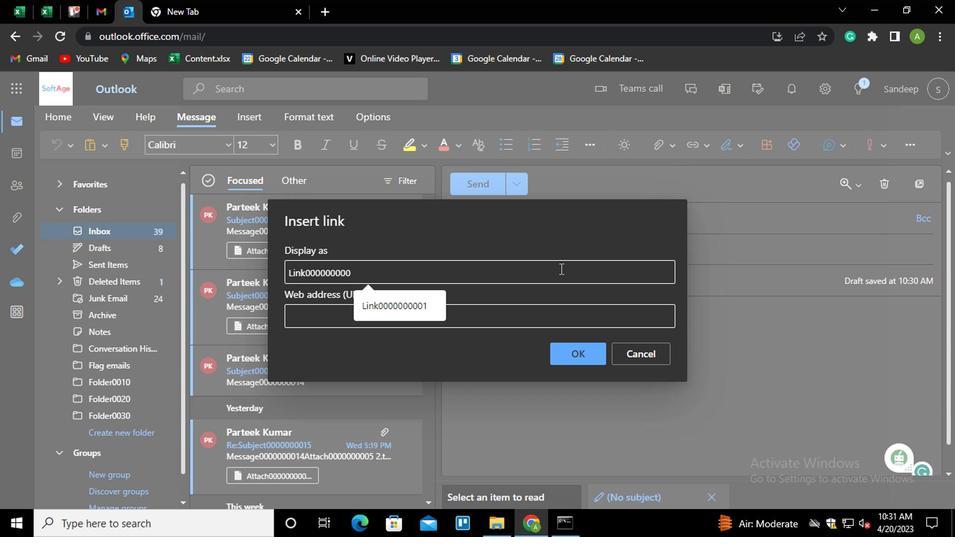 
Action: Mouse moved to (390, 301)
Screenshot: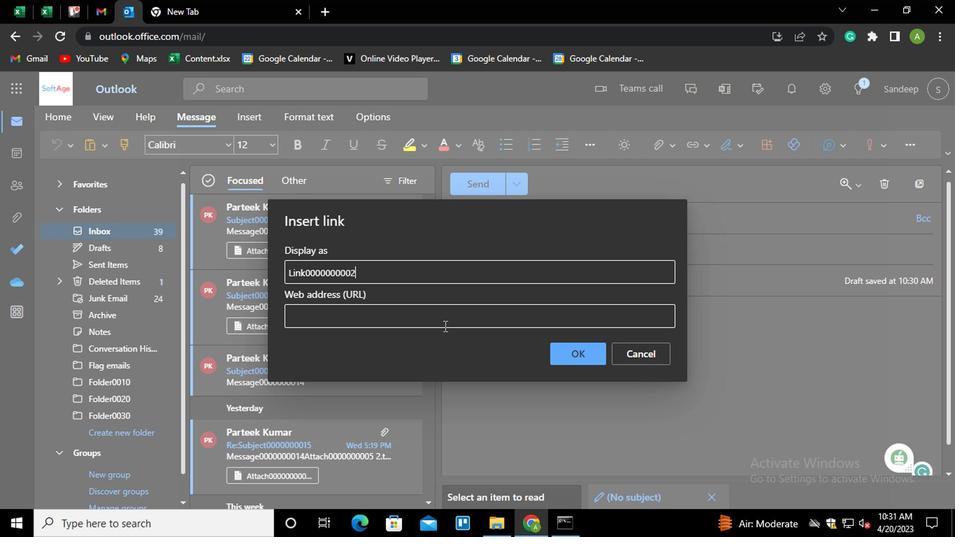 
Action: Mouse pressed left at (390, 301)
Screenshot: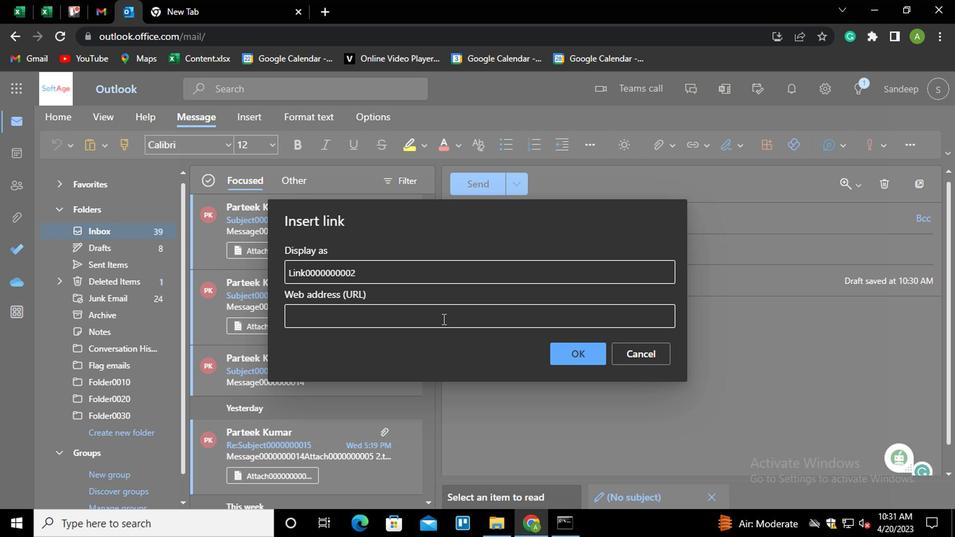 
Action: Key pressed <Key.shift_r>LINK0000000002
Screenshot: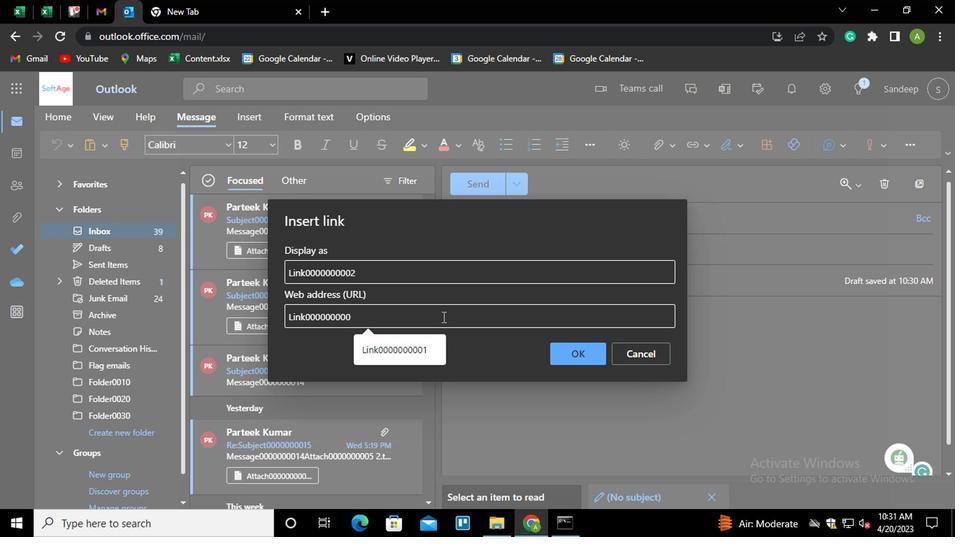 
Action: Mouse moved to (485, 324)
Screenshot: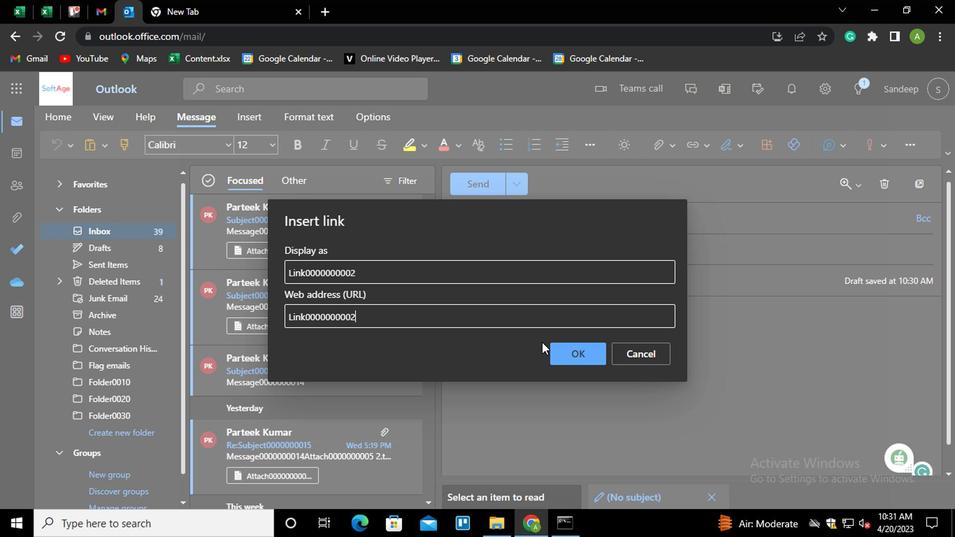 
Action: Mouse pressed left at (485, 324)
Screenshot: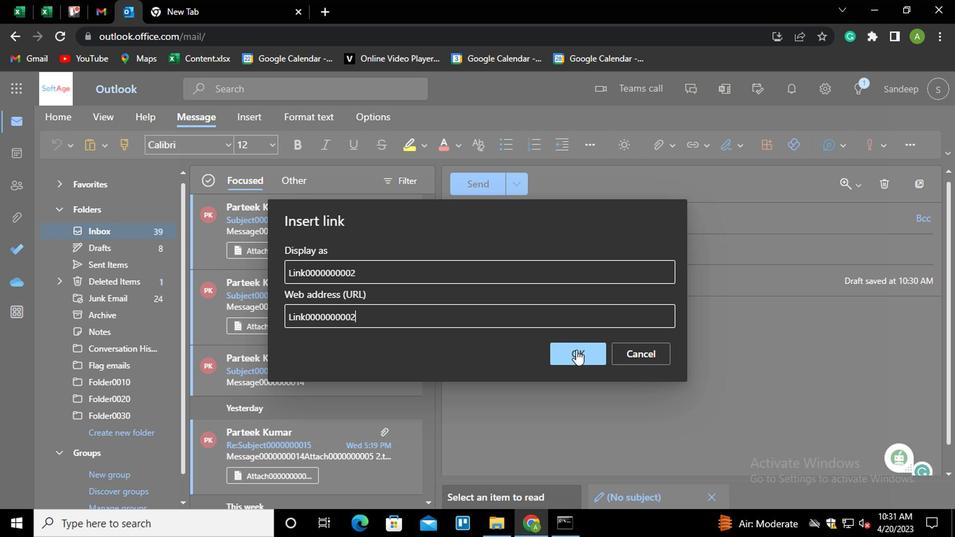 
Action: Mouse moved to (476, 297)
Screenshot: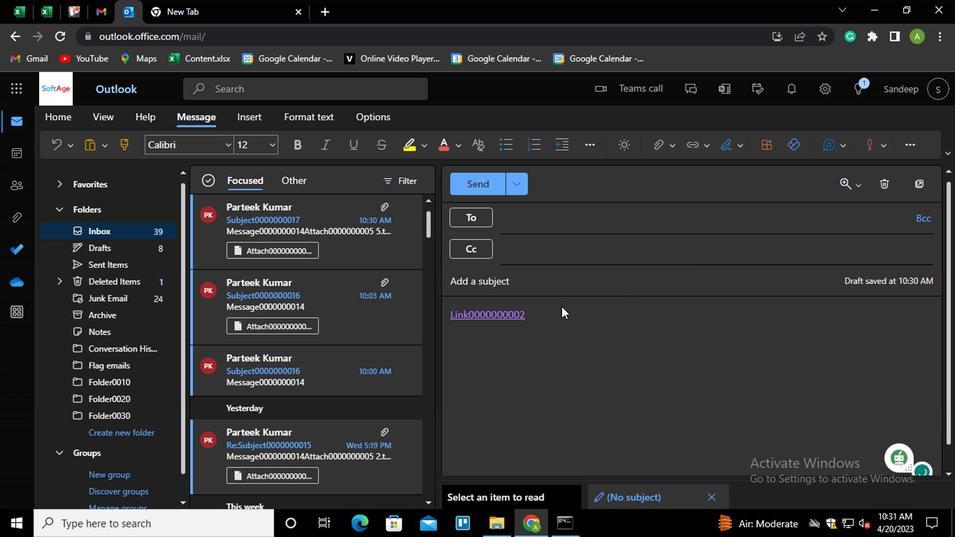 
Action: Key pressed <Key.shift_r><Key.enter>
Screenshot: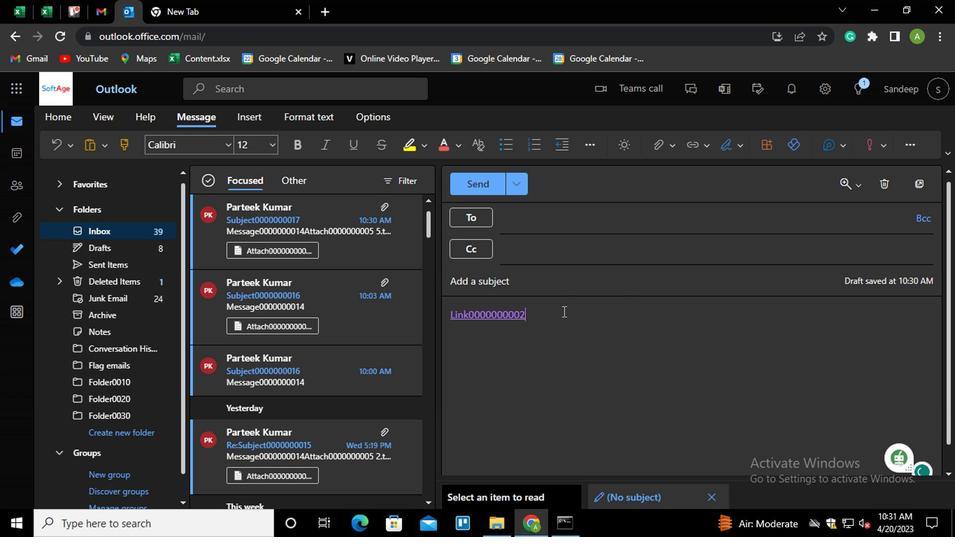 
Action: Mouse moved to (592, 178)
Screenshot: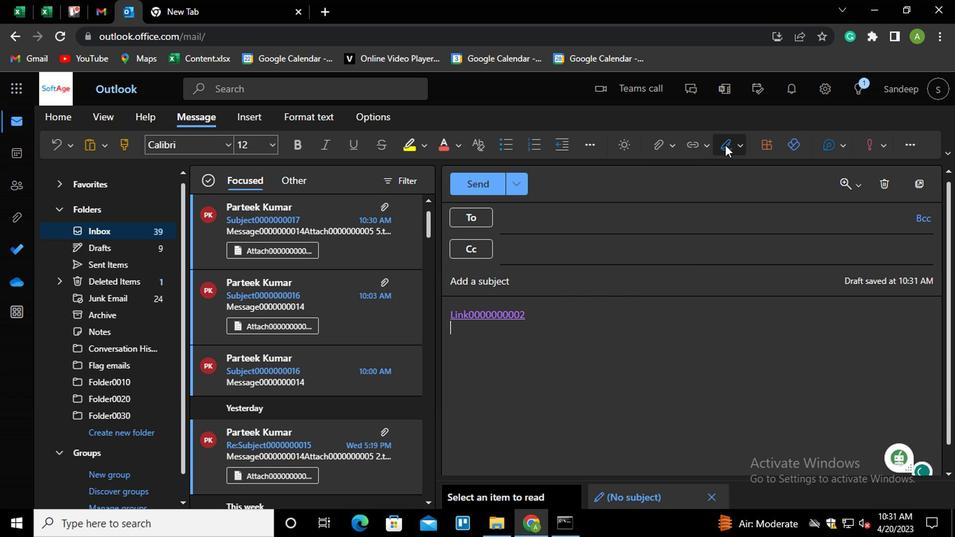
Action: Mouse pressed left at (592, 178)
Screenshot: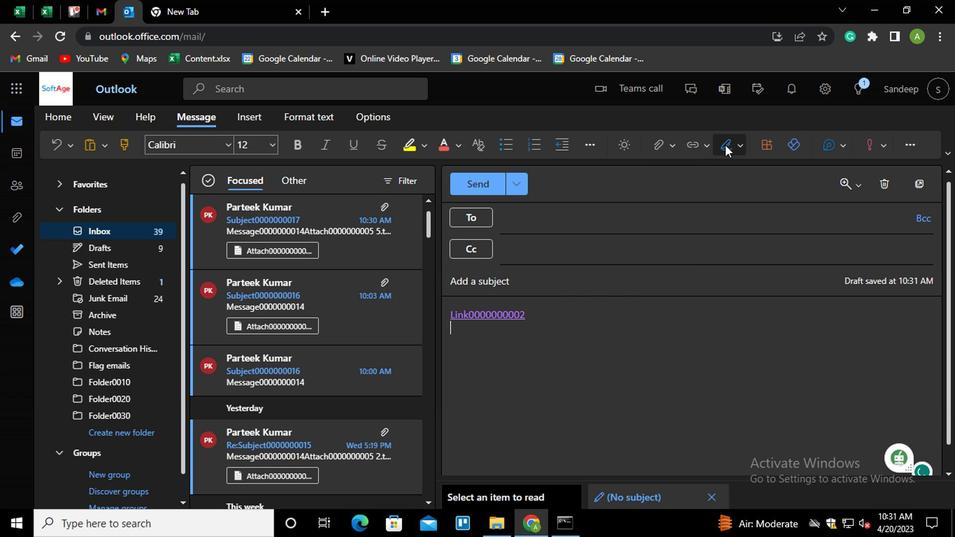 
Action: Mouse moved to (581, 218)
Screenshot: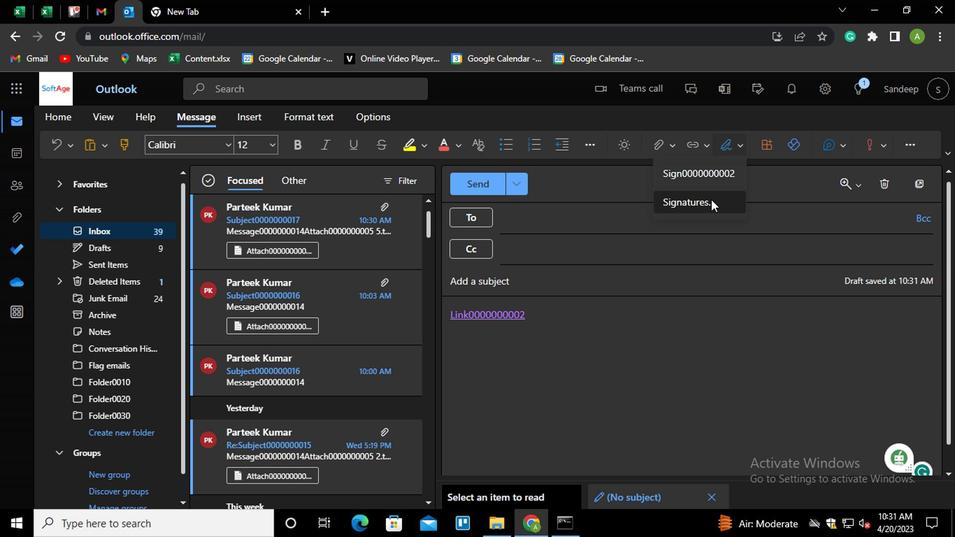 
Action: Mouse pressed left at (581, 218)
Screenshot: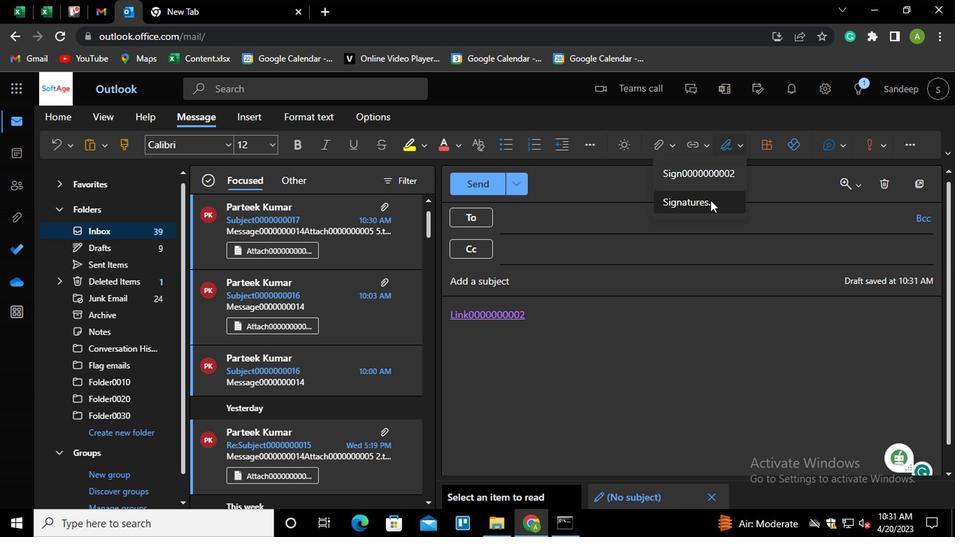 
Action: Mouse moved to (516, 258)
Screenshot: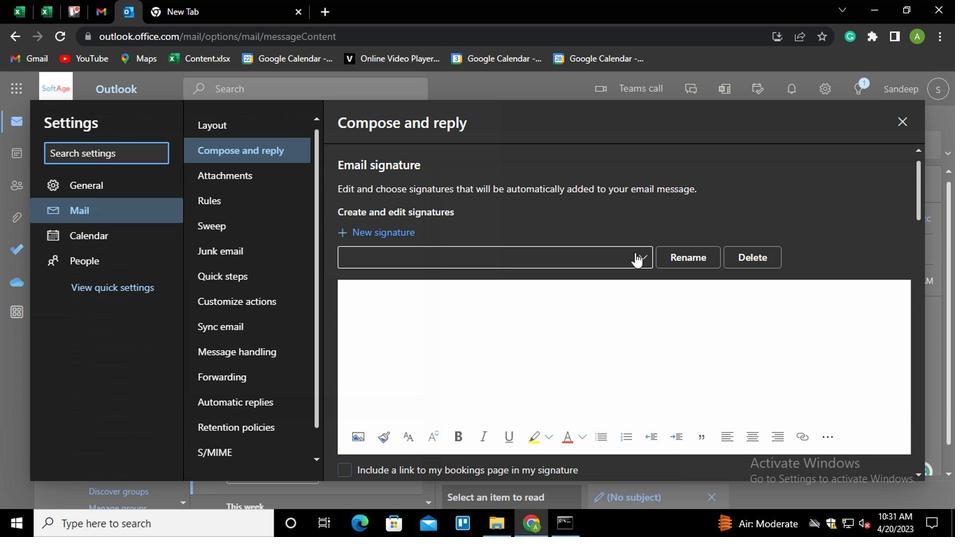 
Action: Mouse pressed left at (516, 258)
Screenshot: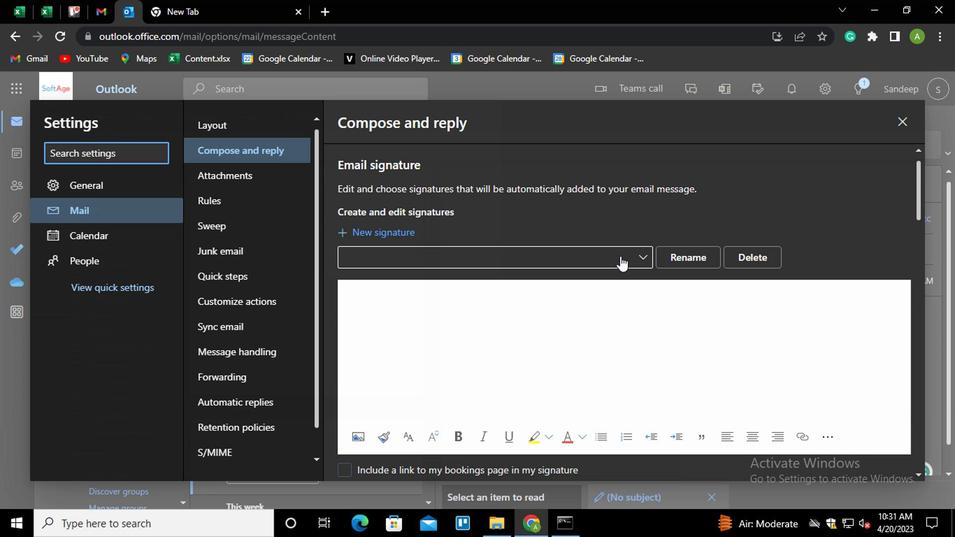 
Action: Mouse moved to (501, 257)
Screenshot: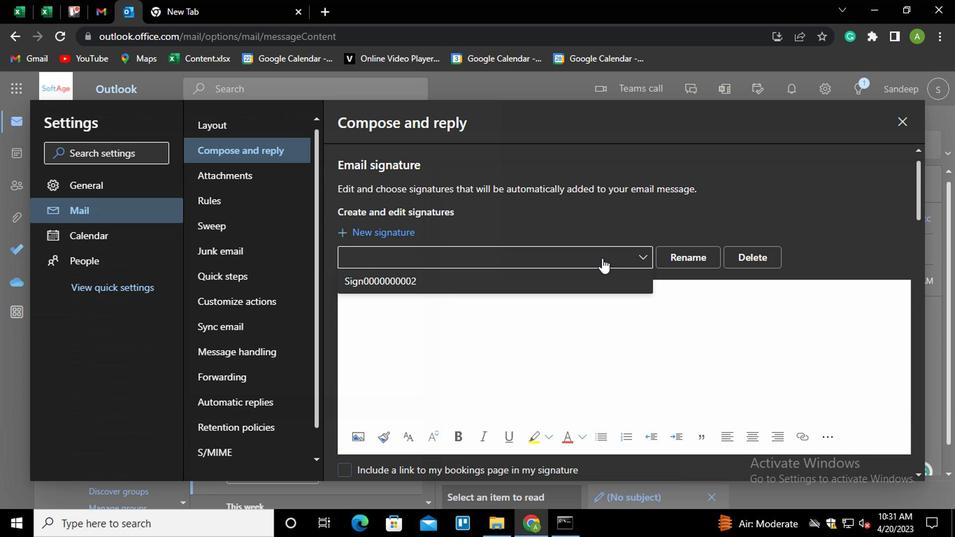 
Action: Mouse pressed left at (501, 257)
Screenshot: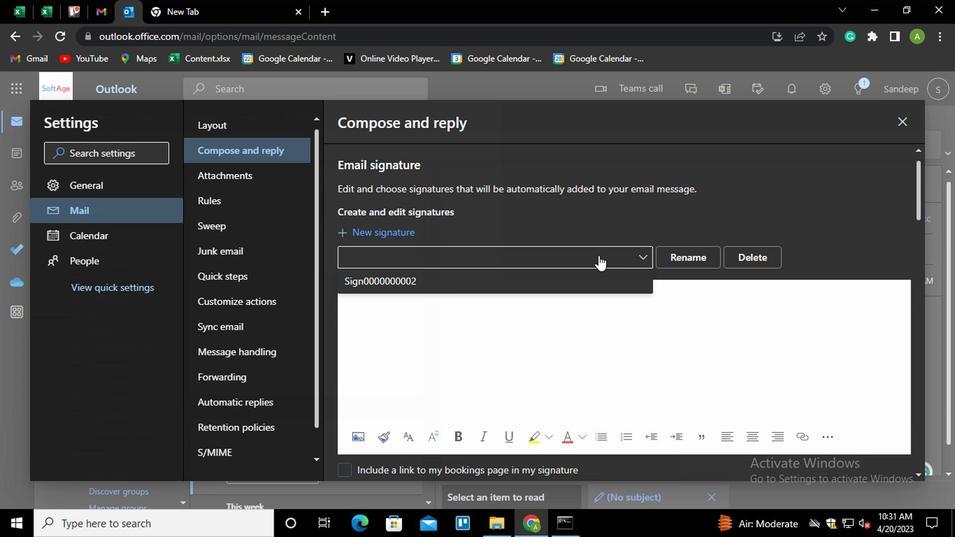 
Action: Mouse moved to (348, 236)
Screenshot: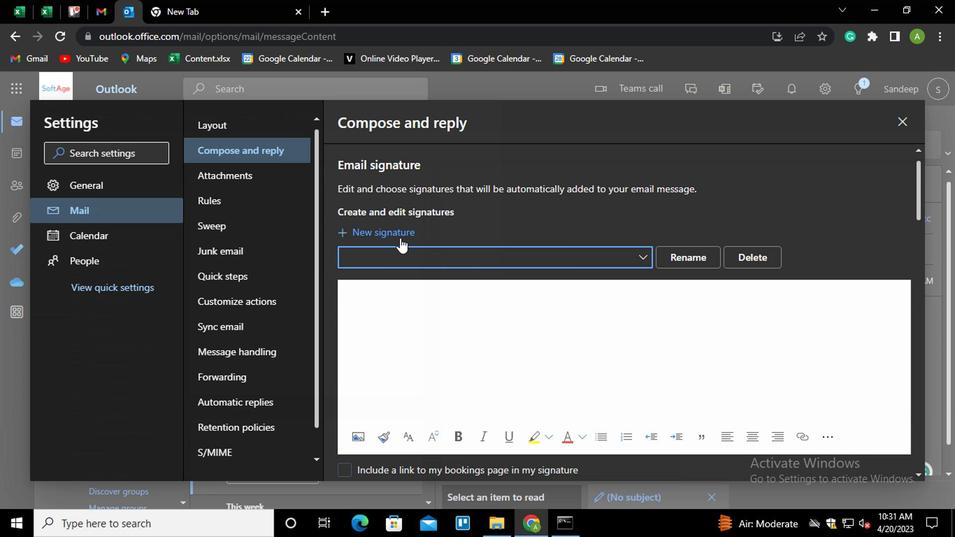 
Action: Mouse pressed left at (348, 236)
Screenshot: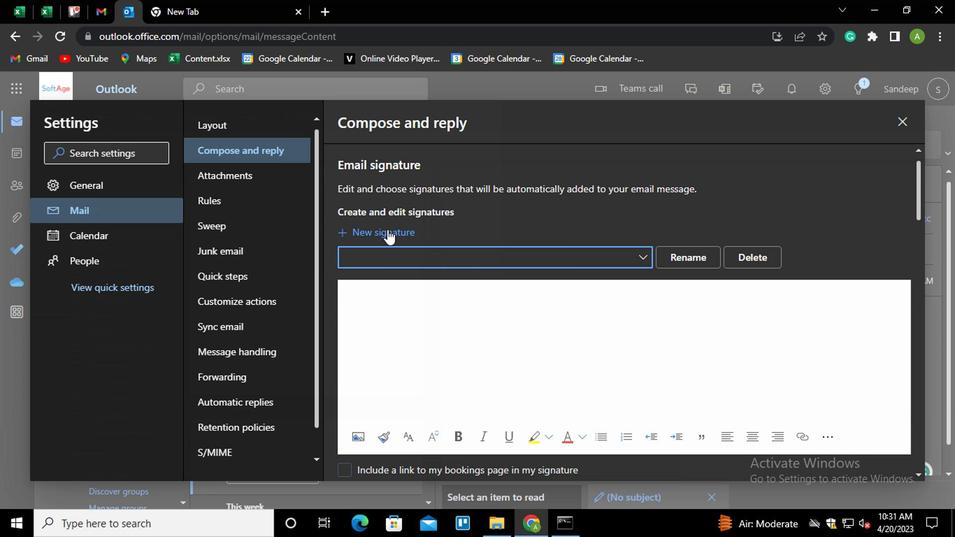 
Action: Mouse moved to (357, 257)
Screenshot: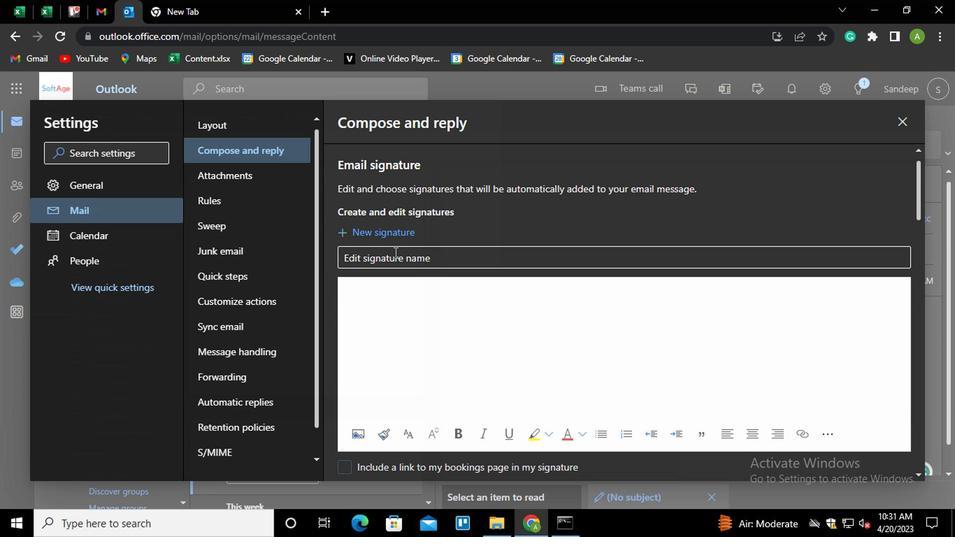 
Action: Mouse pressed left at (357, 257)
Screenshot: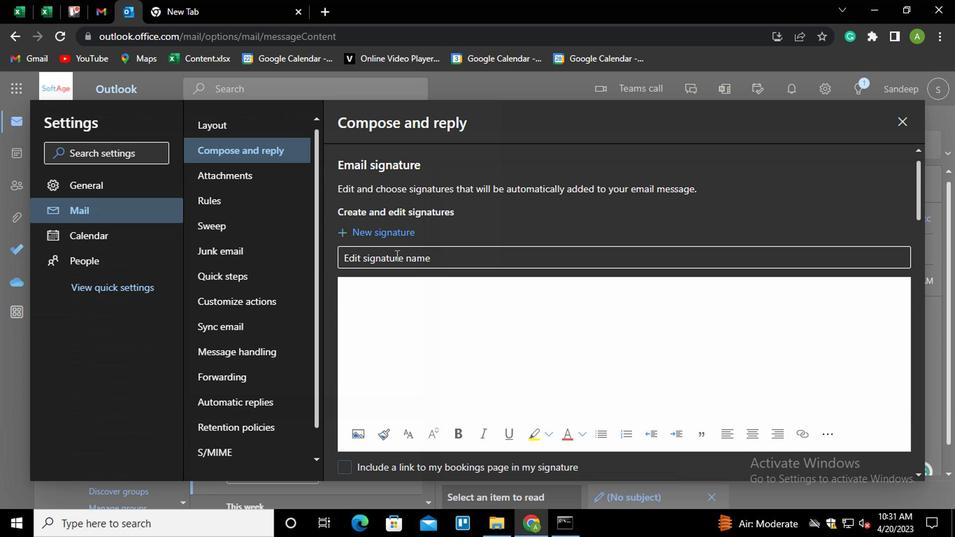 
Action: Key pressed <Key.shift>SIGN0000000001
Screenshot: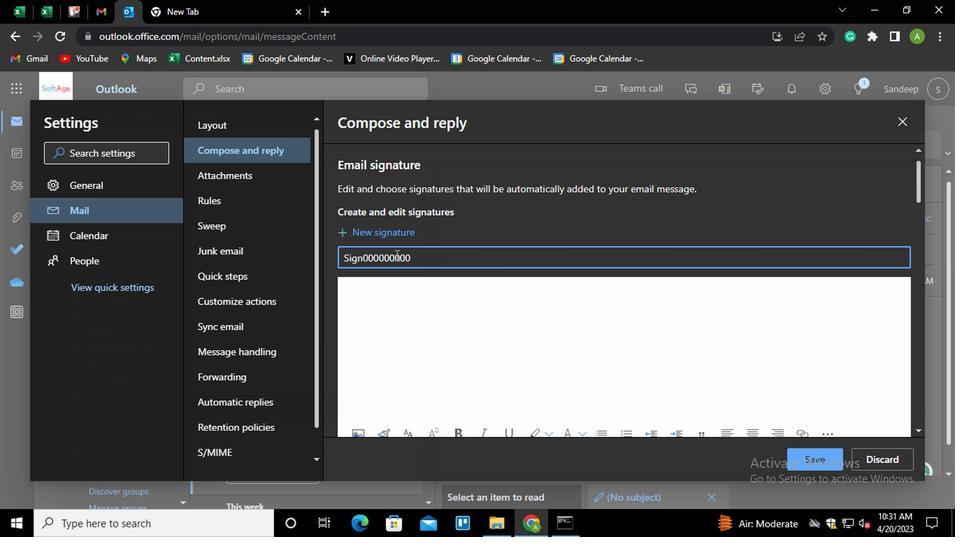 
Action: Mouse moved to (363, 289)
Screenshot: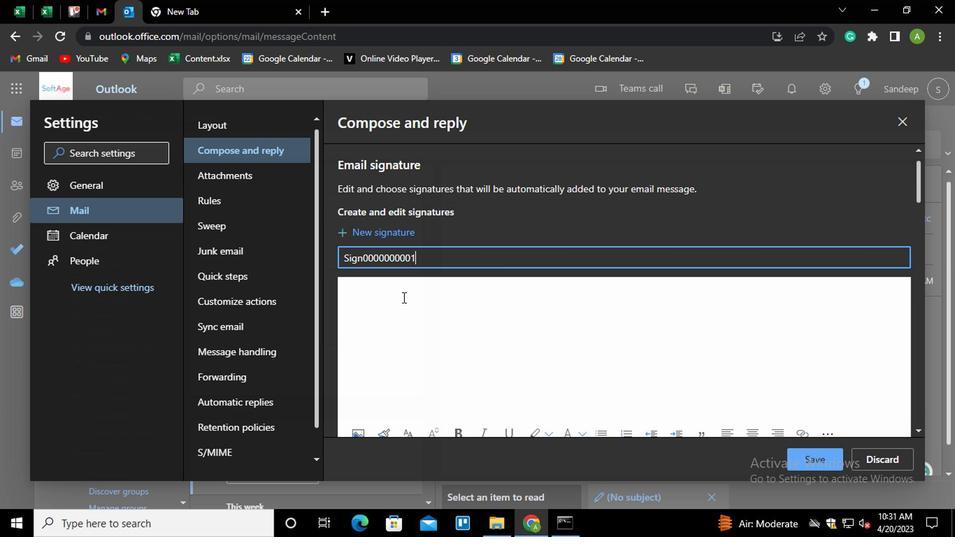 
Action: Mouse pressed left at (363, 289)
Screenshot: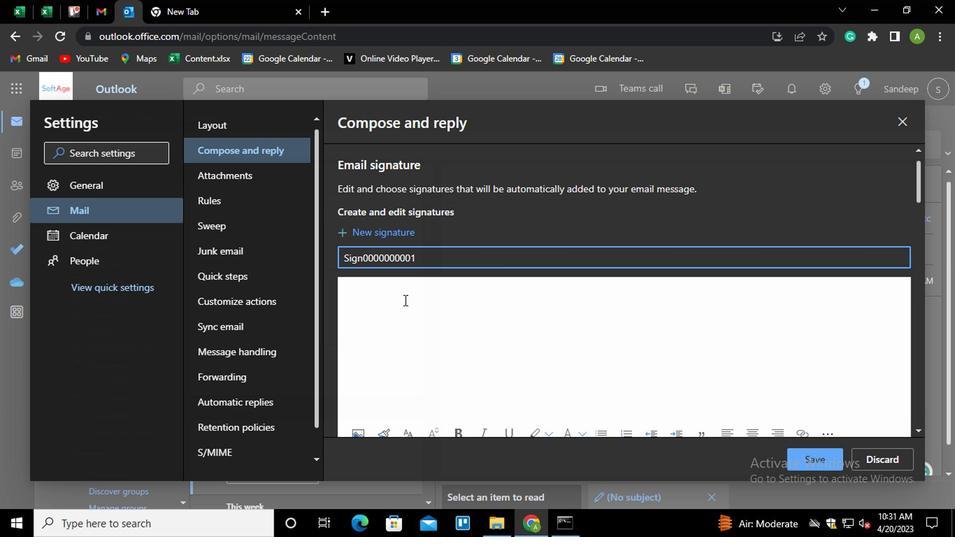 
Action: Key pressed <Key.shift>SIU<Key.backspace>GN0000000001
Screenshot: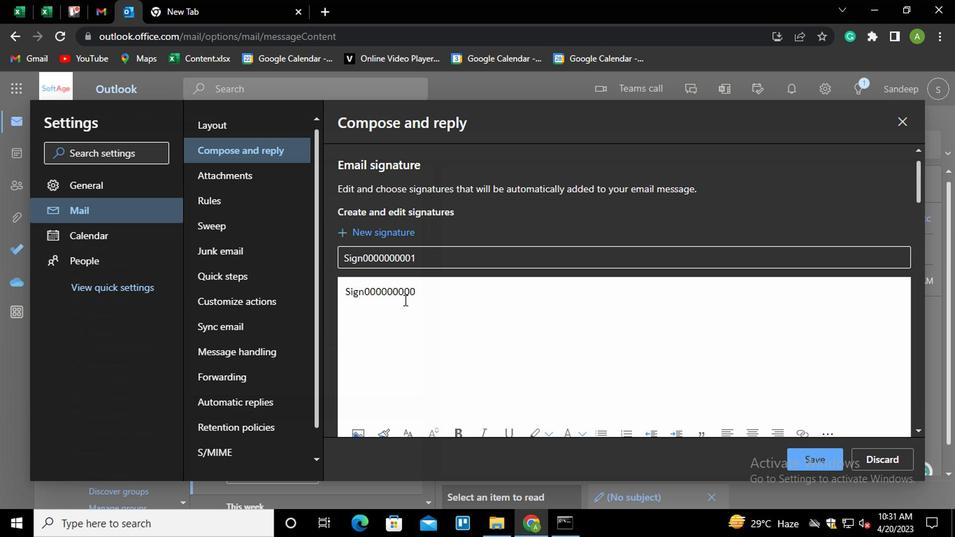 
Action: Mouse moved to (661, 406)
Screenshot: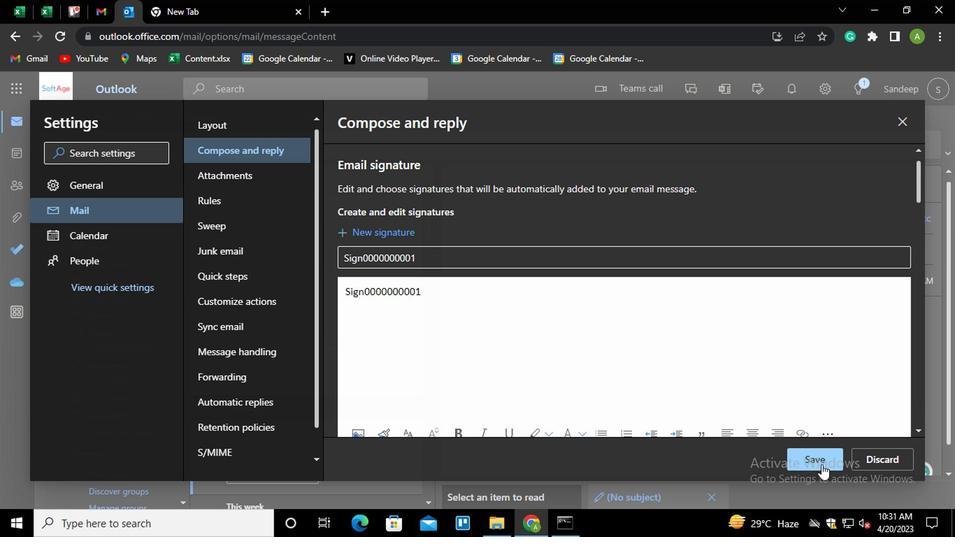 
Action: Mouse pressed left at (661, 406)
Screenshot: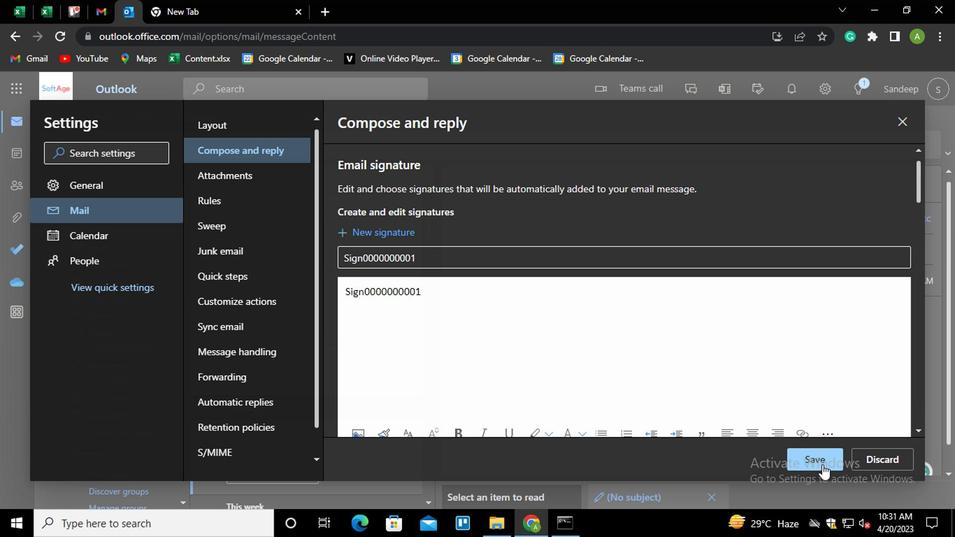 
Action: Mouse moved to (713, 163)
Screenshot: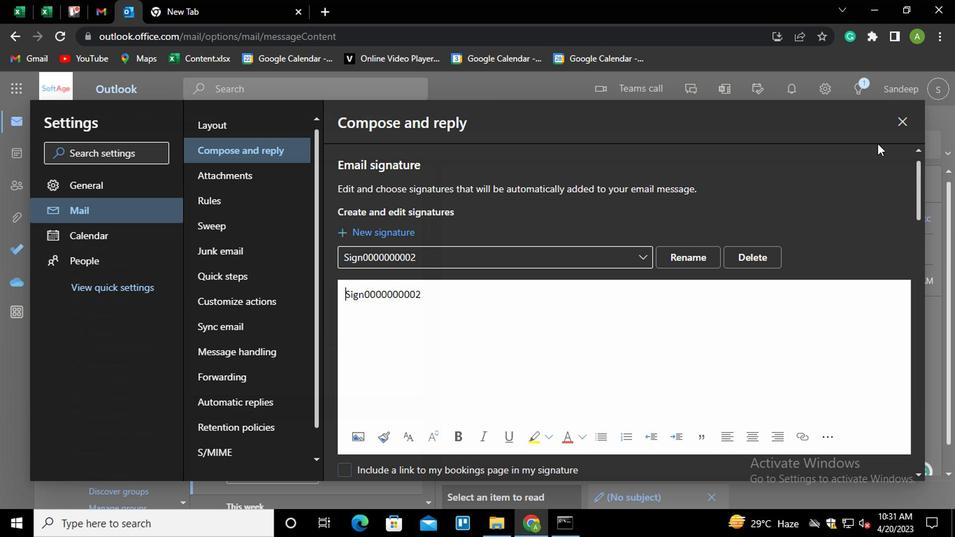 
Action: Mouse pressed left at (713, 163)
Screenshot: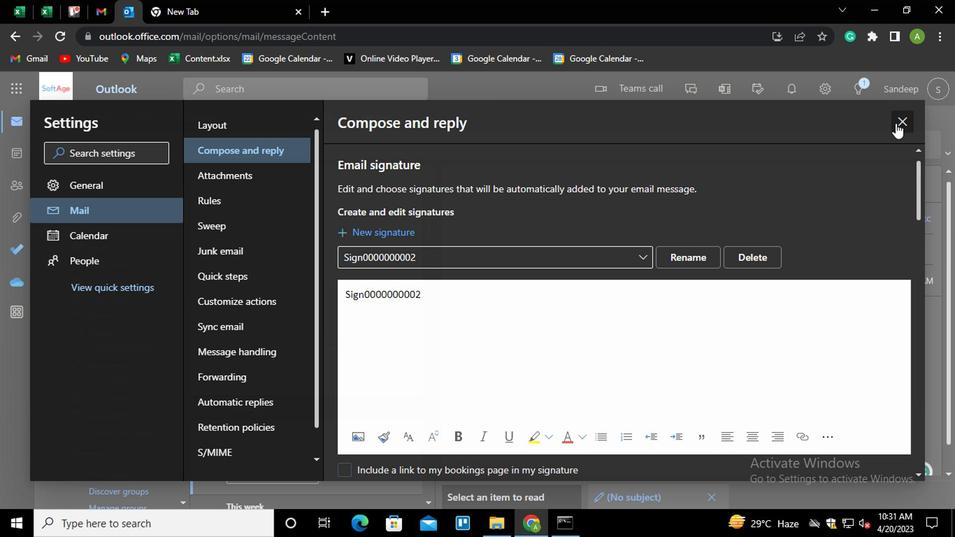 
Action: Mouse moved to (592, 176)
Screenshot: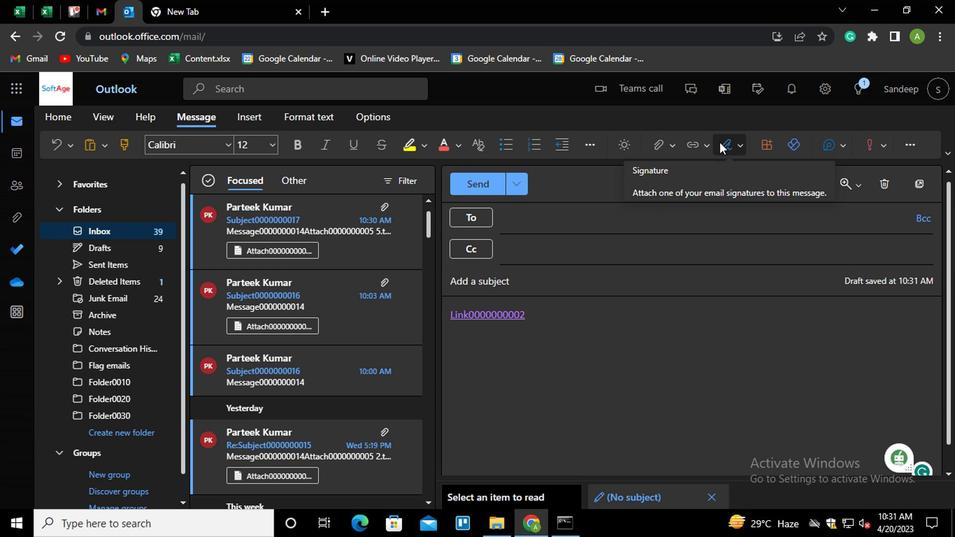 
Action: Mouse pressed left at (592, 176)
Screenshot: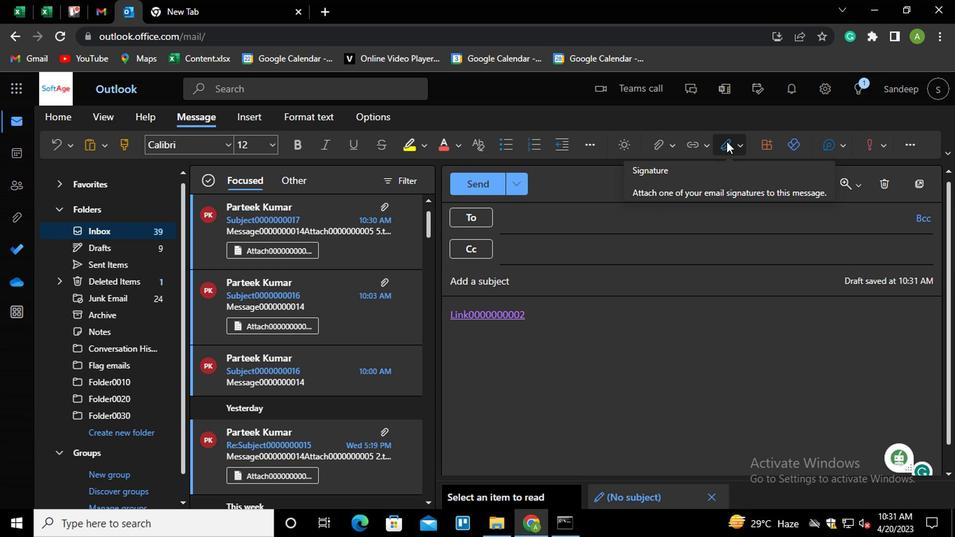 
Action: Mouse moved to (583, 217)
Screenshot: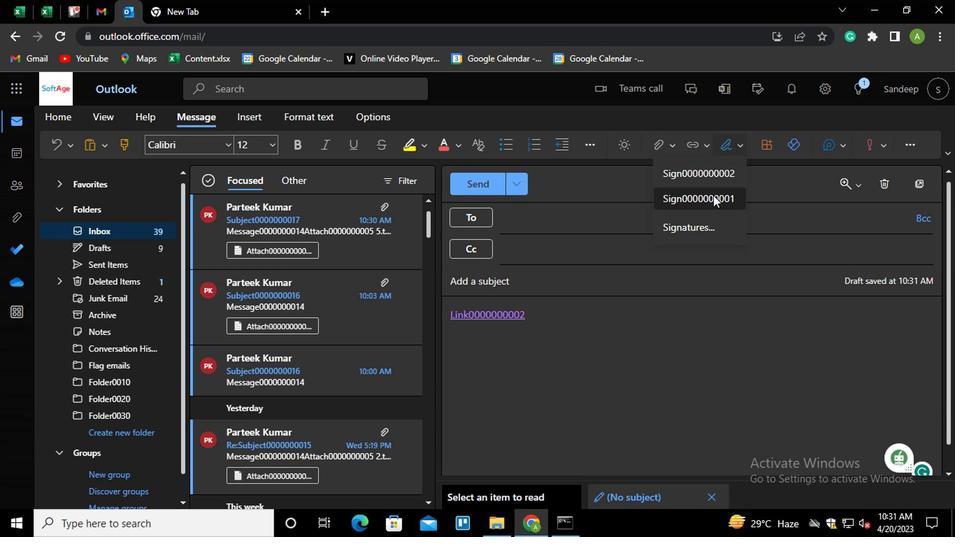 
Action: Mouse pressed left at (583, 217)
Screenshot: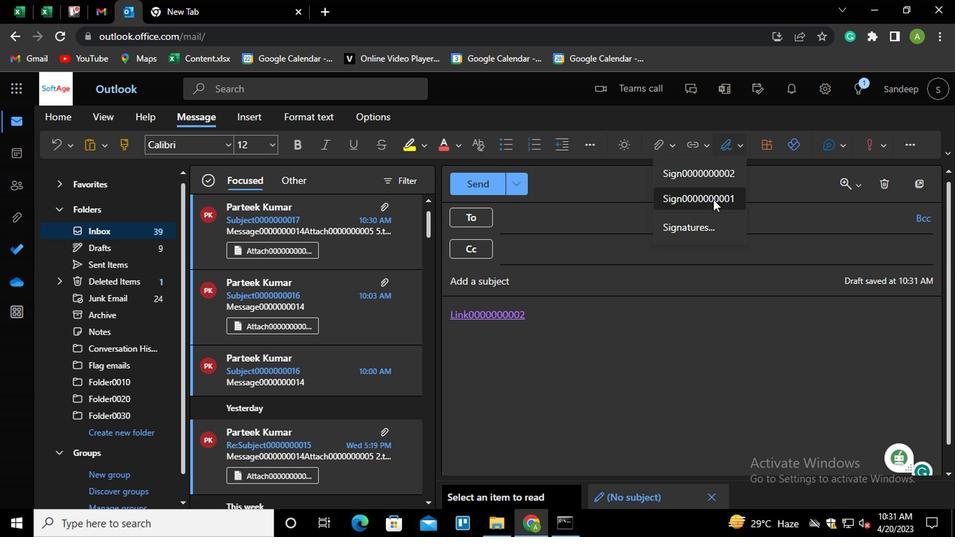 
Action: Mouse moved to (472, 233)
Screenshot: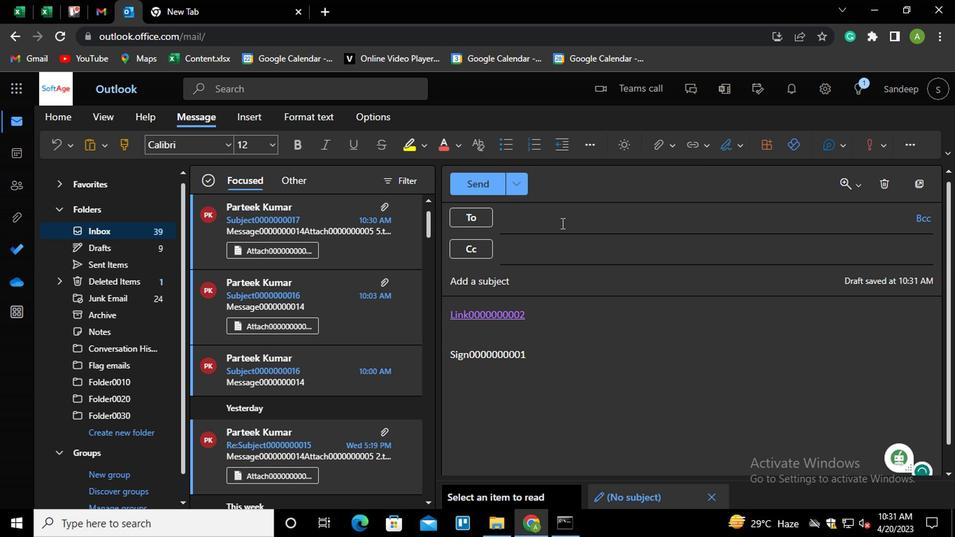 
Action: Mouse pressed left at (472, 233)
Screenshot: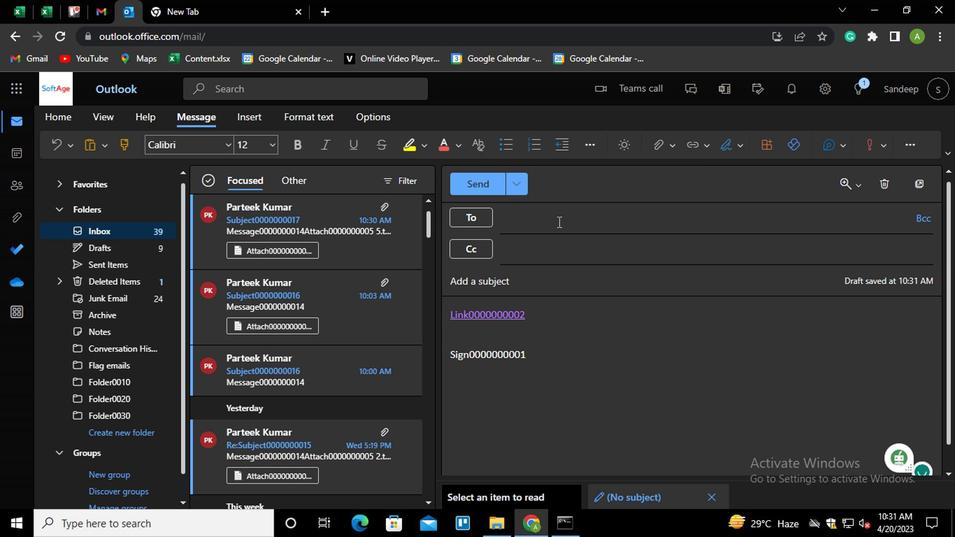 
Action: Mouse moved to (472, 232)
Screenshot: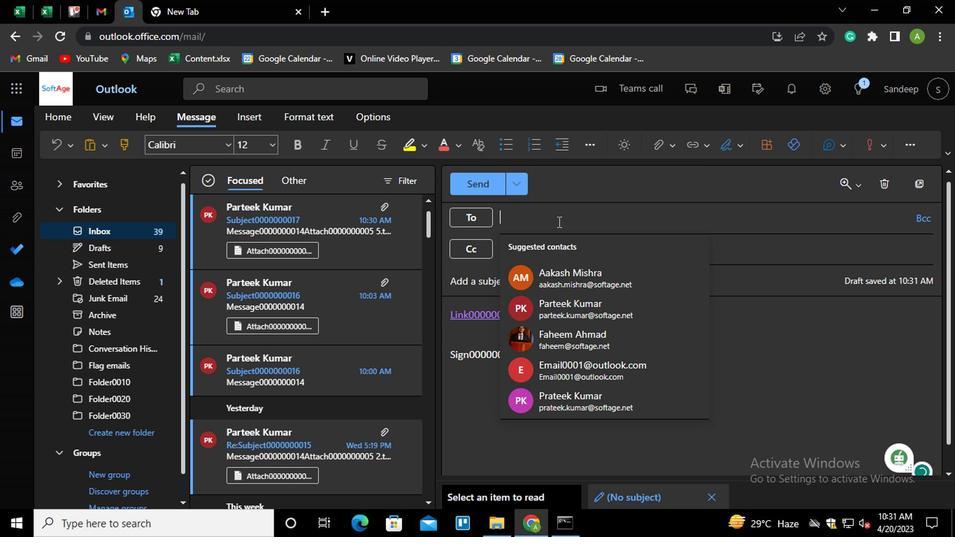 
Action: Key pressed PAR<Key.enter>
Screenshot: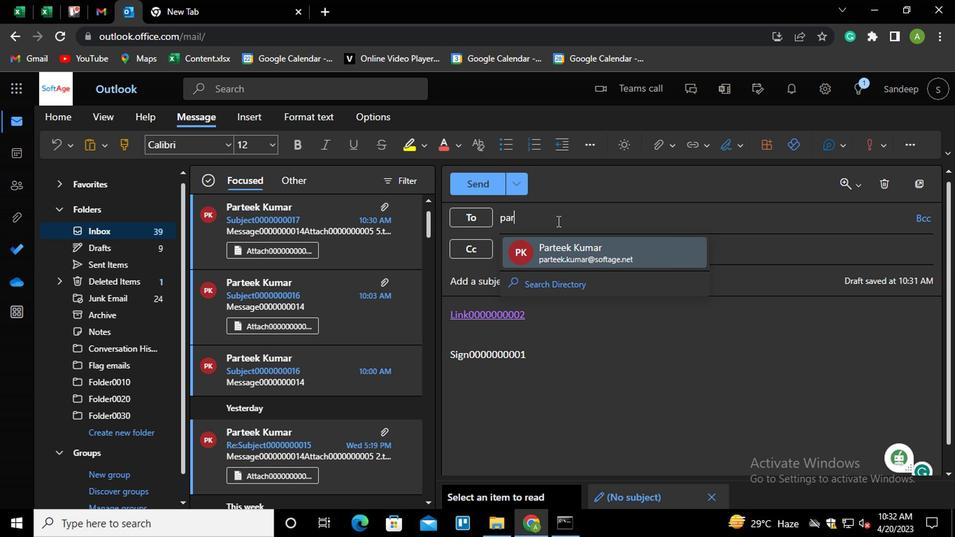 
Action: Mouse moved to (461, 277)
Screenshot: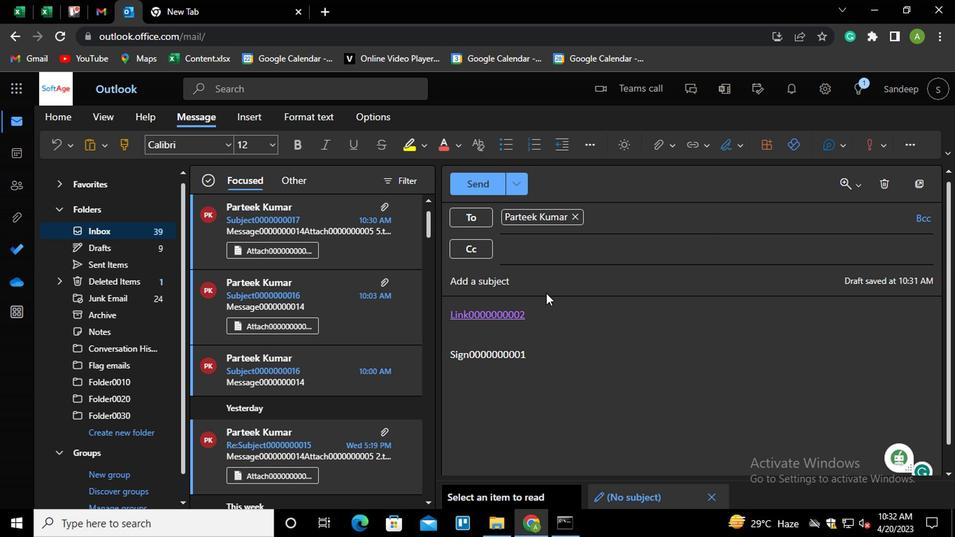 
Action: Mouse pressed left at (461, 277)
Screenshot: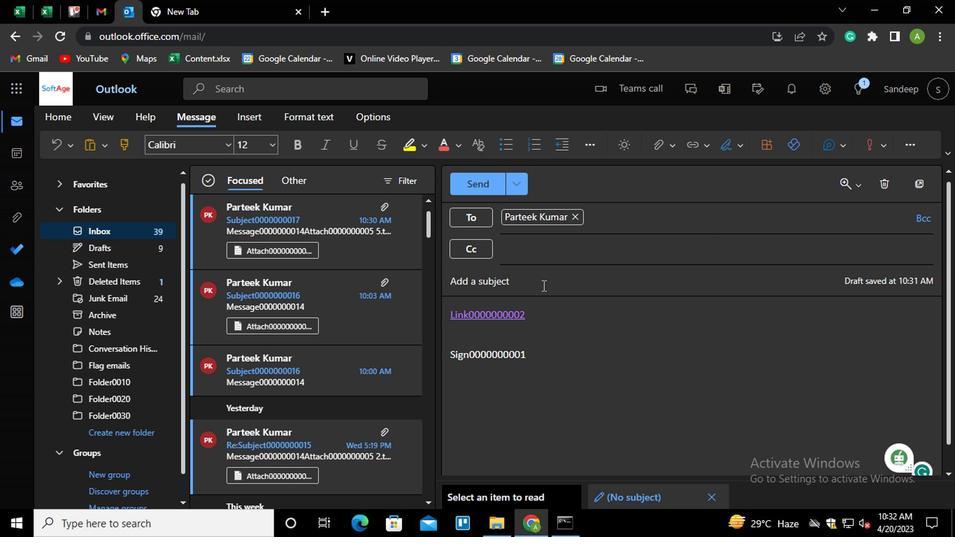 
Action: Key pressed <Key.shift>SUBJECT0000000001
Screenshot: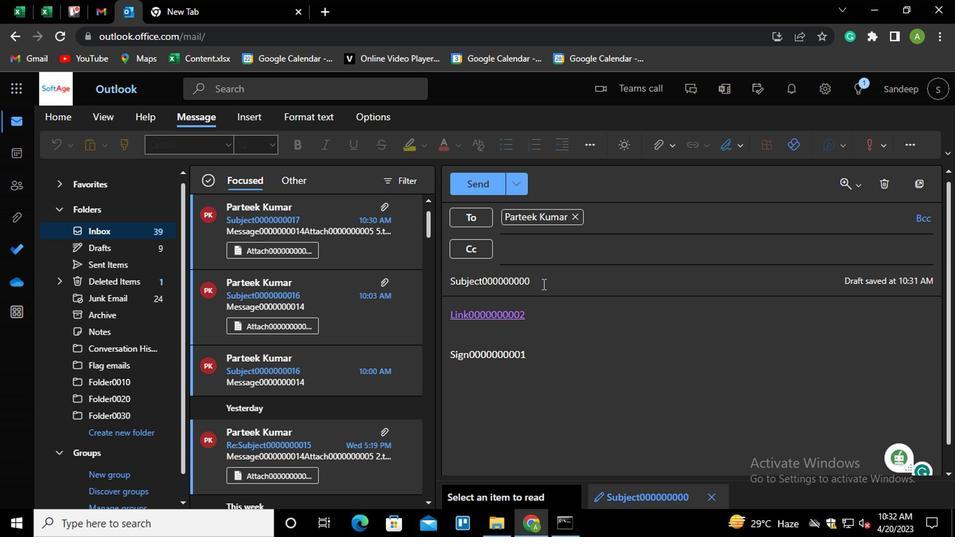 
Action: Mouse moved to (475, 328)
Screenshot: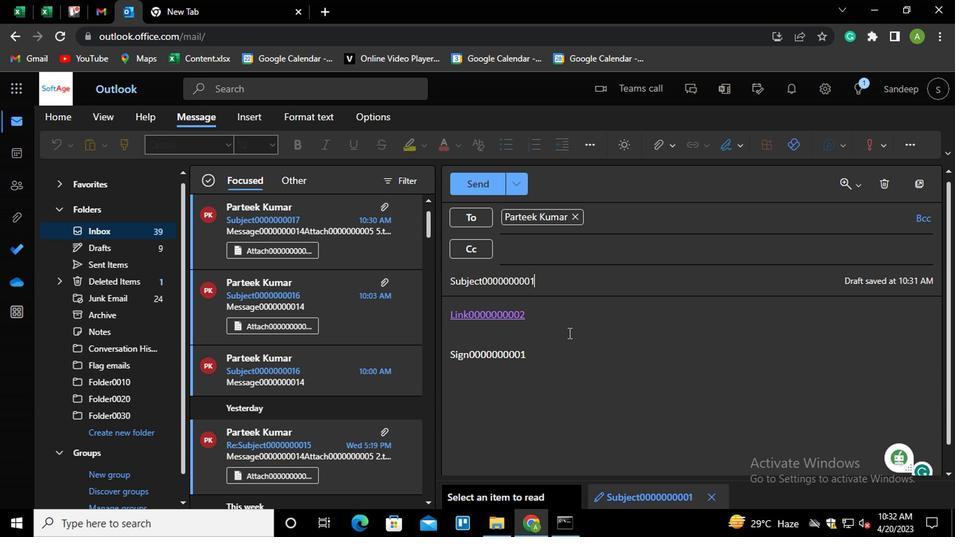 
Action: Mouse pressed left at (475, 328)
Screenshot: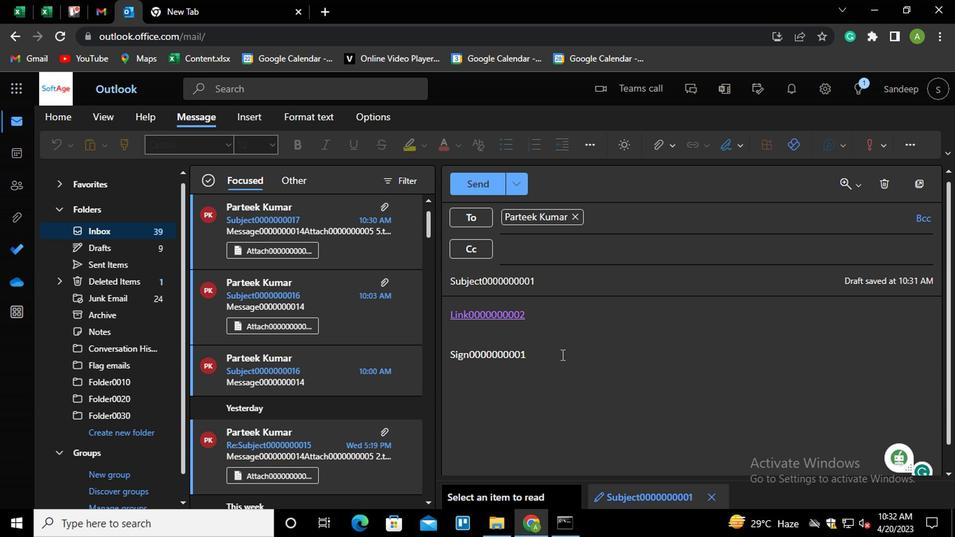 
Action: Key pressed <Key.shift_r><Key.enter><Key.shift_r>MESSAGE0000000001
Screenshot: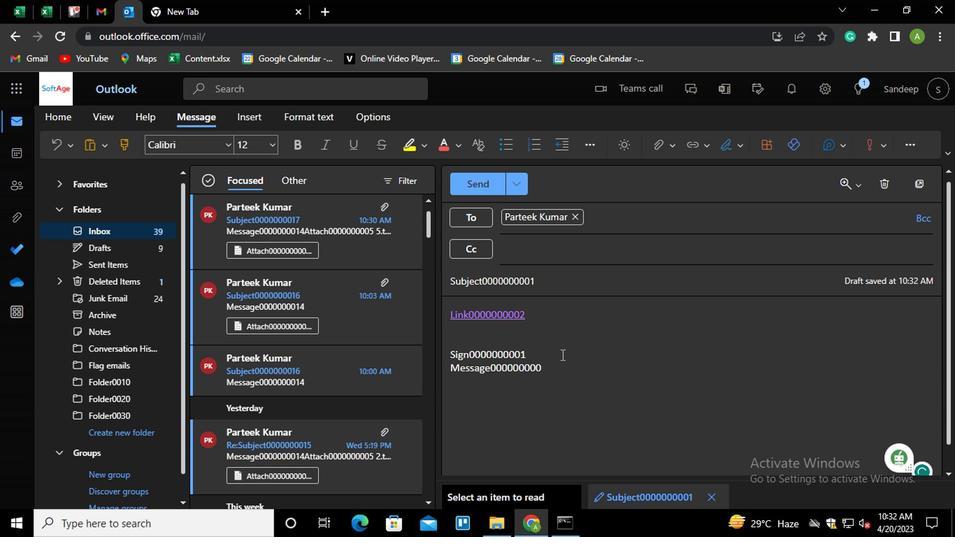 
Action: Mouse moved to (411, 205)
Screenshot: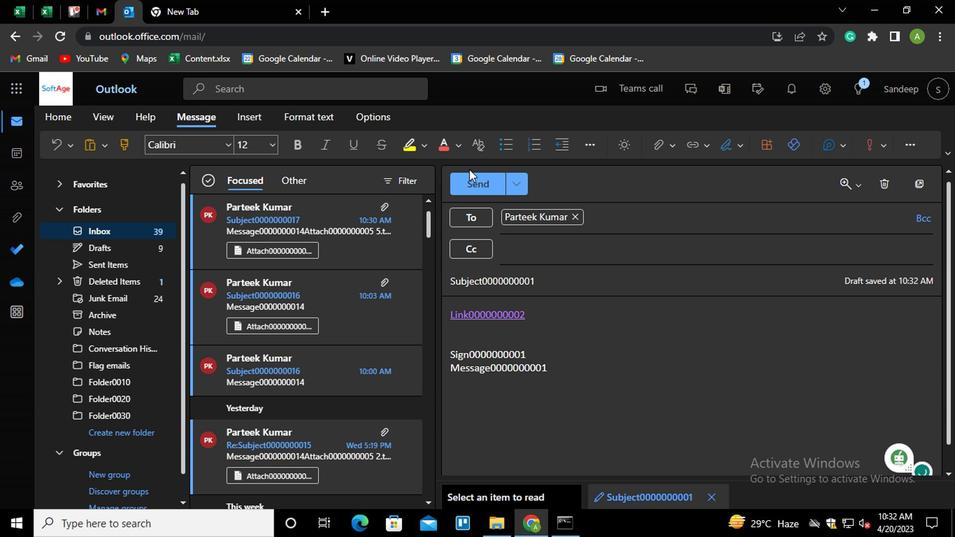 
Action: Mouse pressed left at (411, 205)
Screenshot: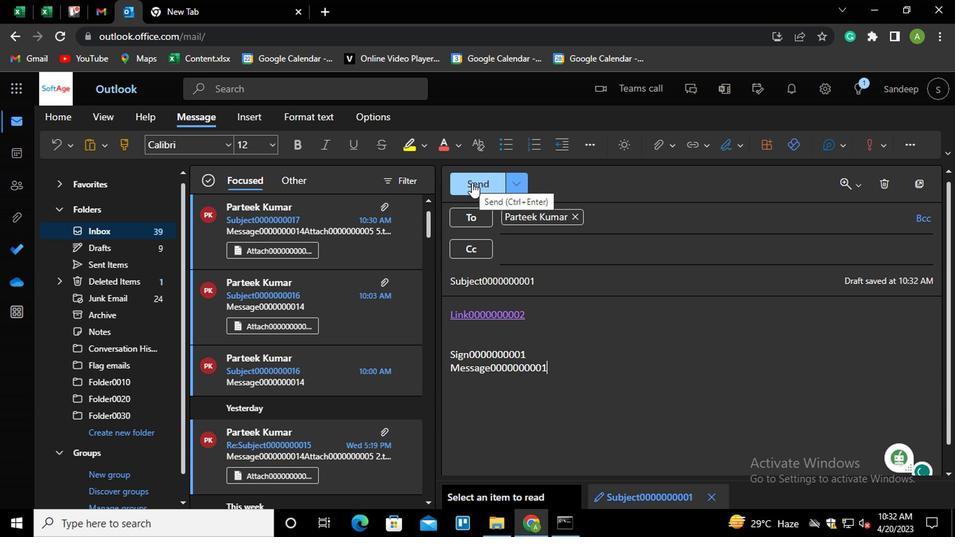 
Action: Mouse moved to (163, 183)
Screenshot: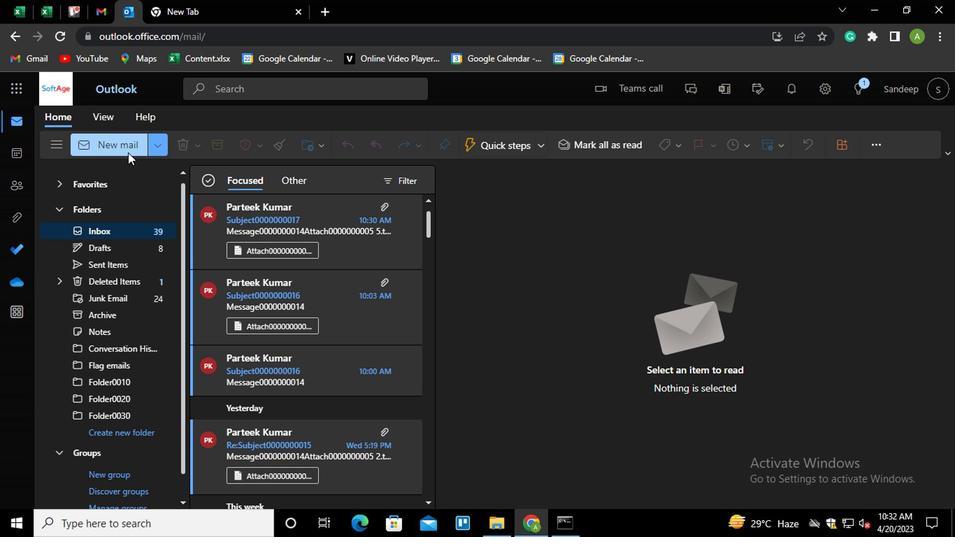 
Action: Mouse pressed left at (163, 183)
Screenshot: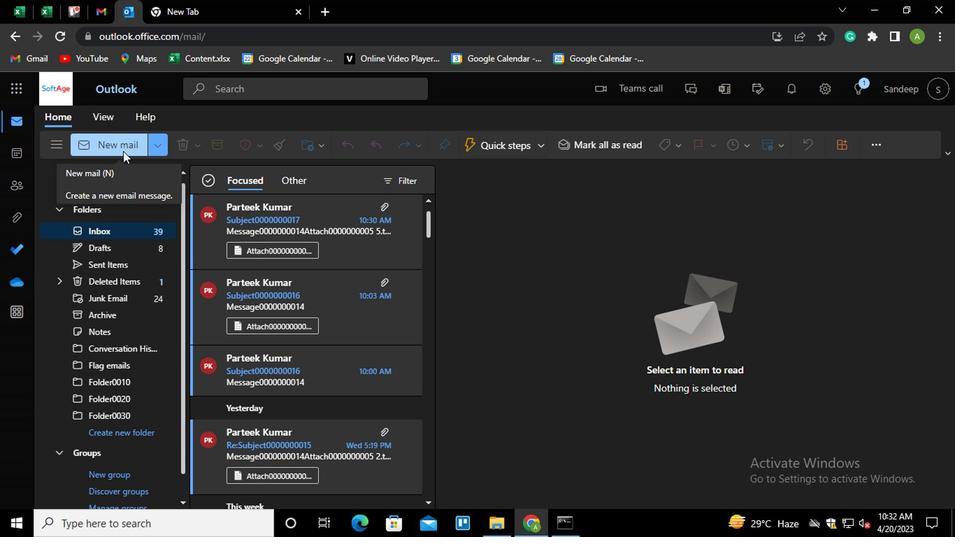 
Action: Mouse moved to (501, 234)
Screenshot: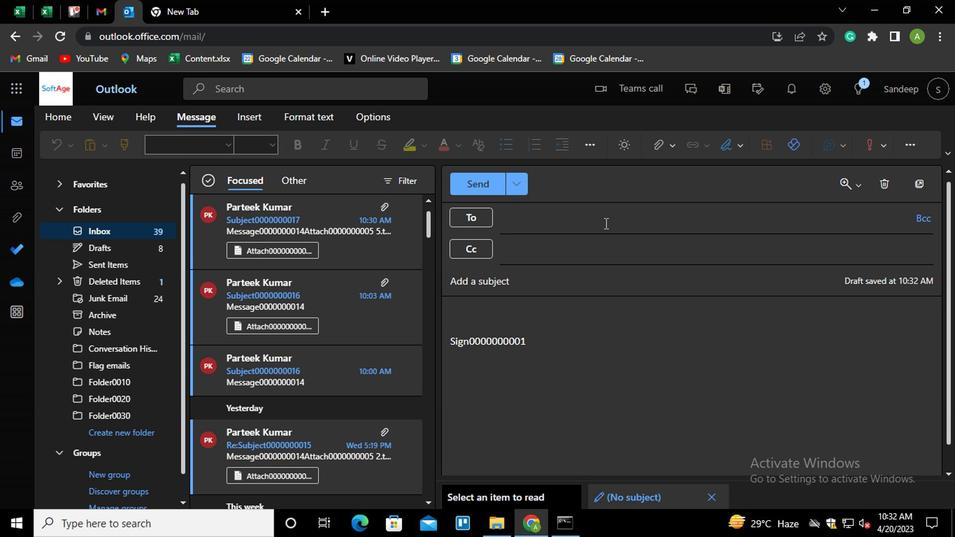 
Action: Mouse pressed left at (501, 234)
Screenshot: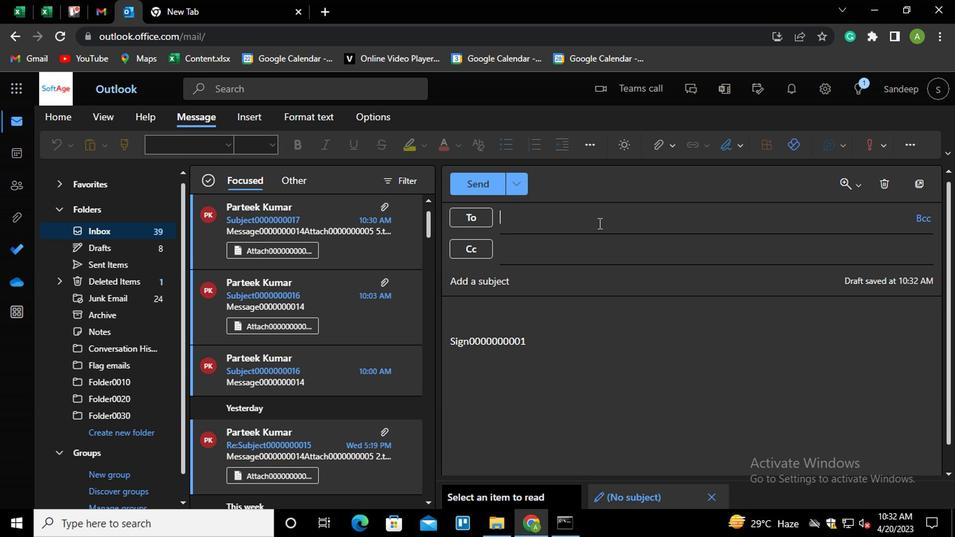
Action: Mouse moved to (409, 366)
Screenshot: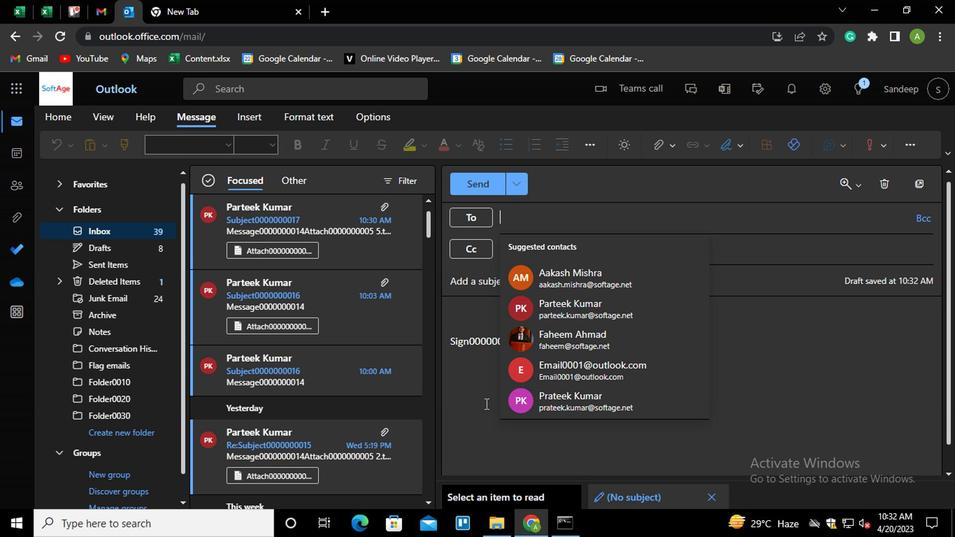 
Action: Mouse pressed left at (409, 366)
Screenshot: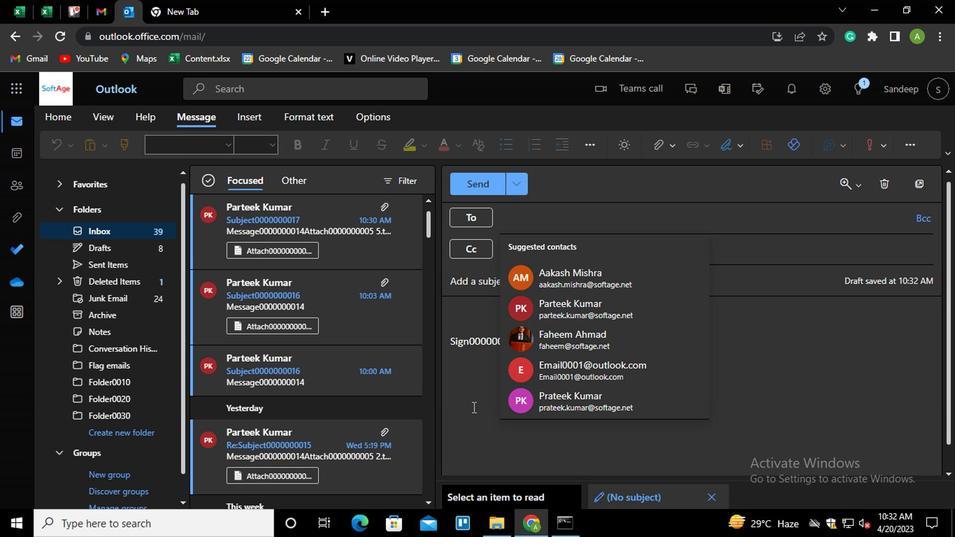 
Action: Mouse moved to (456, 322)
Screenshot: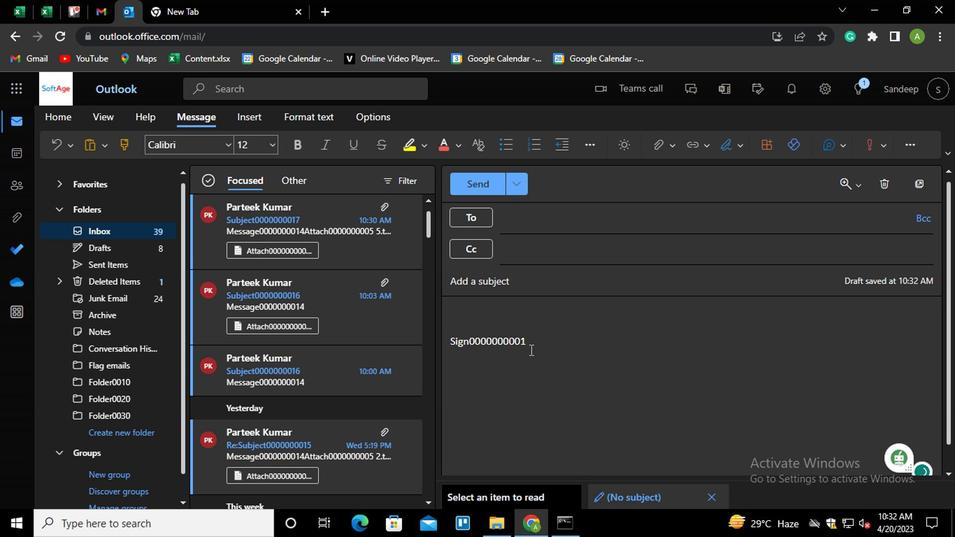 
Action: Mouse pressed left at (456, 322)
Screenshot: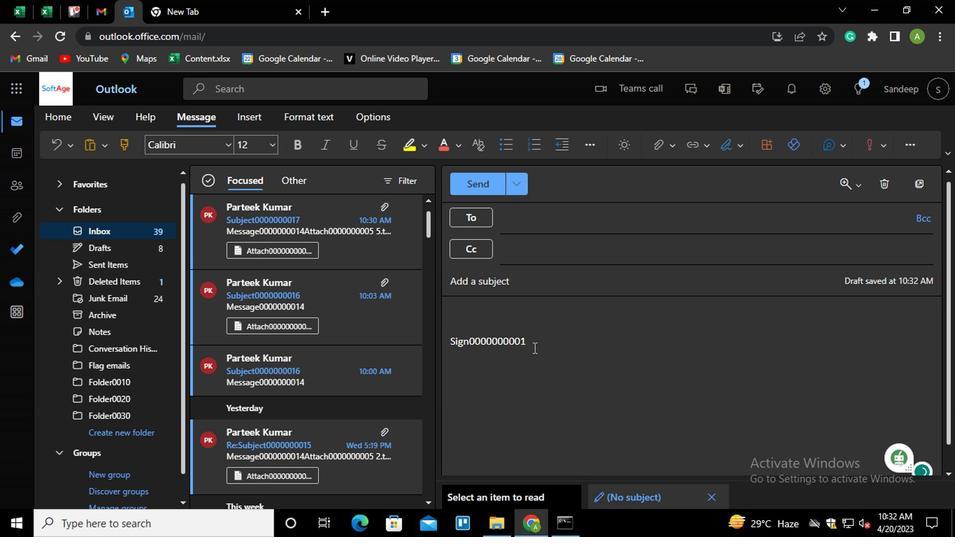 
Action: Key pressed <Key.shift_r><Key.home>
Screenshot: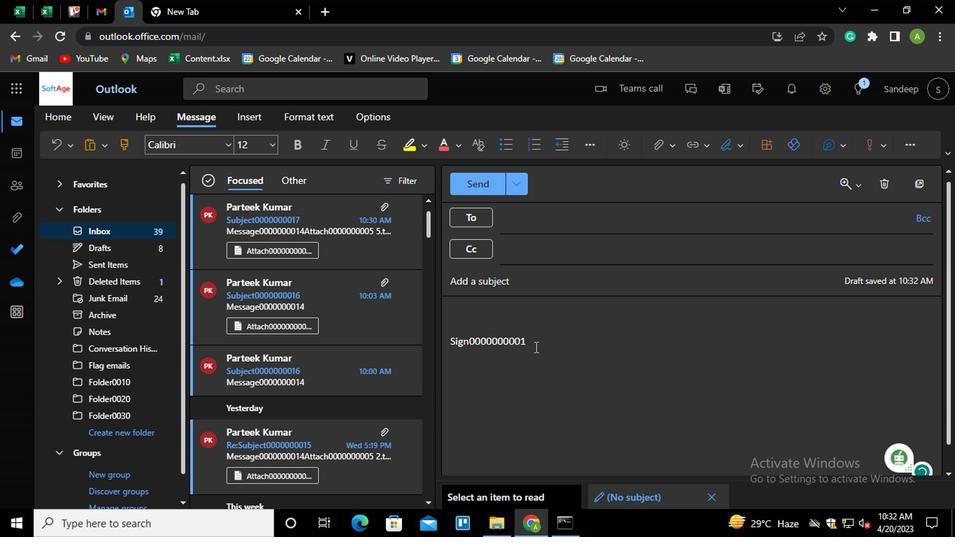 
Action: Mouse moved to (572, 177)
Screenshot: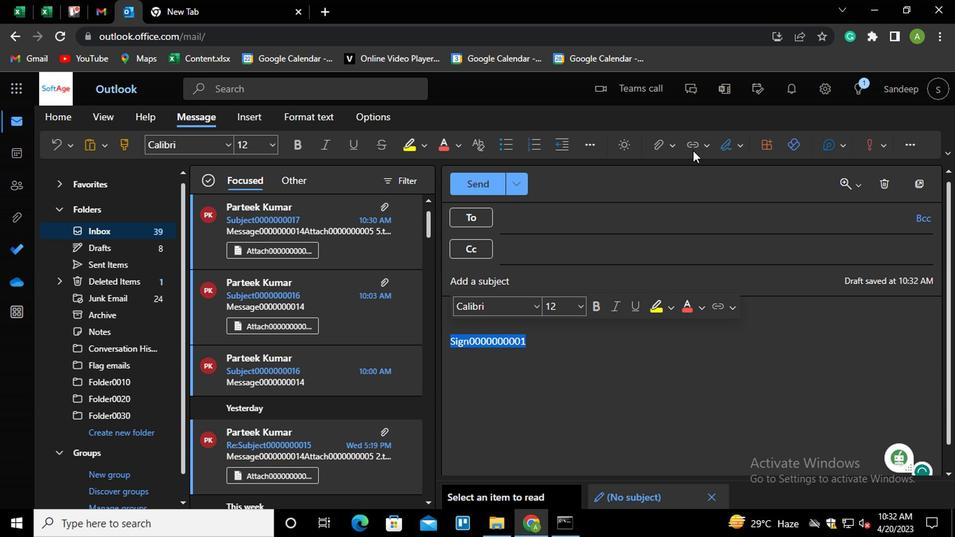 
Action: Mouse pressed left at (572, 177)
Screenshot: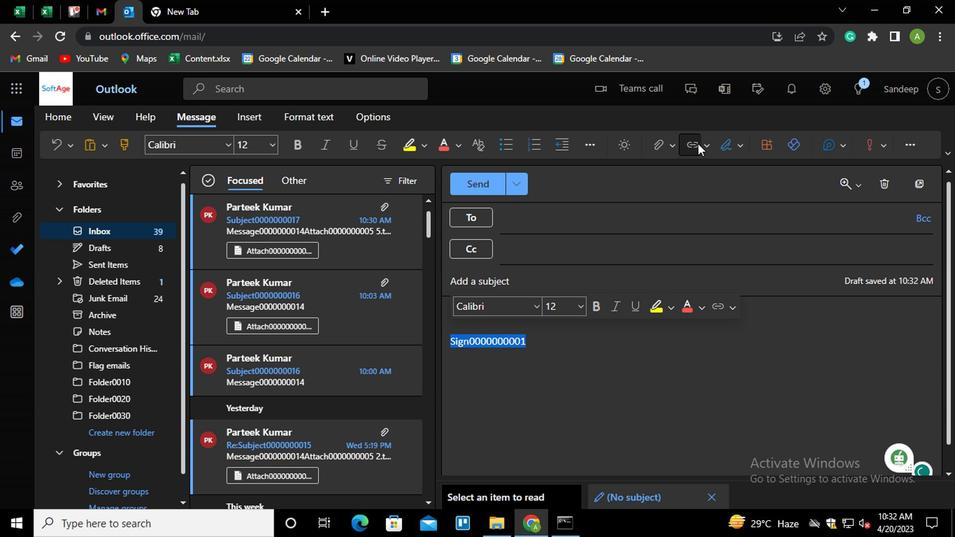 
Action: Mouse moved to (404, 268)
Screenshot: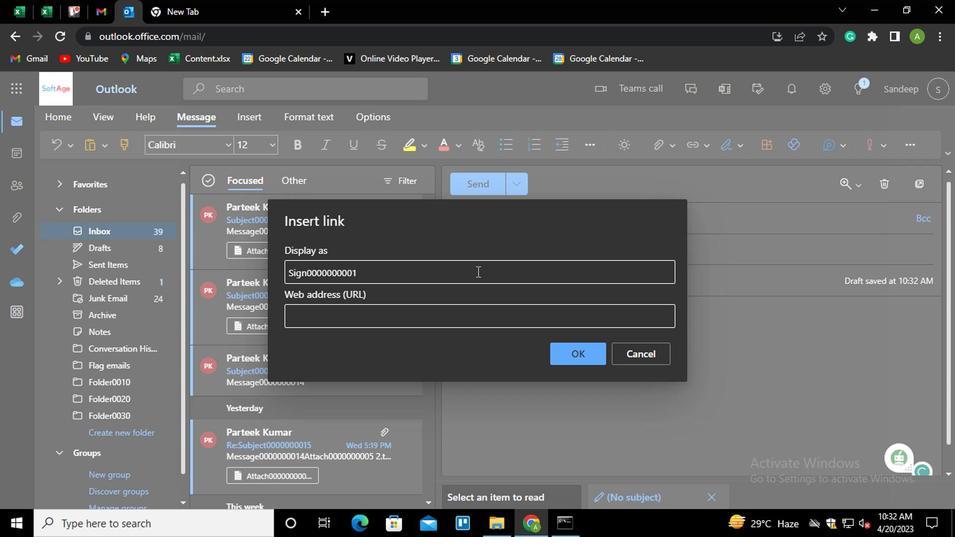 
Action: Mouse pressed left at (404, 268)
Screenshot: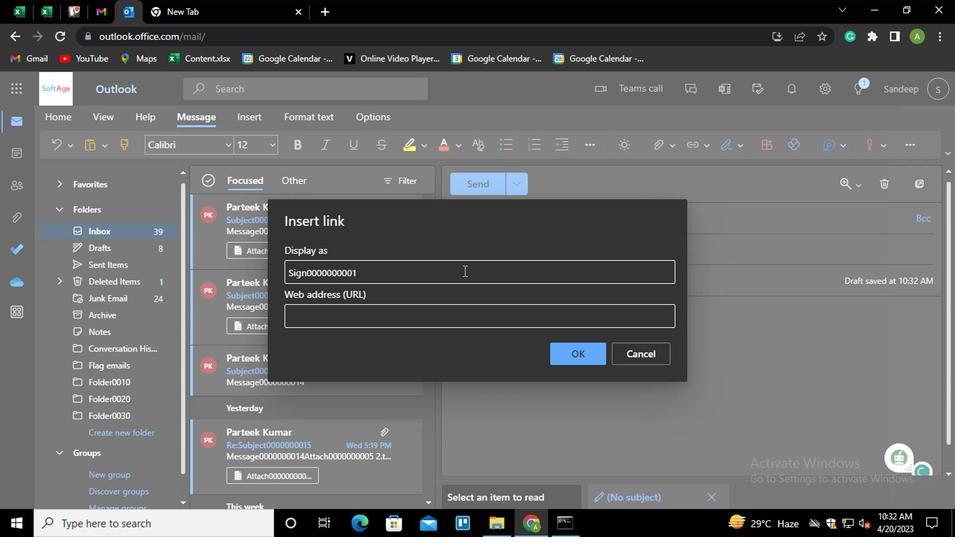 
Action: Key pressed <Key.shift_r><Key.home><Key.shift_r><Key.shift_r><Key.shift_r>LINK0000000002
Screenshot: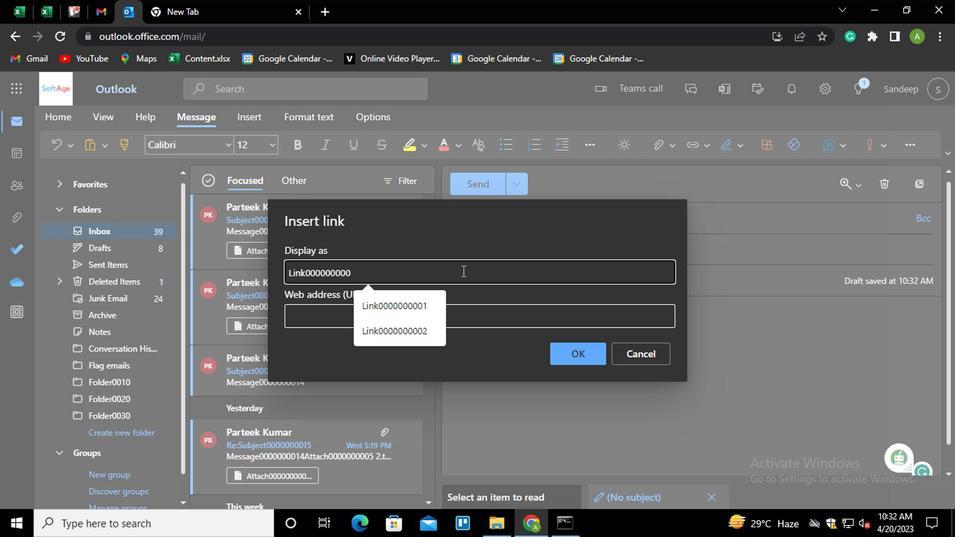 
Action: Mouse moved to (381, 299)
Screenshot: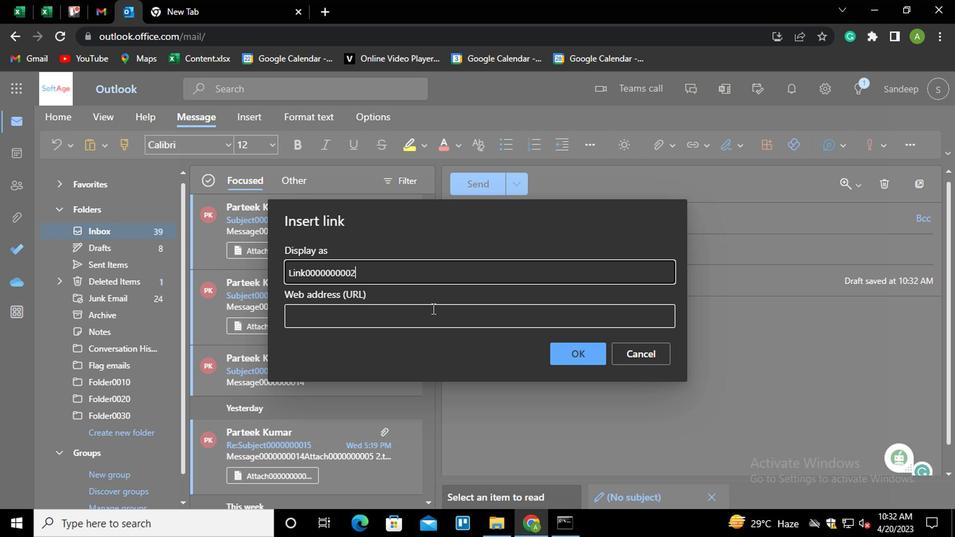 
Action: Mouse pressed left at (381, 299)
Screenshot: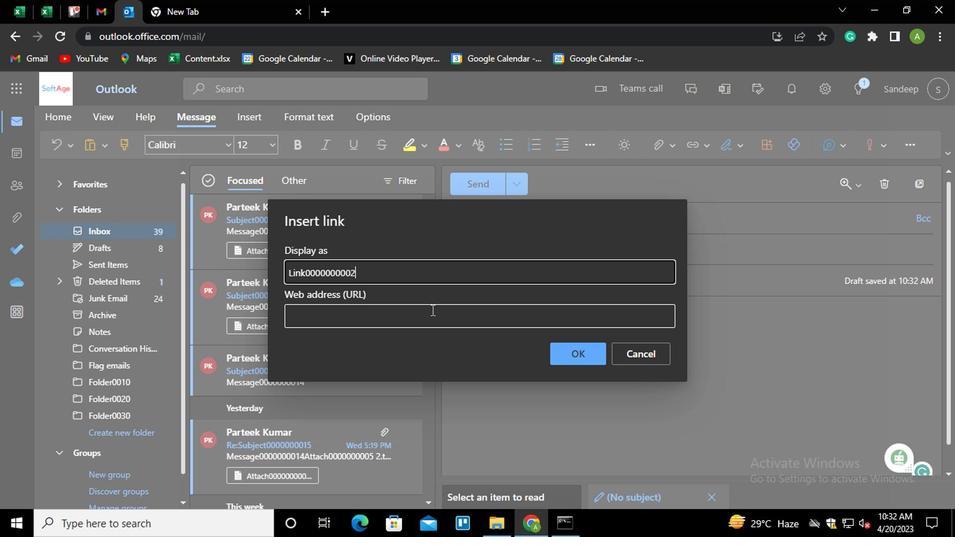 
Action: Key pressed <Key.shift_r>LINK0000000002
Screenshot: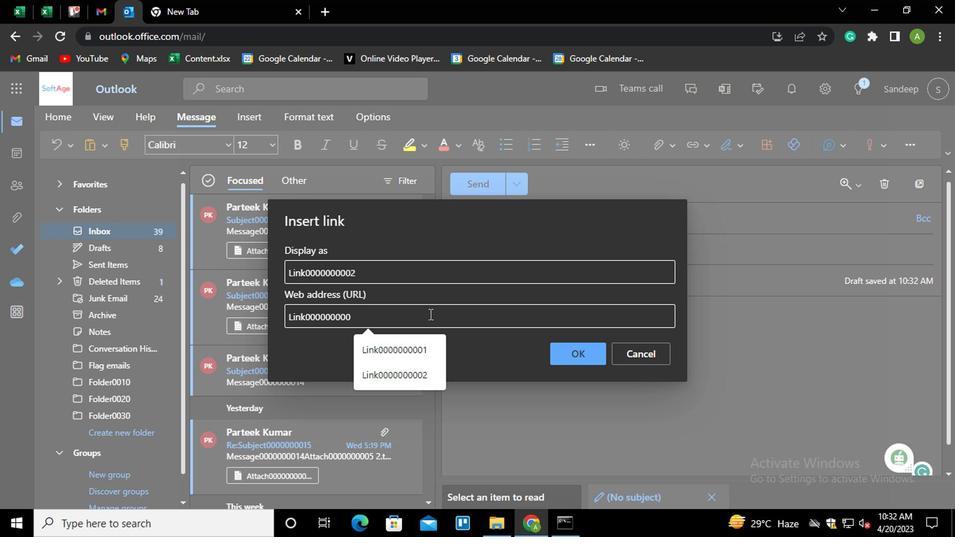 
Action: Mouse moved to (496, 331)
Screenshot: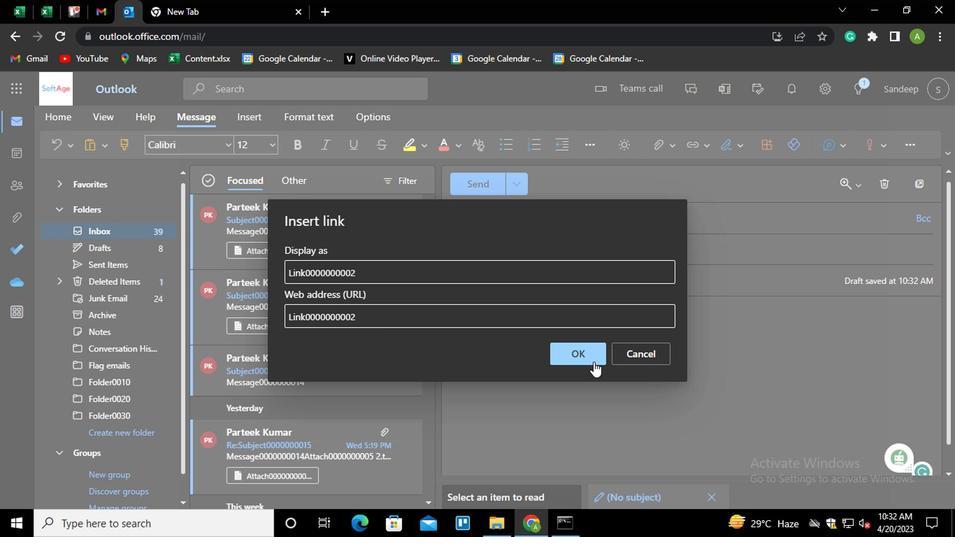 
Action: Mouse pressed left at (496, 331)
Screenshot: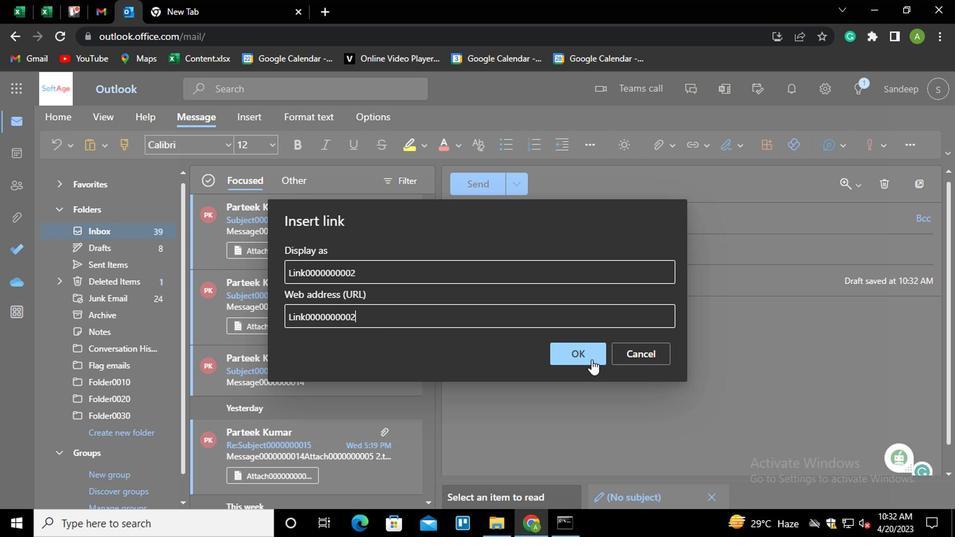 
Action: Mouse moved to (595, 177)
Screenshot: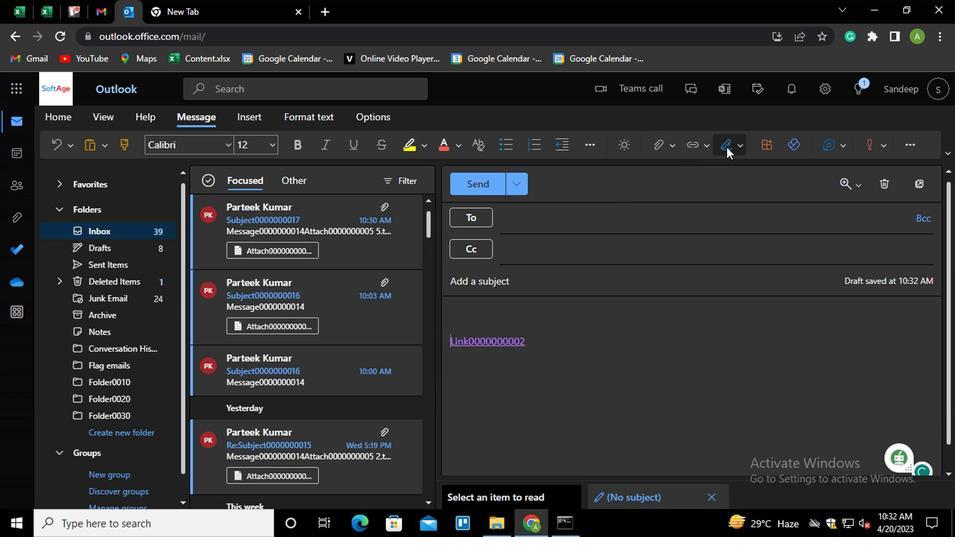
Action: Mouse pressed left at (595, 177)
Screenshot: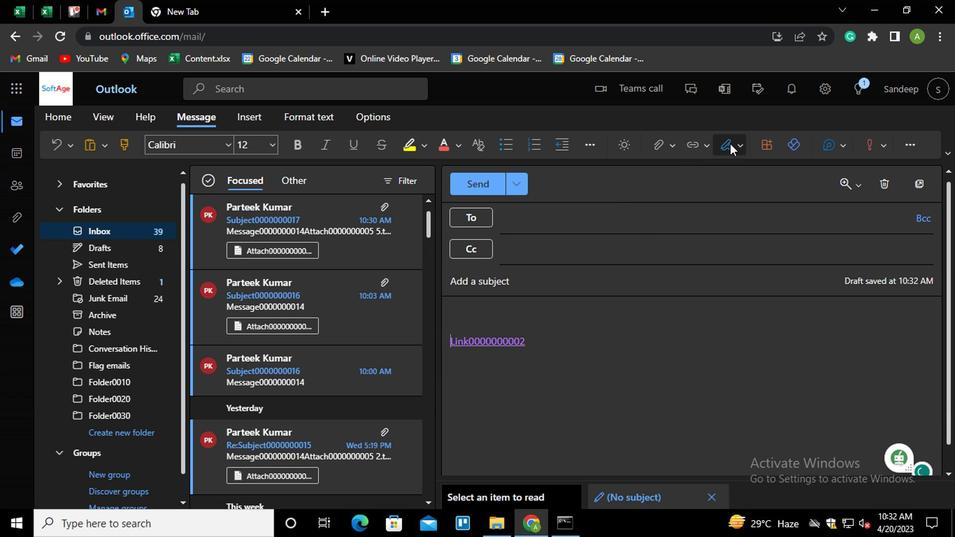 
Action: Mouse moved to (581, 213)
Screenshot: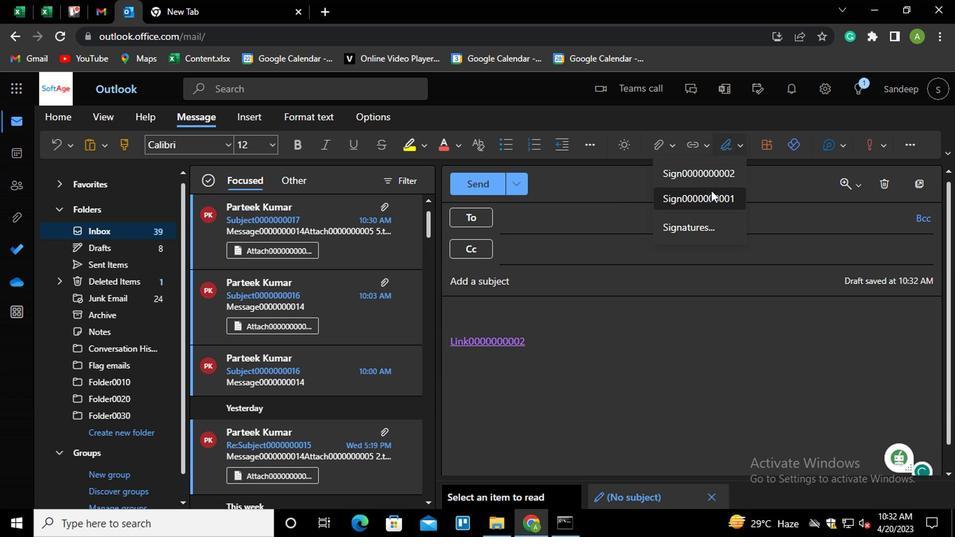 
Action: Mouse pressed left at (581, 213)
Screenshot: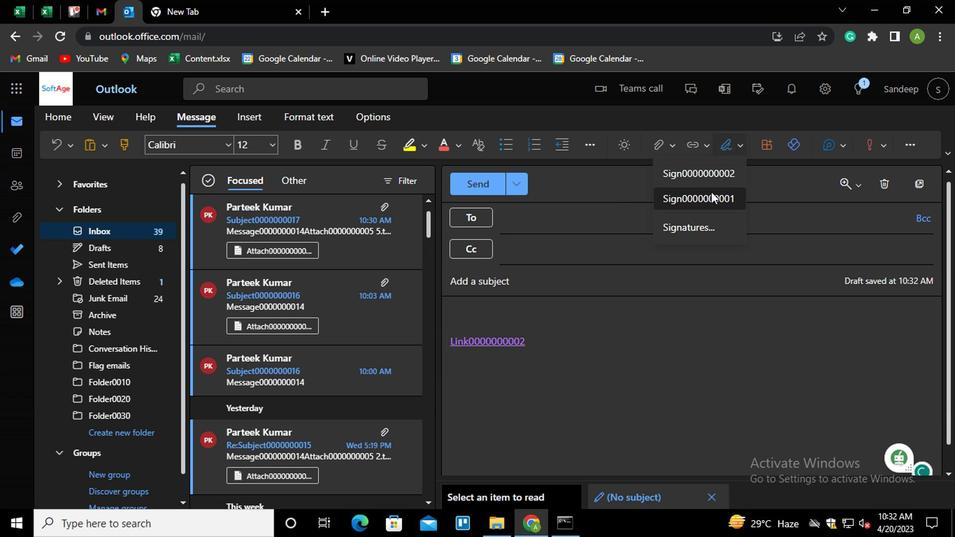 
Action: Mouse moved to (452, 231)
Screenshot: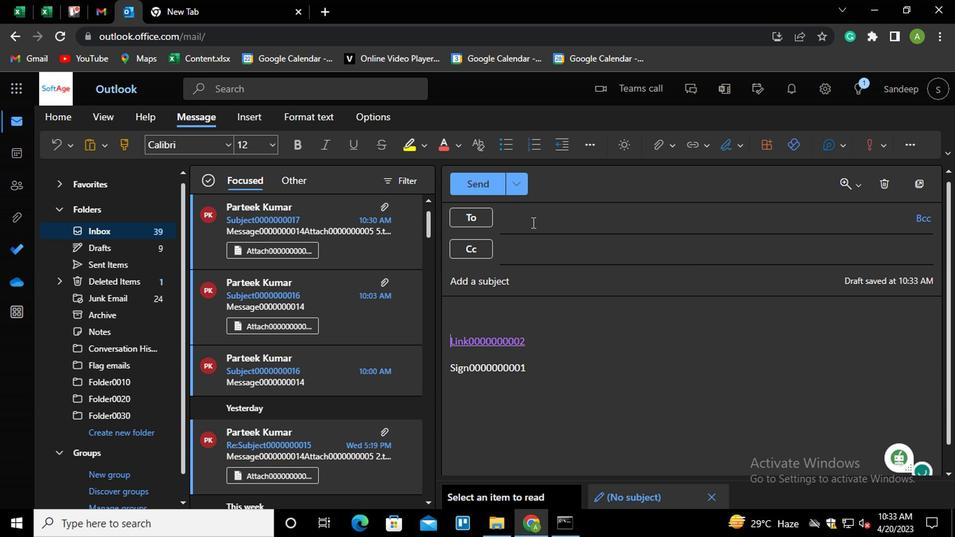 
Action: Mouse pressed left at (452, 231)
Screenshot: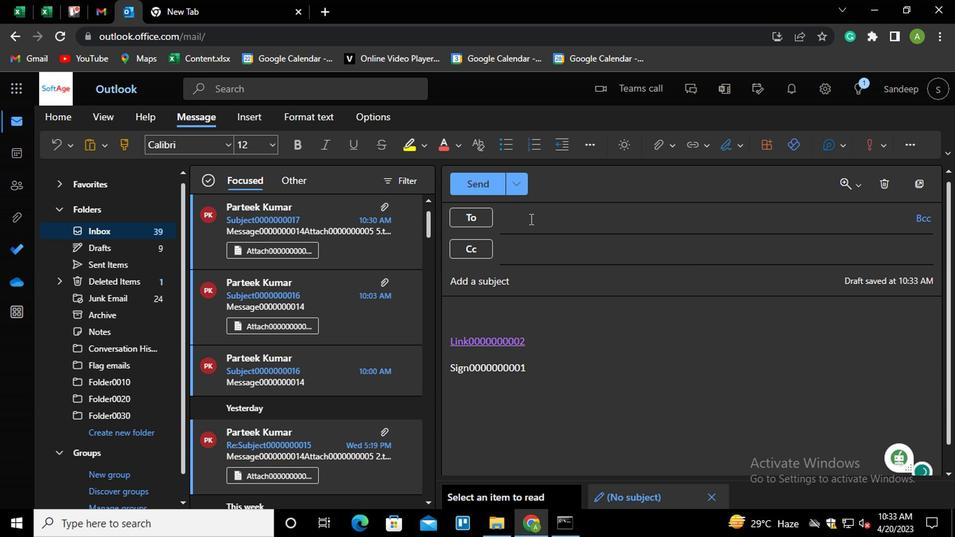 
Action: Key pressed PAR<Key.enter>AA<Key.enter>
Screenshot: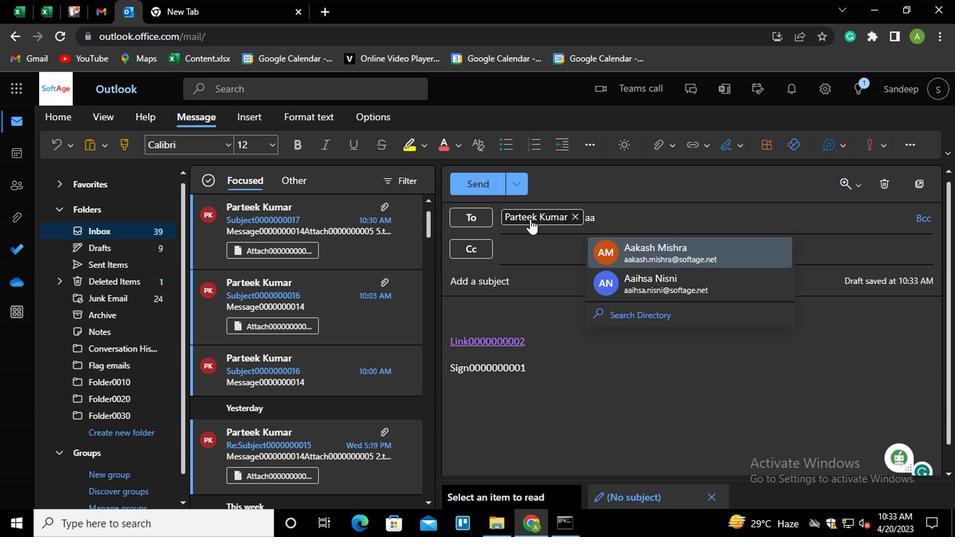 
Action: Mouse moved to (464, 276)
Screenshot: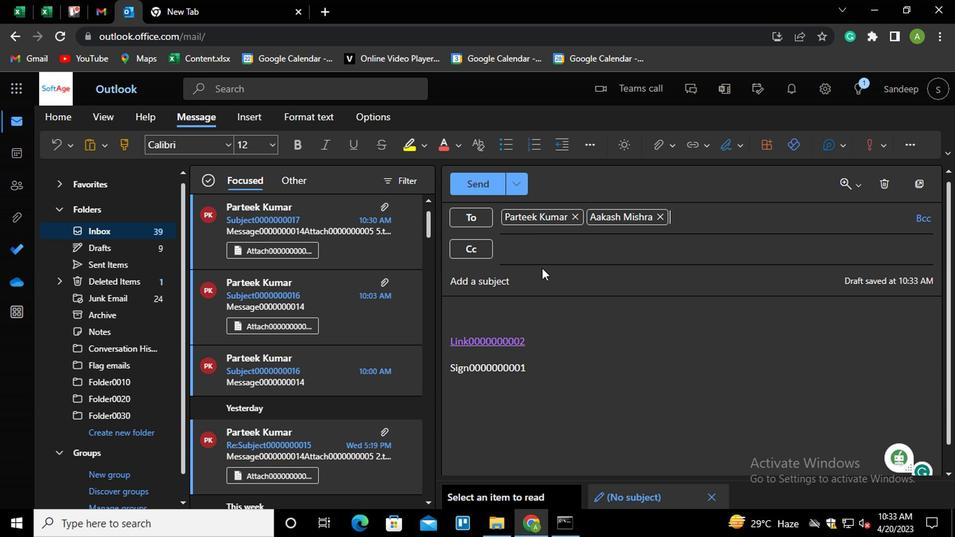
Action: Mouse pressed left at (464, 276)
Screenshot: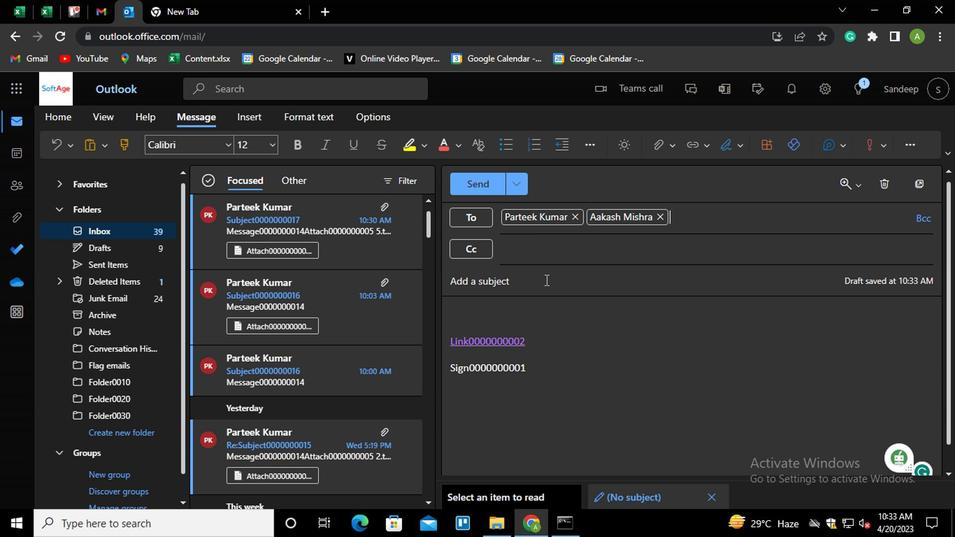 
Action: Key pressed <Key.shift>SY<Key.backspace>UBJECT0000000002
Screenshot: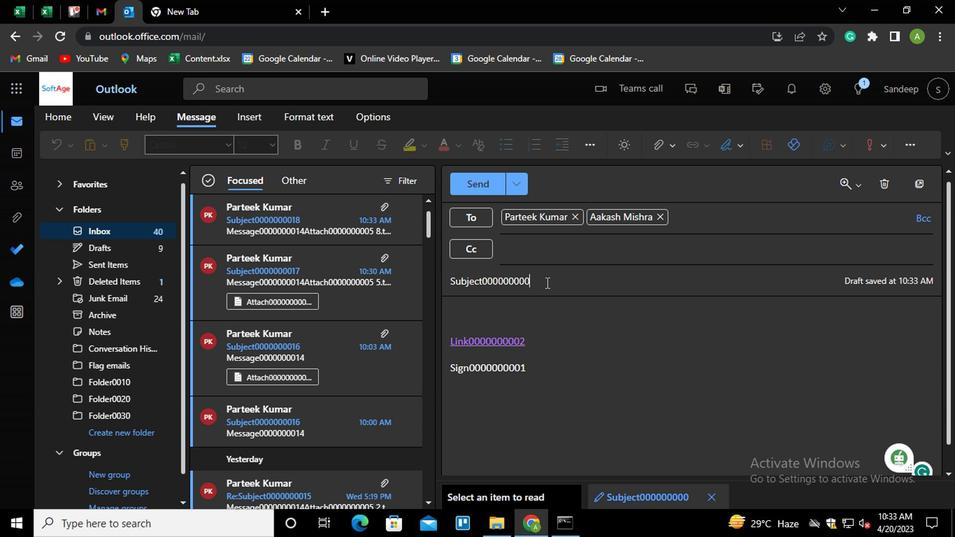 
Action: Mouse moved to (465, 337)
Screenshot: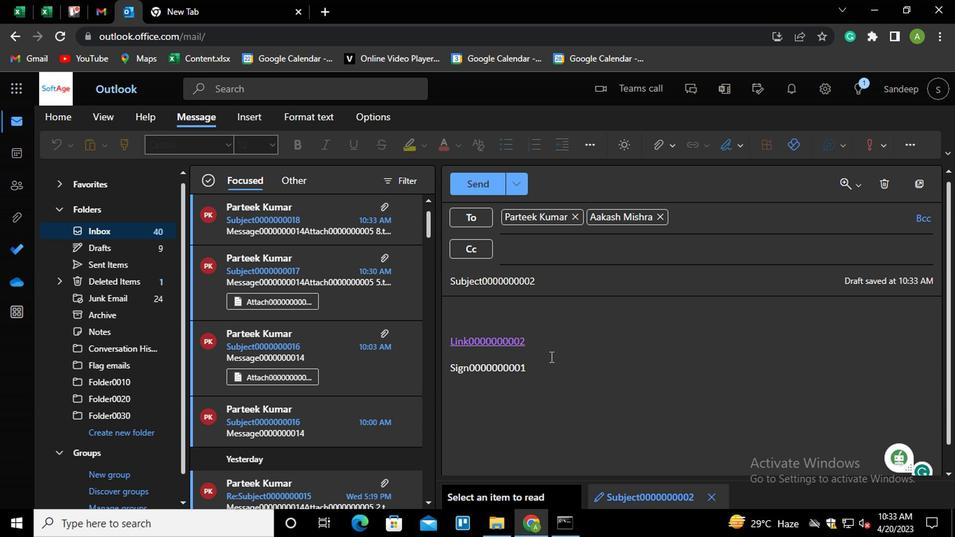 
Action: Mouse pressed left at (465, 337)
Screenshot: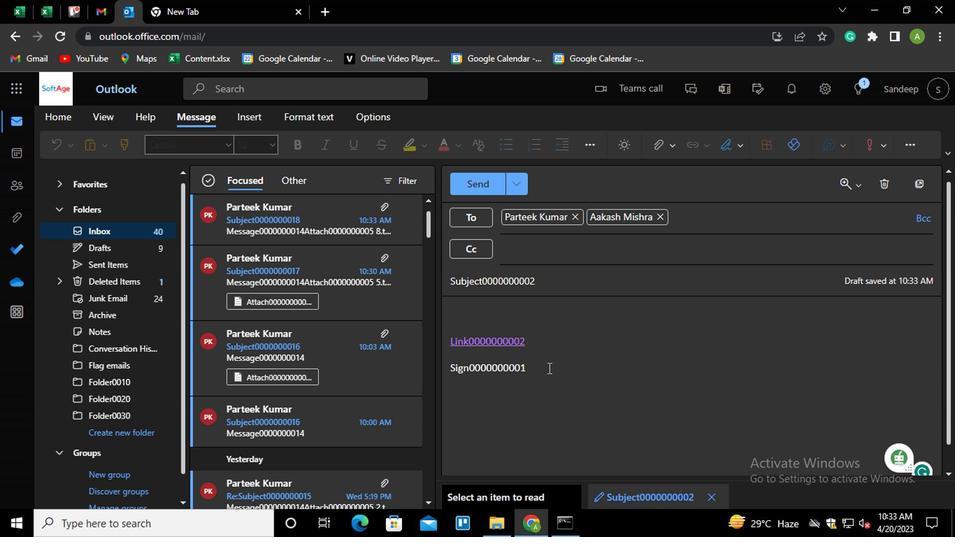 
Action: Mouse moved to (464, 337)
Screenshot: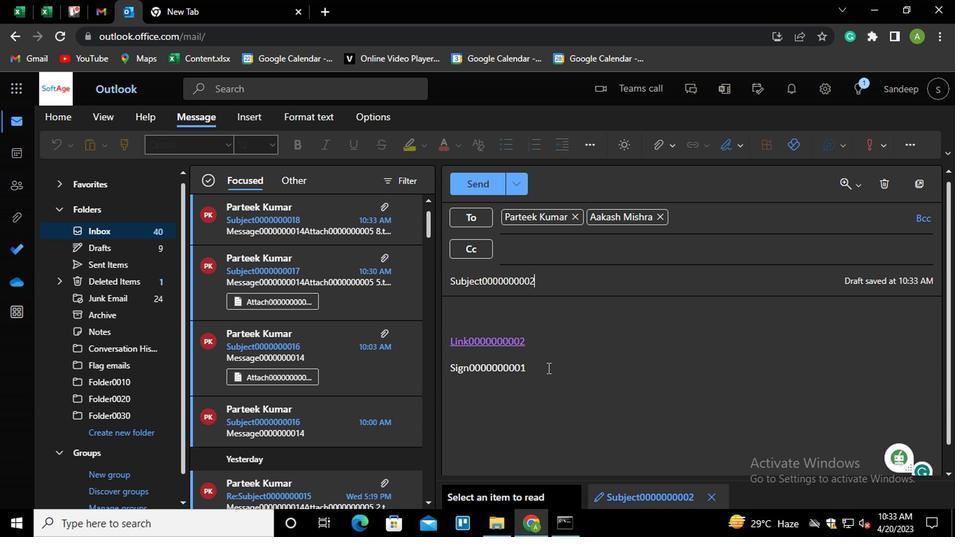 
Action: Key pressed <Key.shift_r><Key.enter><Key.shift_r>MESSAGE0000000002
Screenshot: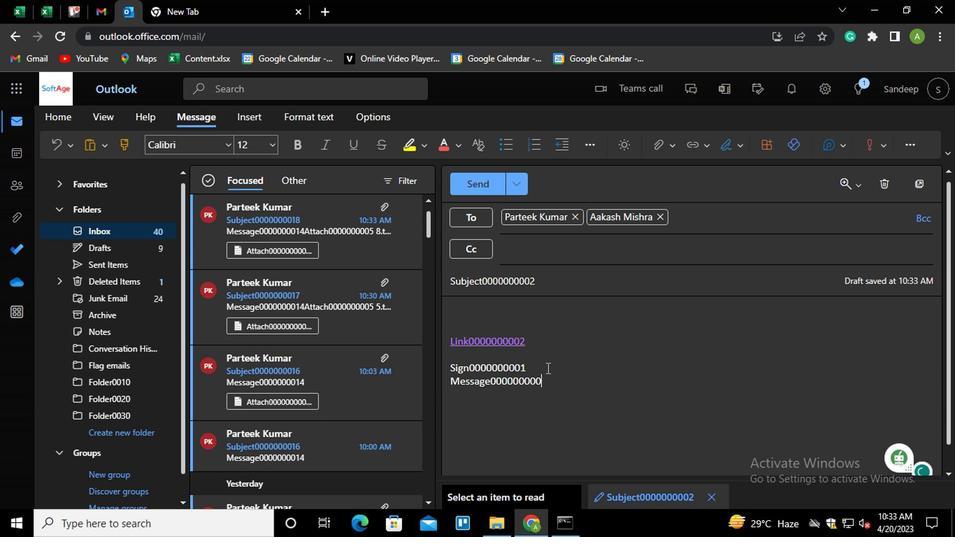 
Action: Mouse moved to (411, 204)
Screenshot: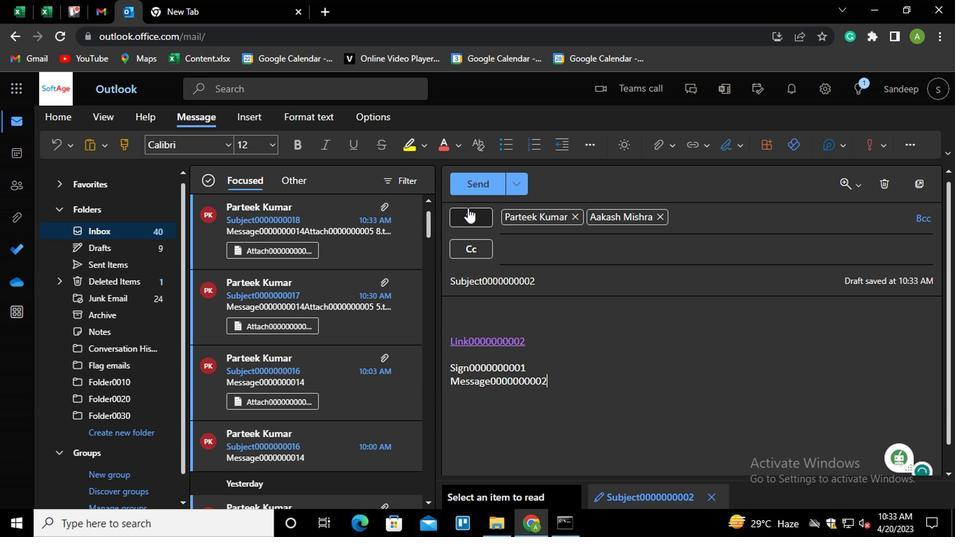 
Action: Mouse pressed left at (411, 204)
Screenshot: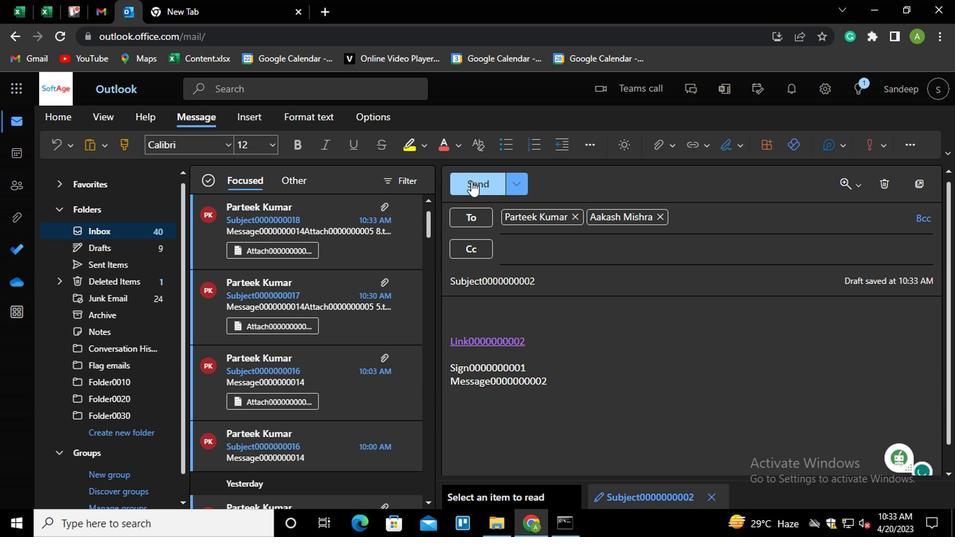 
Action: Mouse moved to (167, 176)
Screenshot: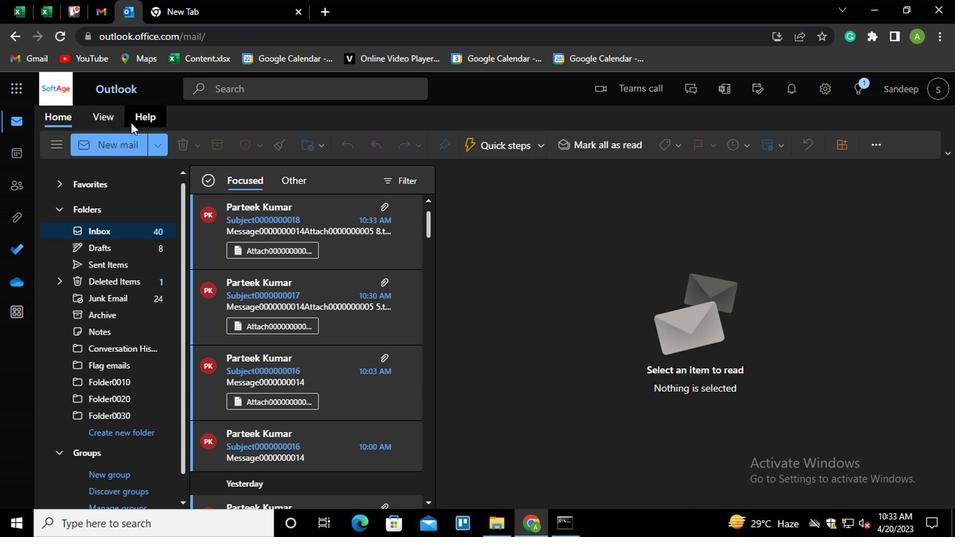 
Action: Mouse pressed left at (167, 176)
Screenshot: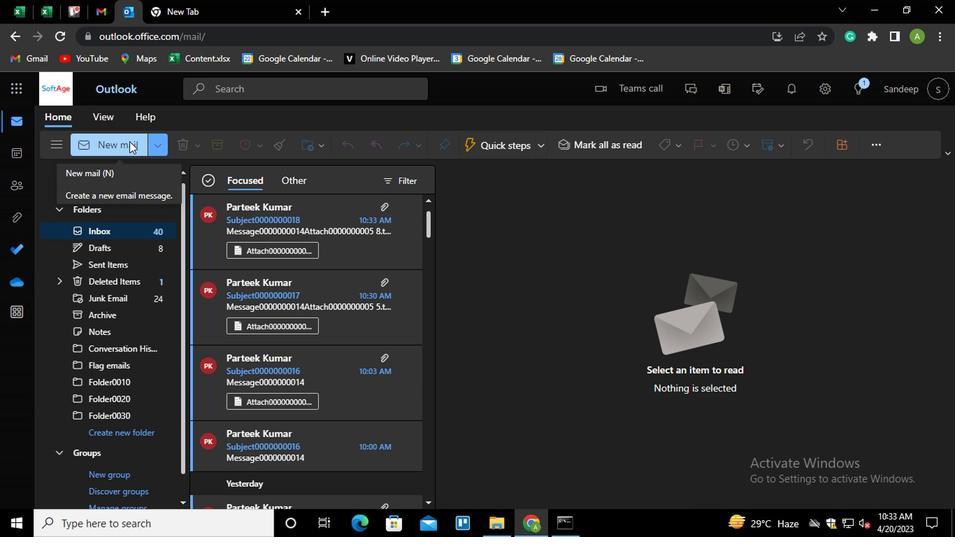 
Action: Mouse moved to (473, 319)
Screenshot: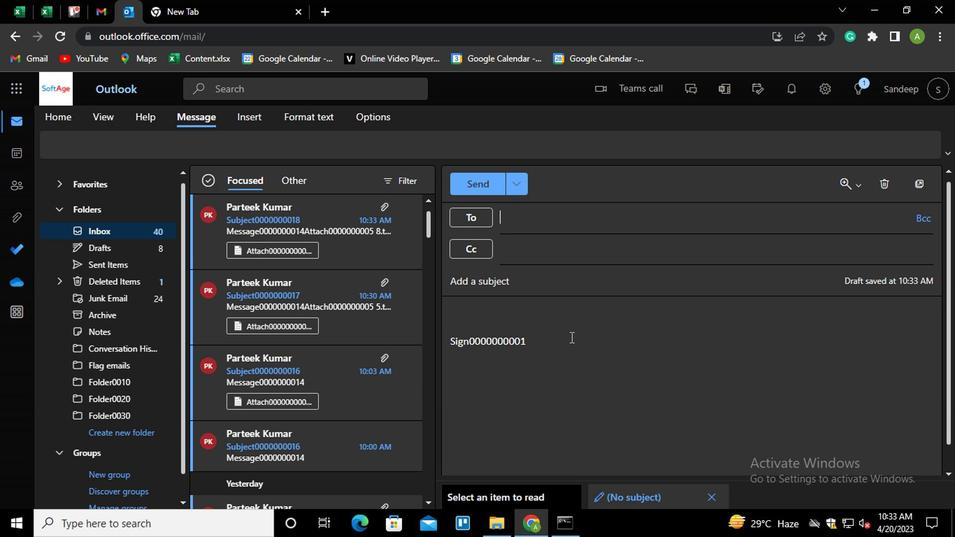 
Action: Mouse pressed left at (473, 319)
Screenshot: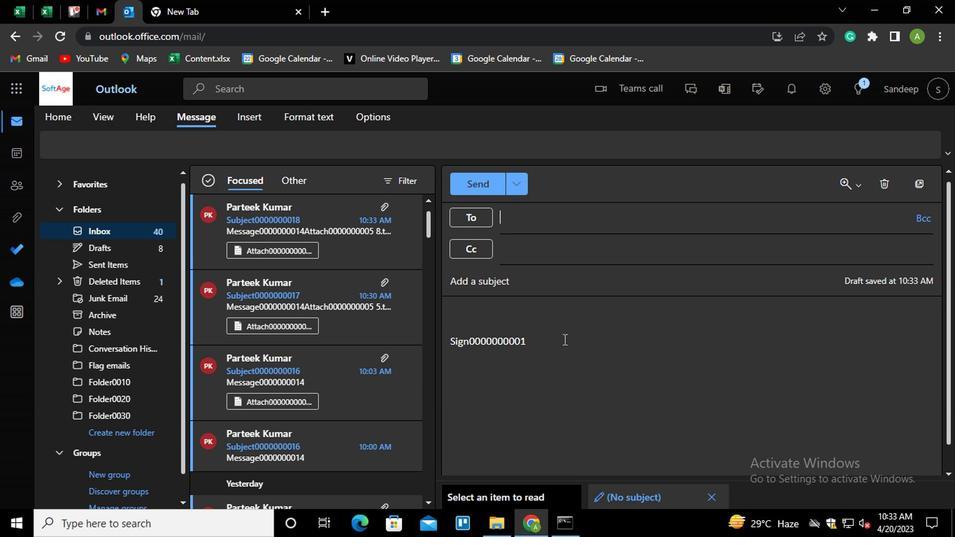 
Action: Key pressed <Key.shift_r><Key.shift_r><Key.shift_r><Key.shift_r><Key.shift_r><Key.shift_r><Key.shift_r><Key.shift_r><Key.shift_r><Key.shift_r><Key.shift_r><Key.shift_r><Key.shift_r><Key.shift_r><Key.shift_r><Key.shift_r><Key.shift_r><Key.shift_r><Key.home>ctrl+K
Screenshot: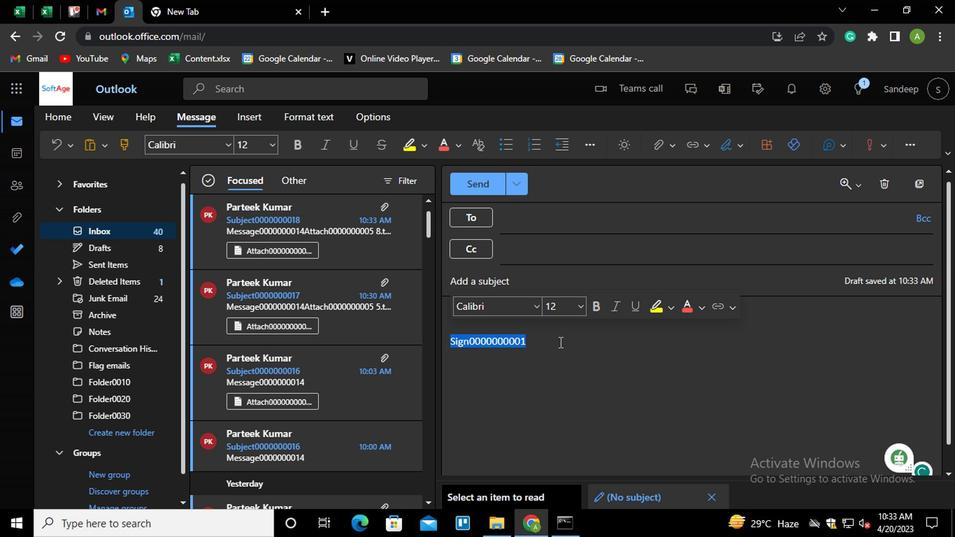 
Action: Mouse moved to (389, 268)
Screenshot: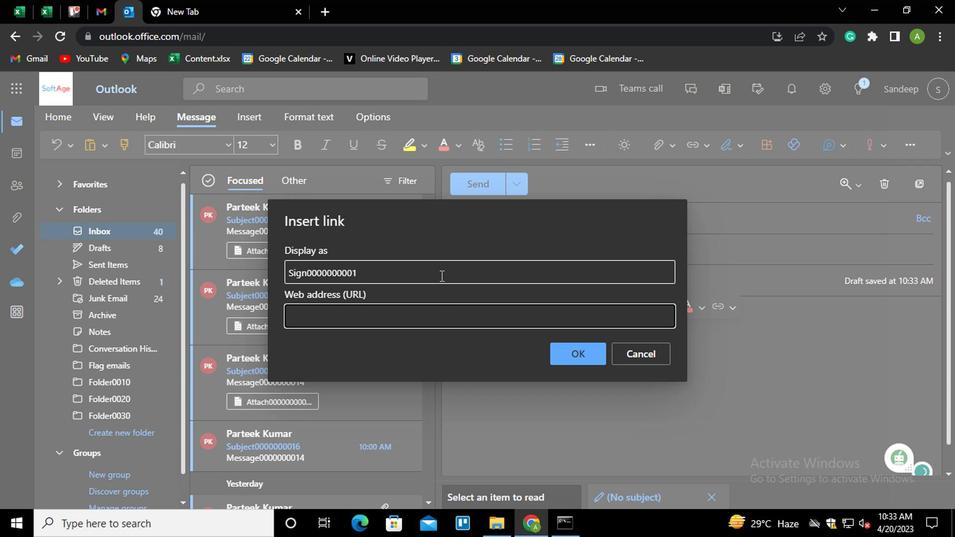 
Action: Mouse pressed left at (389, 268)
Screenshot: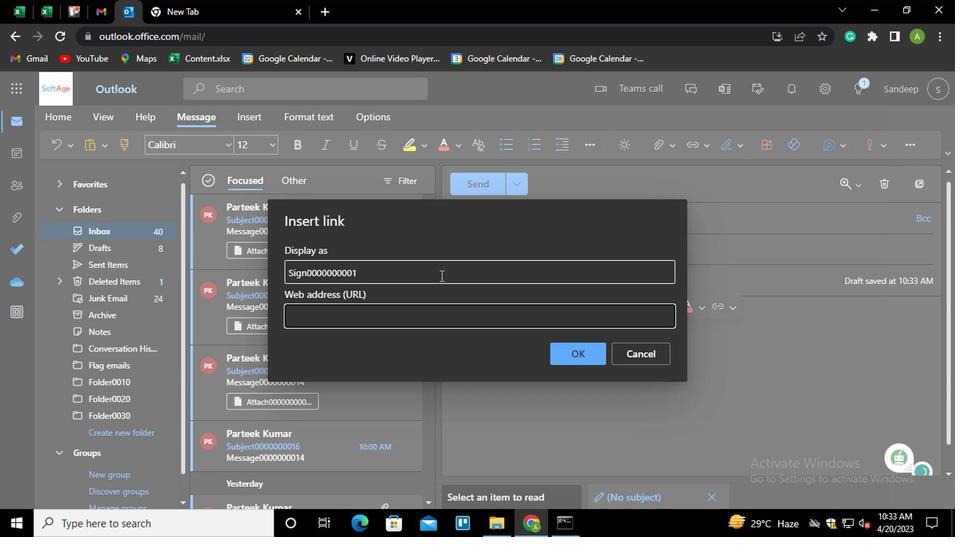 
Action: Key pressed <Key.shift_r><Key.home><Key.shift>ctrl+LINK0000000001
Screenshot: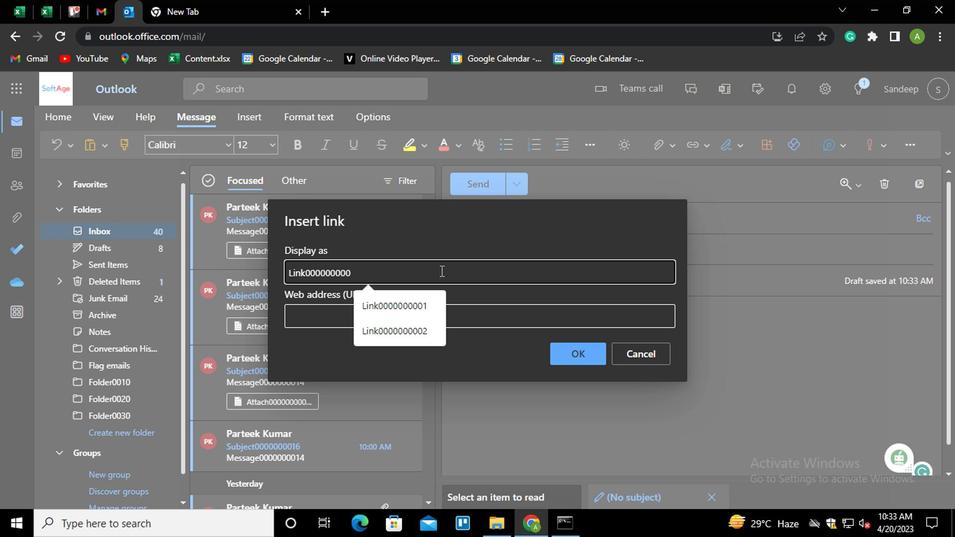 
Action: Mouse moved to (303, 299)
Screenshot: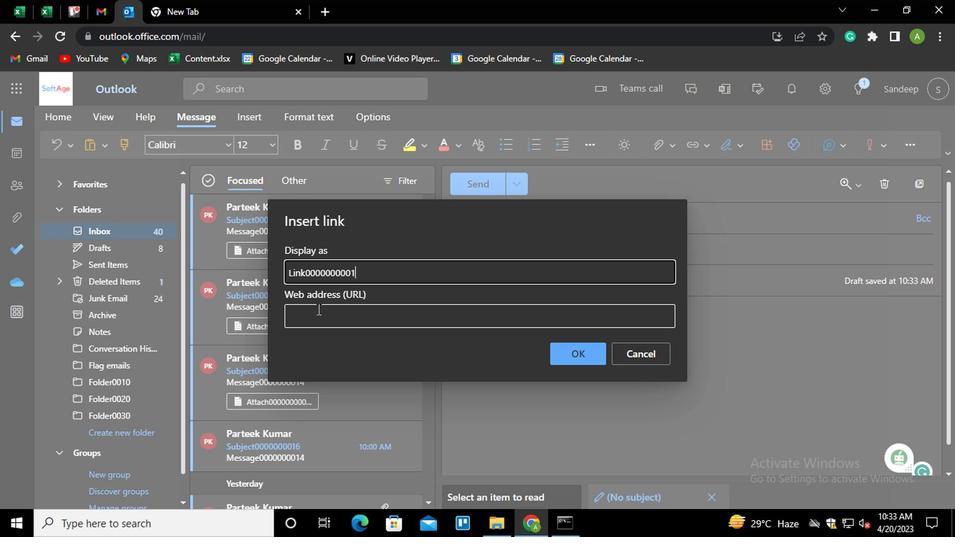 
Action: Mouse pressed left at (303, 299)
Screenshot: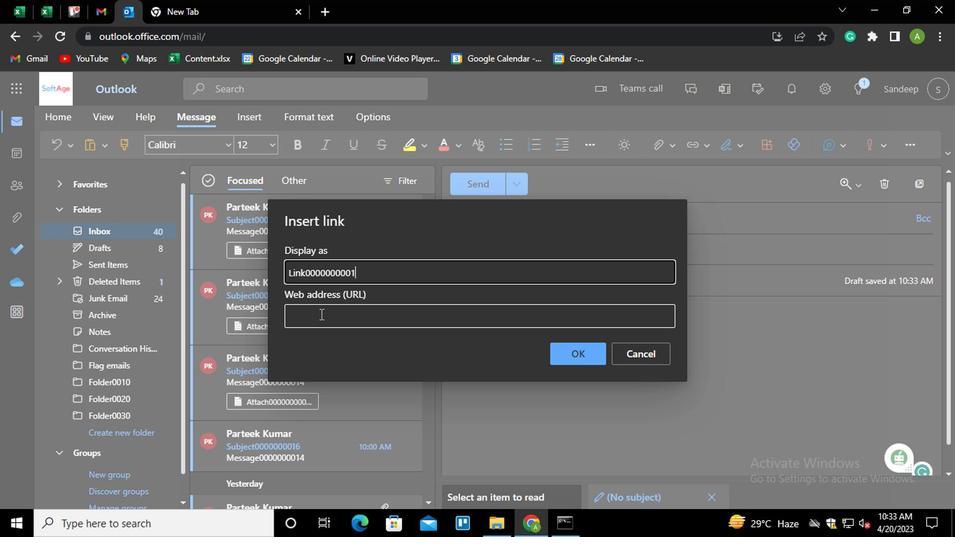 
Action: Key pressed <Key.shift_r>LINK0000000002
Screenshot: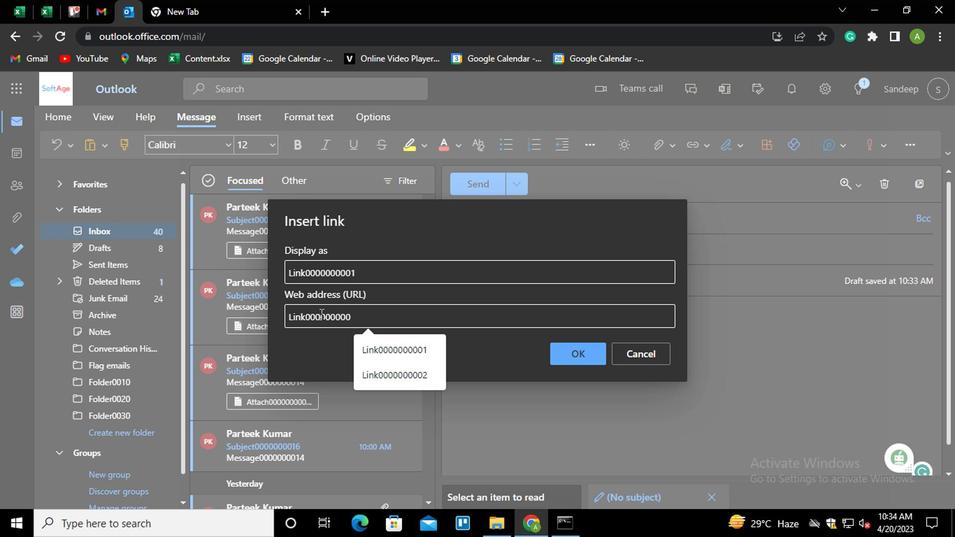 
Action: Mouse moved to (343, 272)
Screenshot: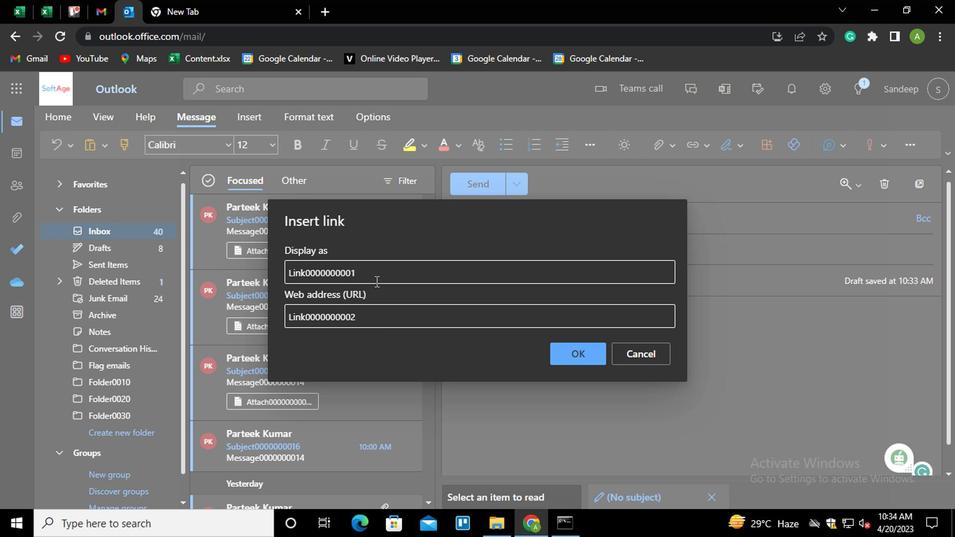 
Action: Mouse pressed left at (343, 272)
Screenshot: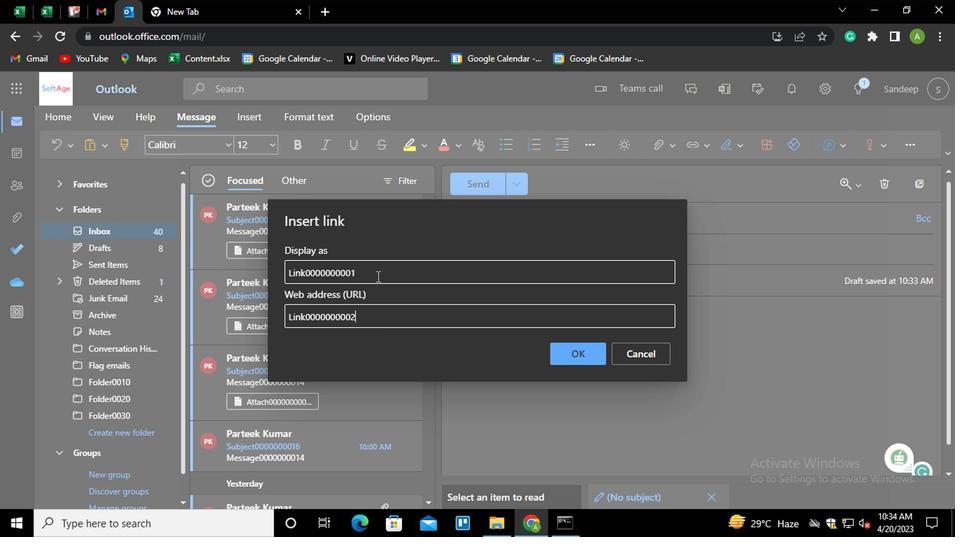 
Action: Key pressed <Key.backspace>2
Screenshot: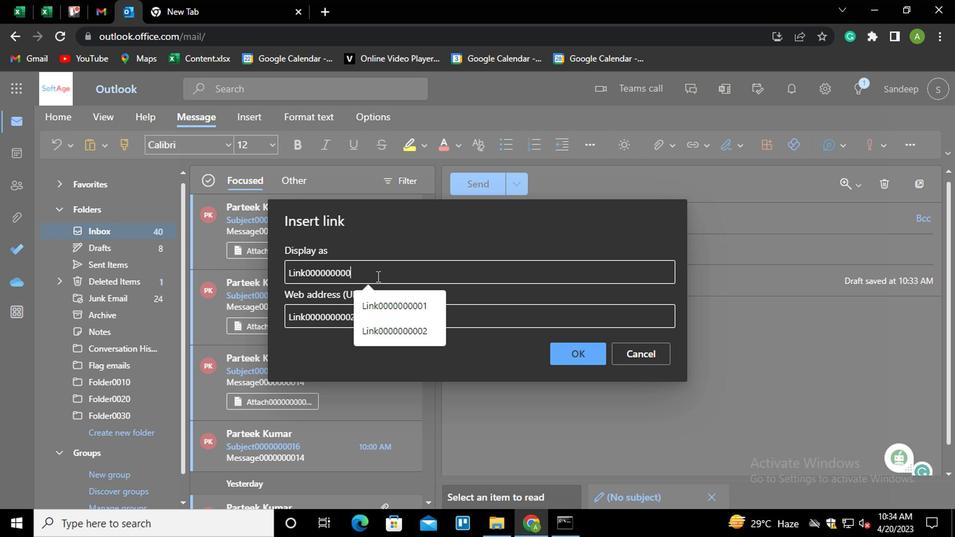 
Action: Mouse moved to (473, 321)
Screenshot: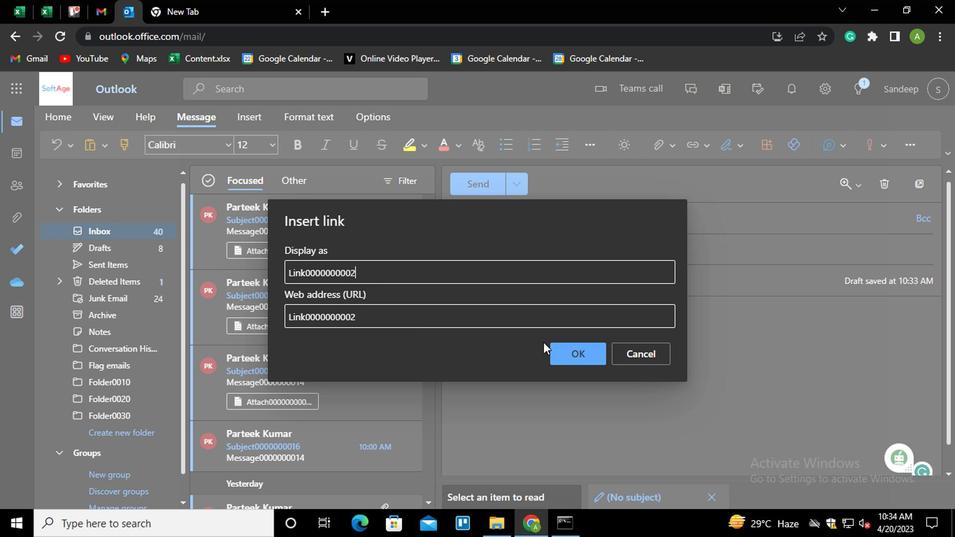 
Action: Mouse pressed left at (473, 321)
Screenshot: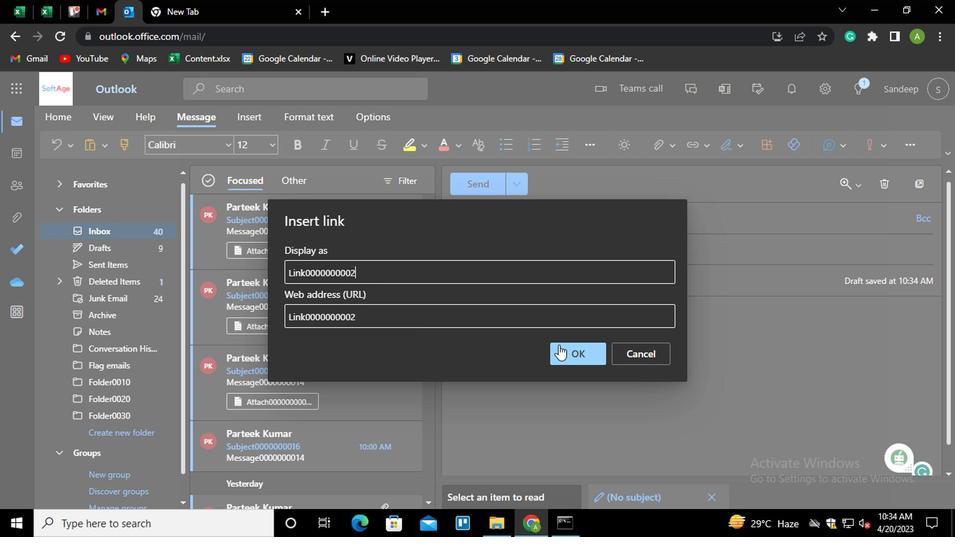 
Action: Mouse moved to (595, 176)
Screenshot: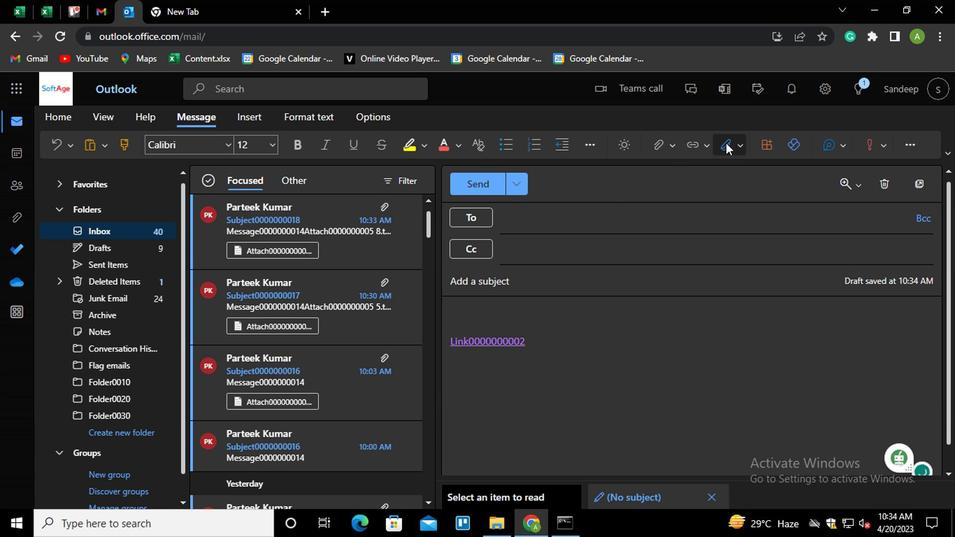 
Action: Mouse pressed left at (595, 176)
Screenshot: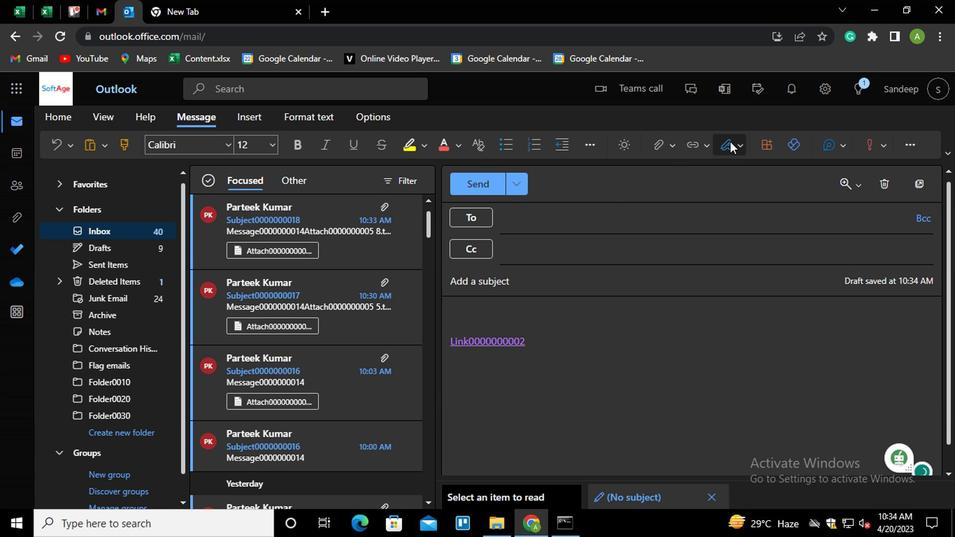 
Action: Mouse moved to (588, 215)
Screenshot: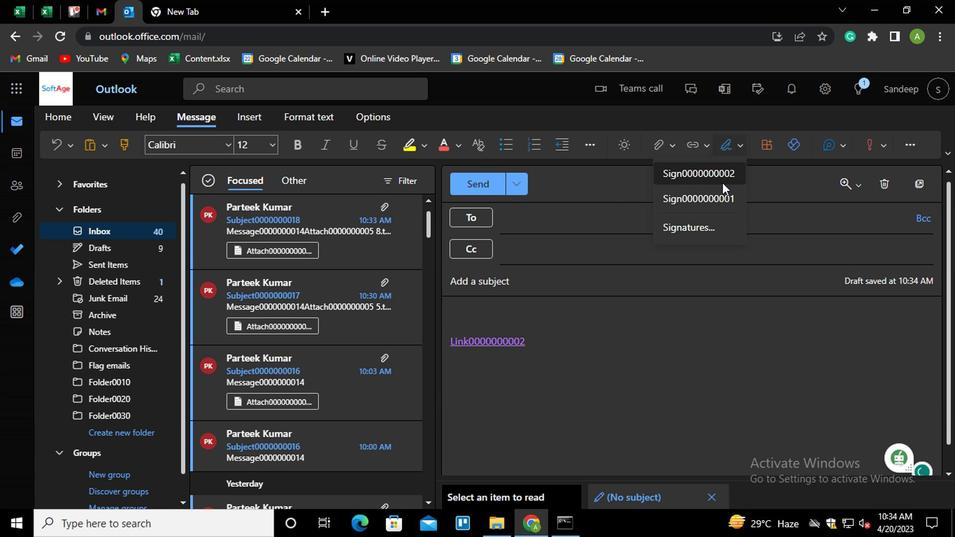
Action: Mouse pressed left at (588, 215)
Screenshot: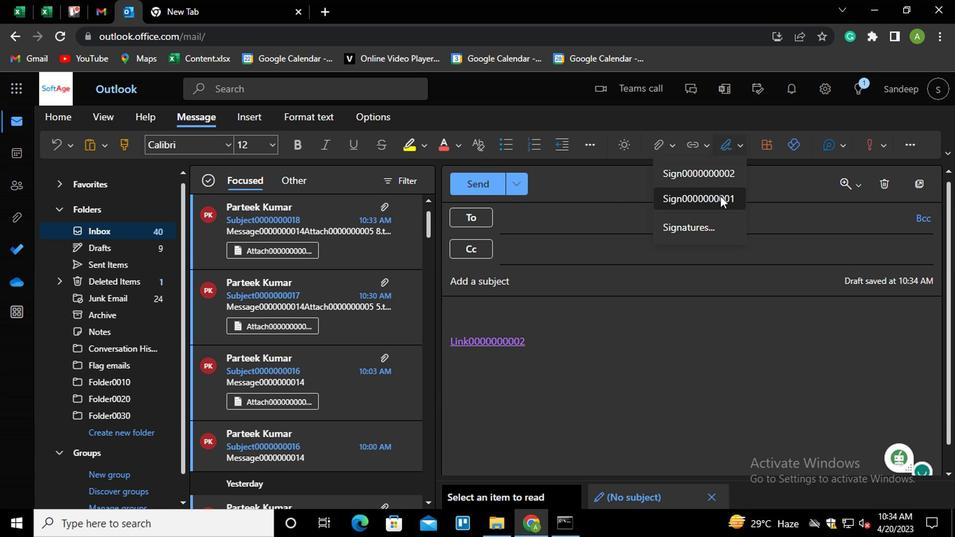 
Action: Mouse moved to (454, 235)
Screenshot: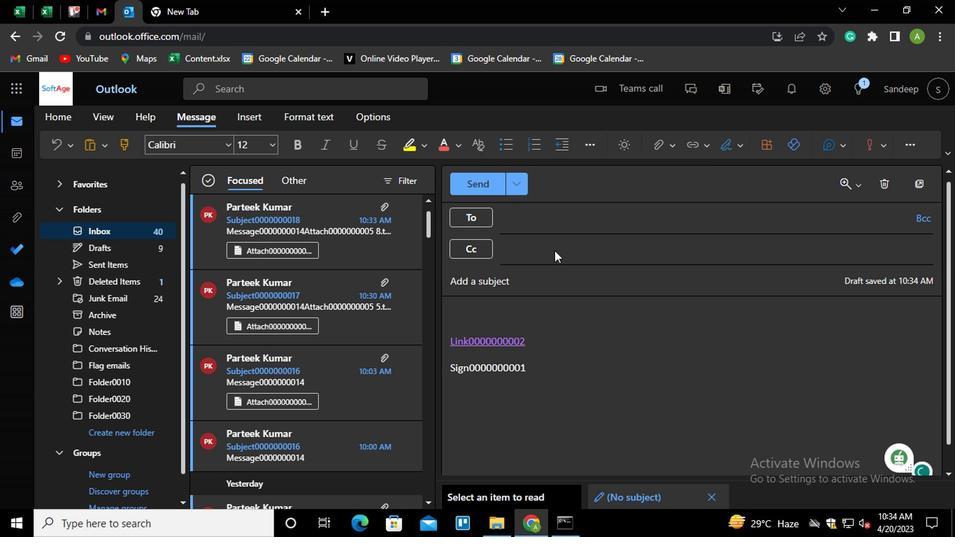 
Action: Mouse pressed left at (454, 235)
Screenshot: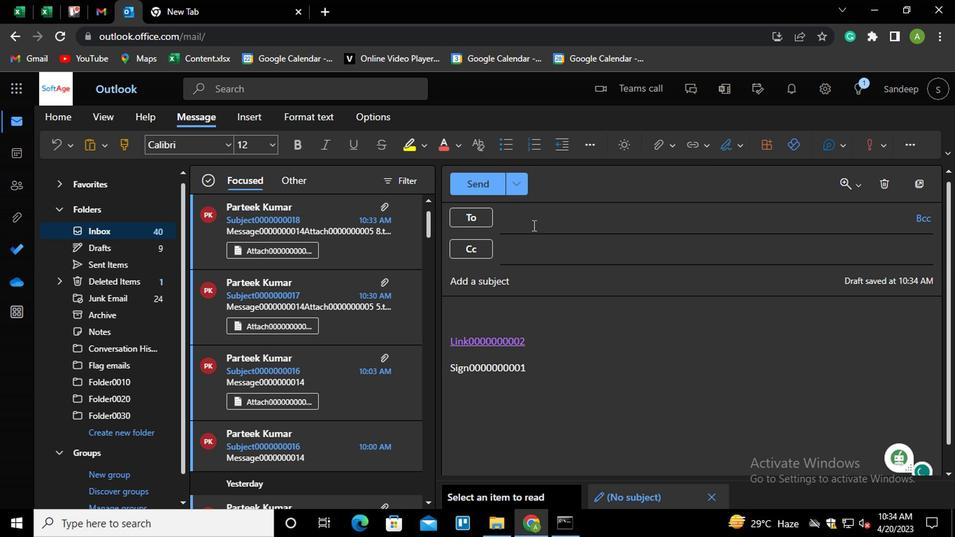 
Action: Key pressed PAR<Key.enter>
Screenshot: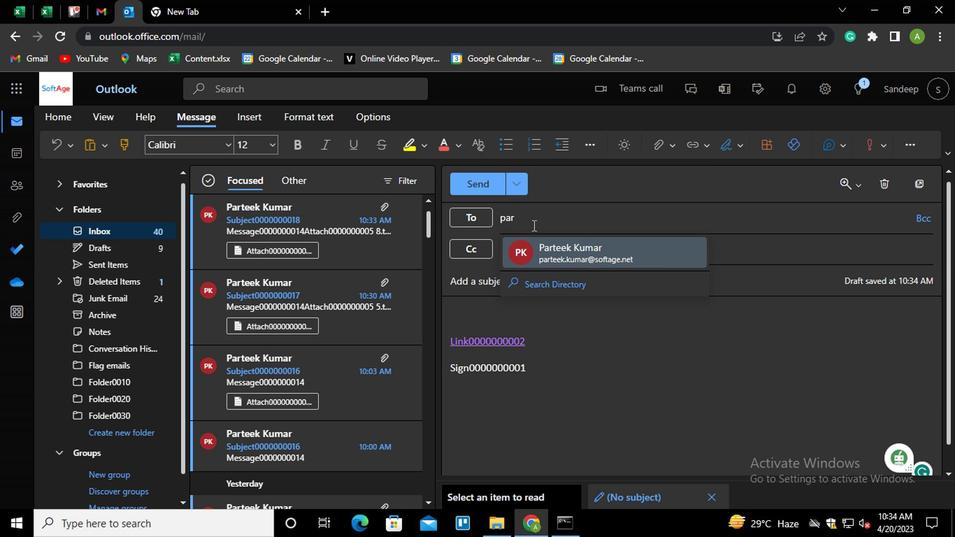 
Action: Mouse moved to (438, 273)
Screenshot: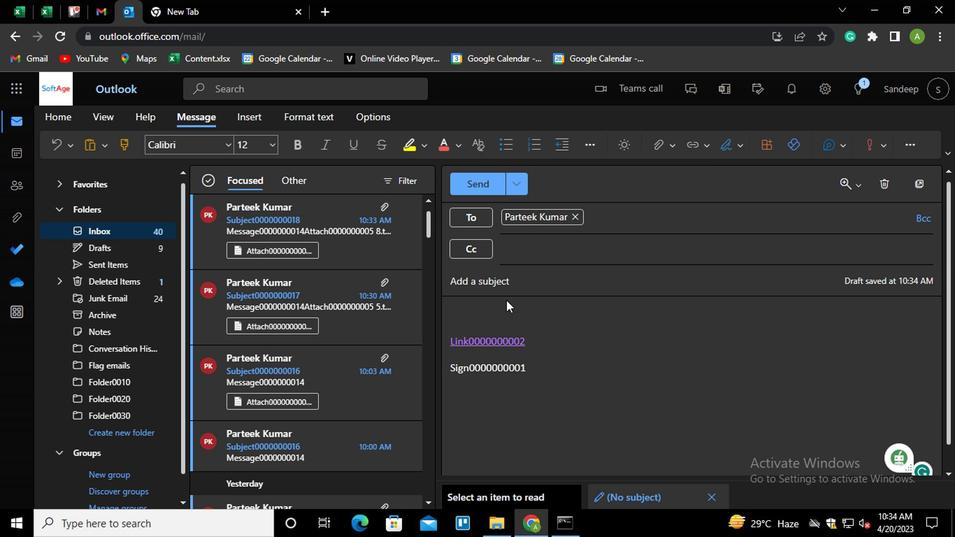 
Action: Mouse pressed left at (438, 273)
Screenshot: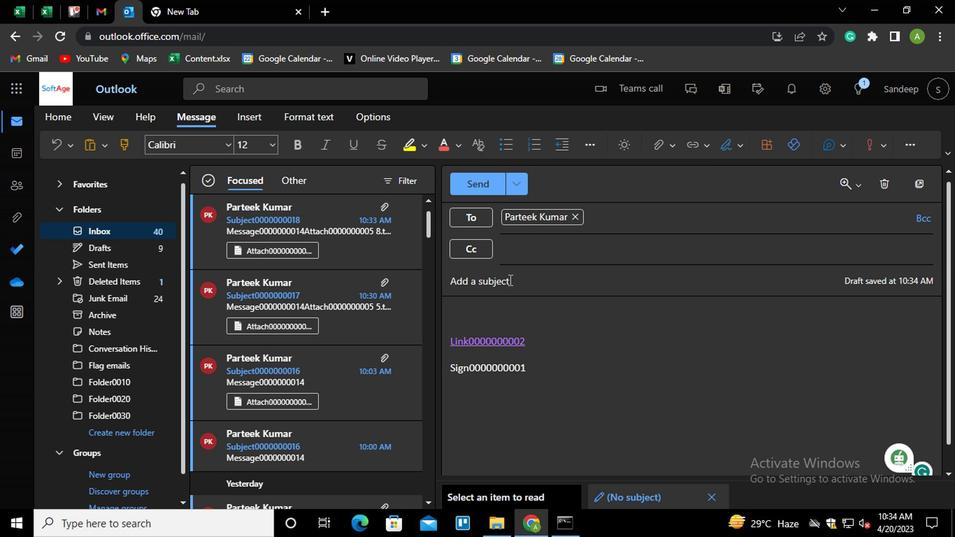 
Action: Key pressed <Key.shift>SUBJECT0000000001
Screenshot: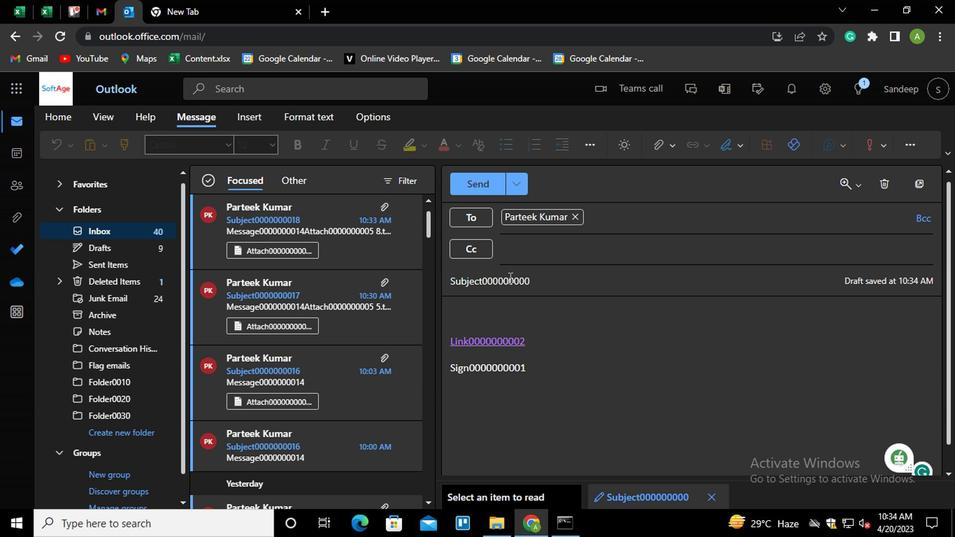 
Action: Mouse moved to (463, 319)
Screenshot: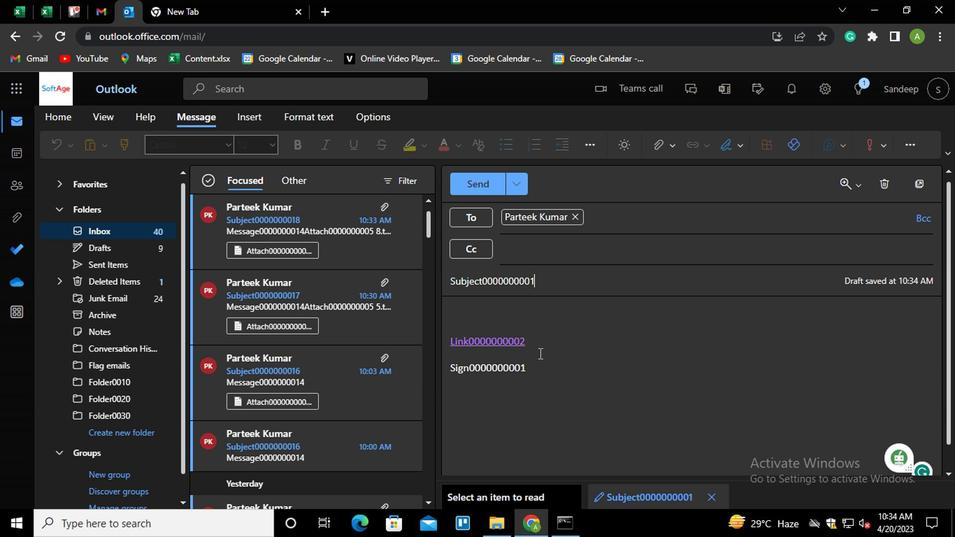 
Action: Mouse pressed left at (463, 319)
Screenshot: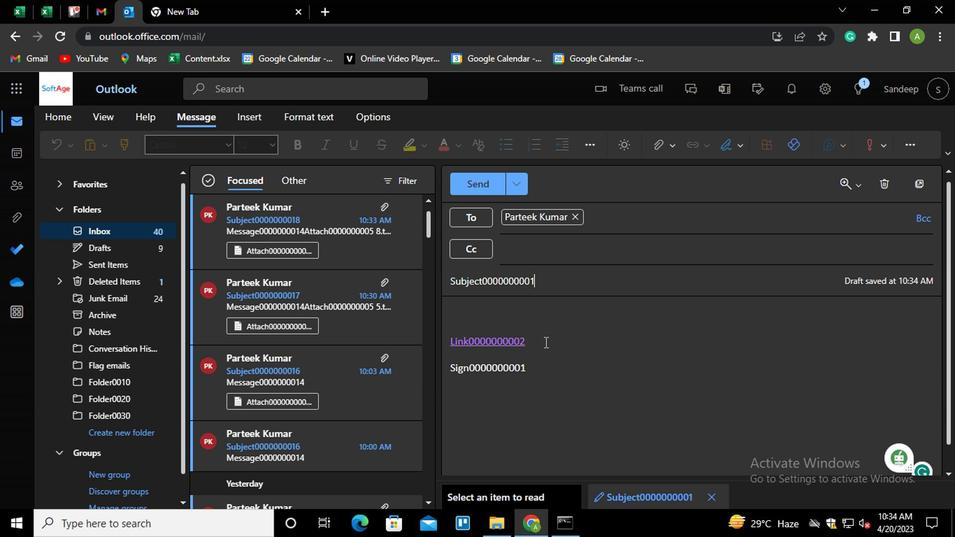 
Action: Mouse moved to (463, 338)
Screenshot: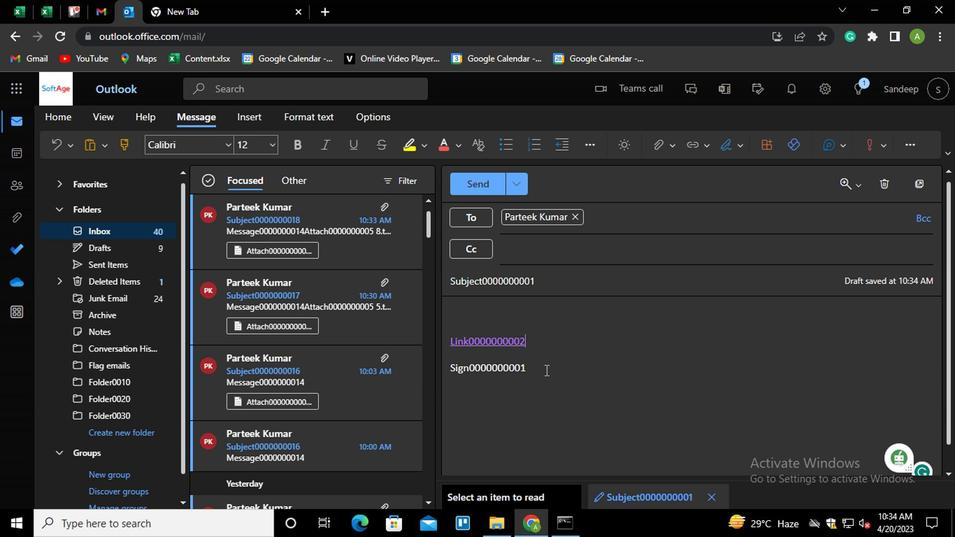
Action: Mouse pressed left at (463, 338)
Screenshot: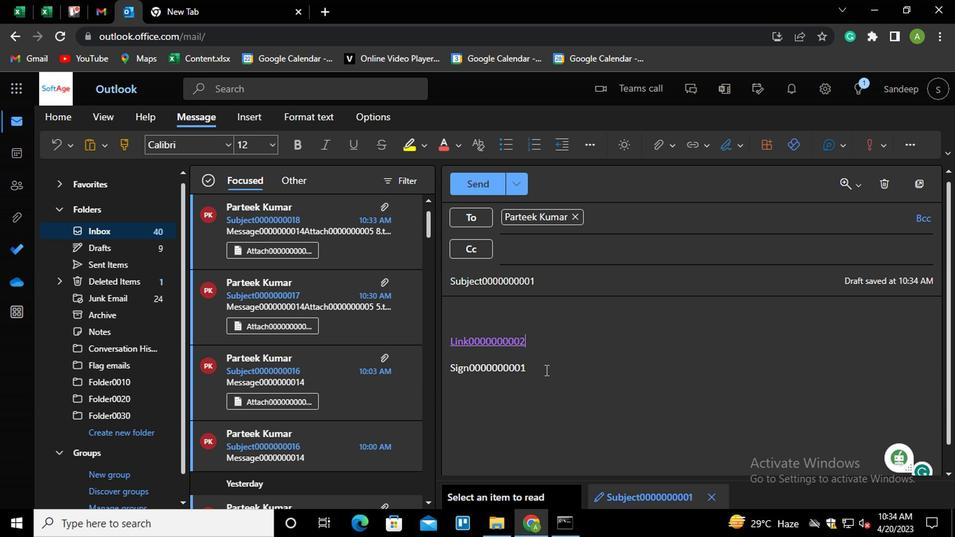 
Action: Key pressed <Key.shift_r><Key.enter><Key.shift_r>MESSAGE0000000001
Screenshot: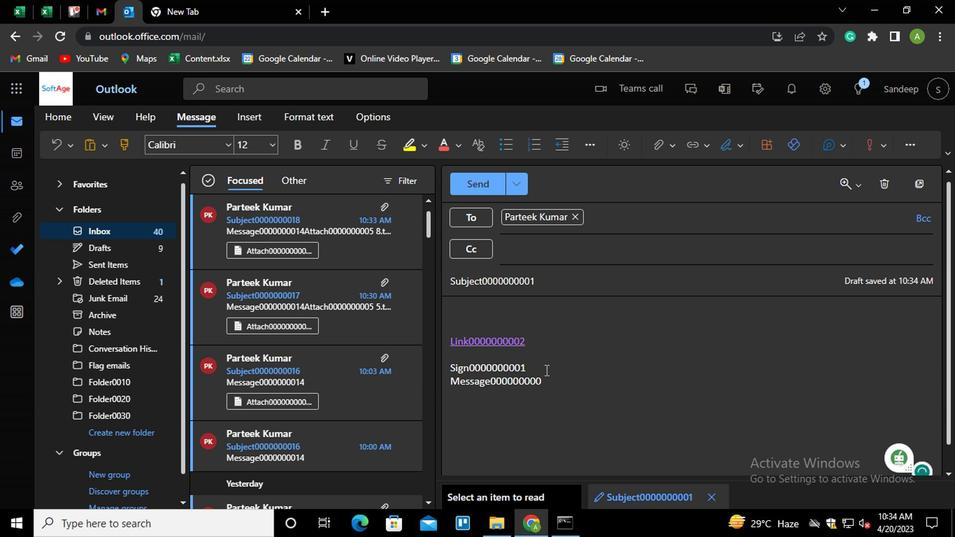 
Action: Mouse moved to (548, 177)
Screenshot: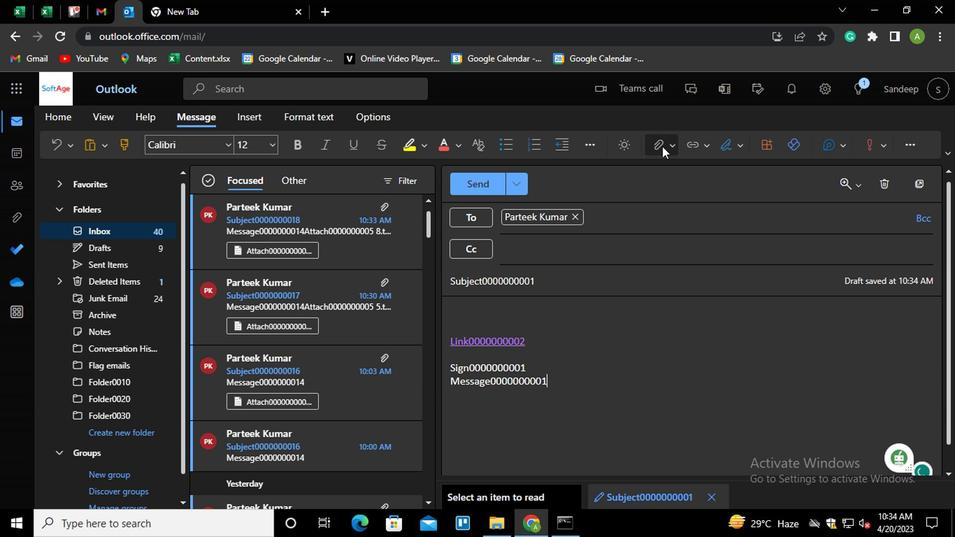 
Action: Mouse pressed left at (548, 177)
Screenshot: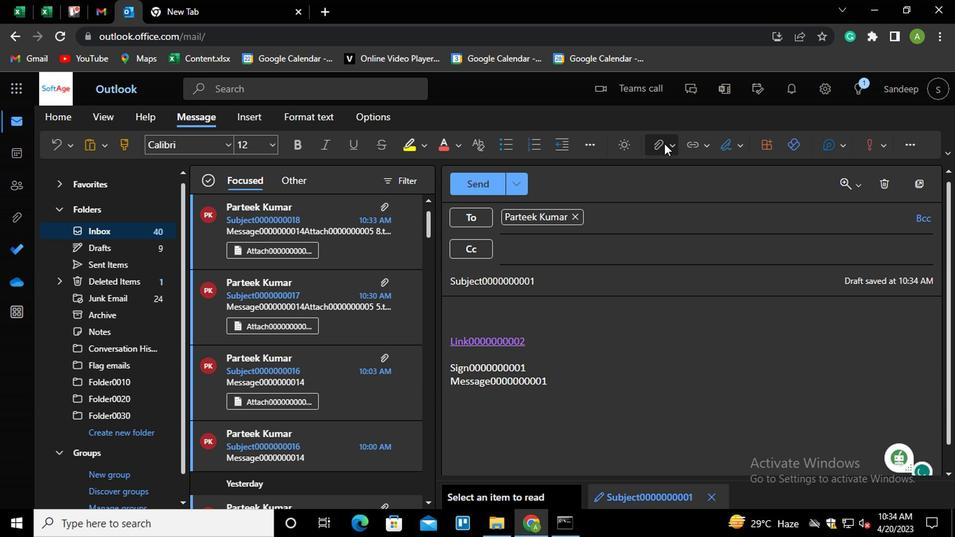 
Action: Mouse moved to (512, 203)
Screenshot: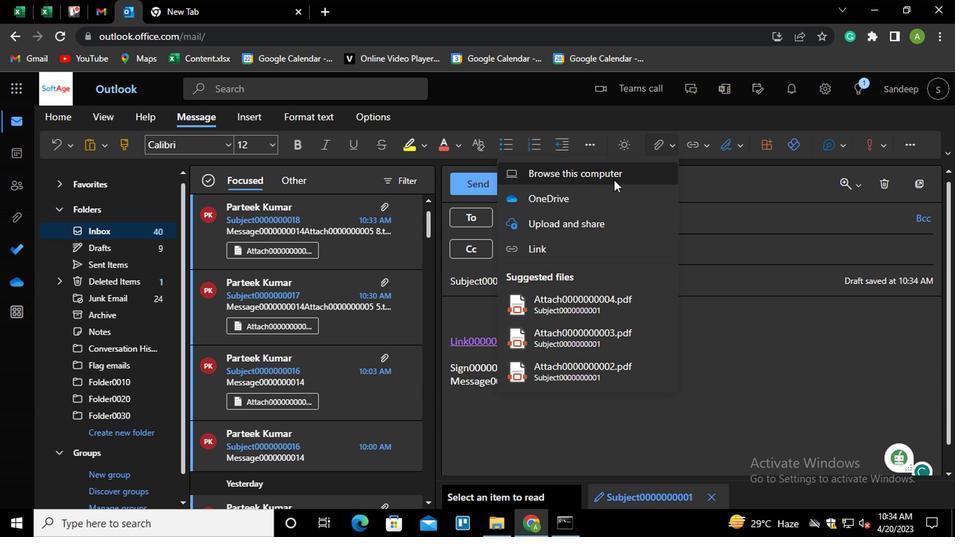 
Action: Mouse pressed left at (512, 203)
Screenshot: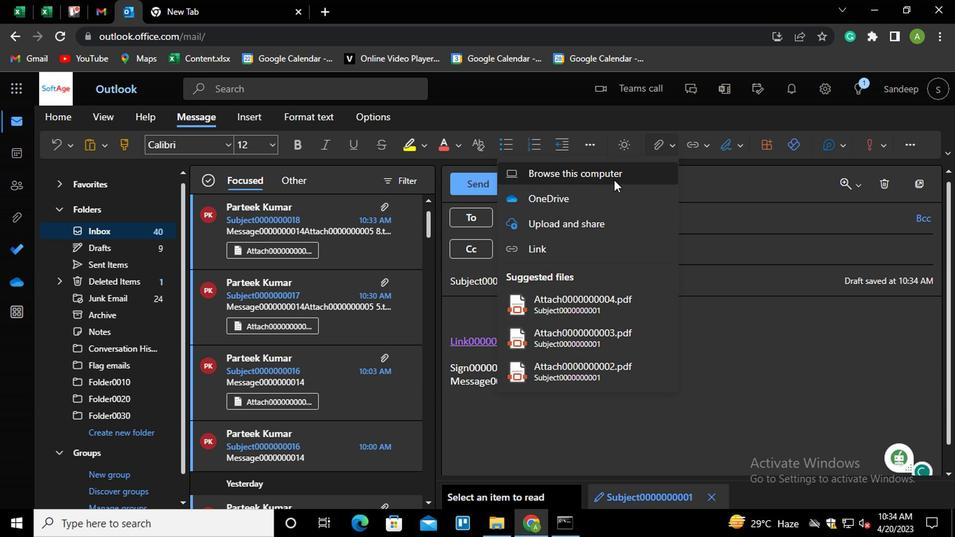 
Action: Mouse moved to (229, 147)
Screenshot: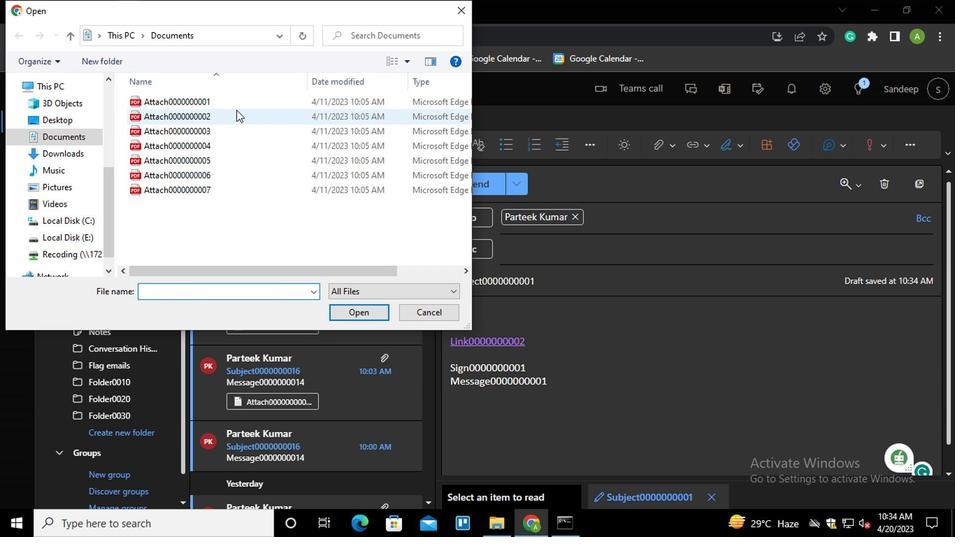 
Action: Mouse pressed left at (229, 147)
Screenshot: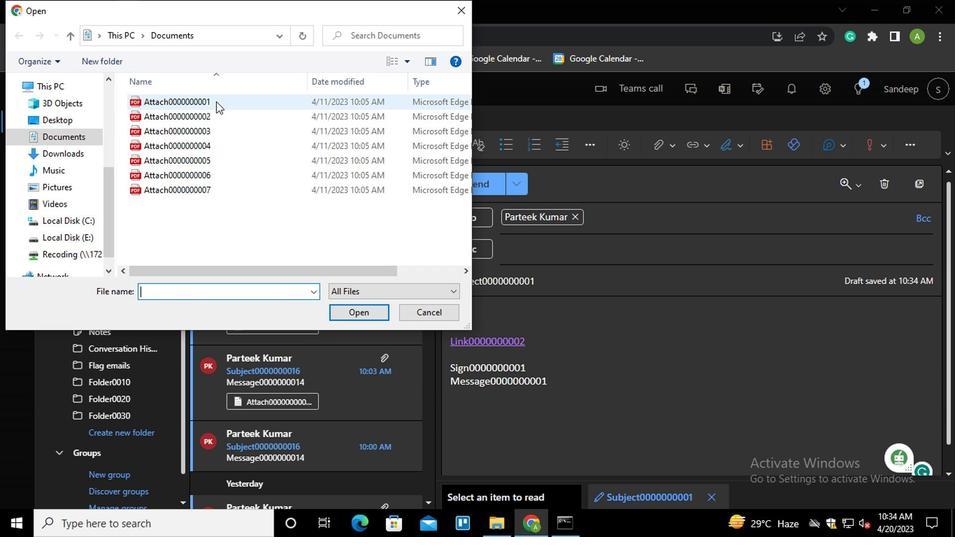 
Action: Mouse moved to (326, 296)
Screenshot: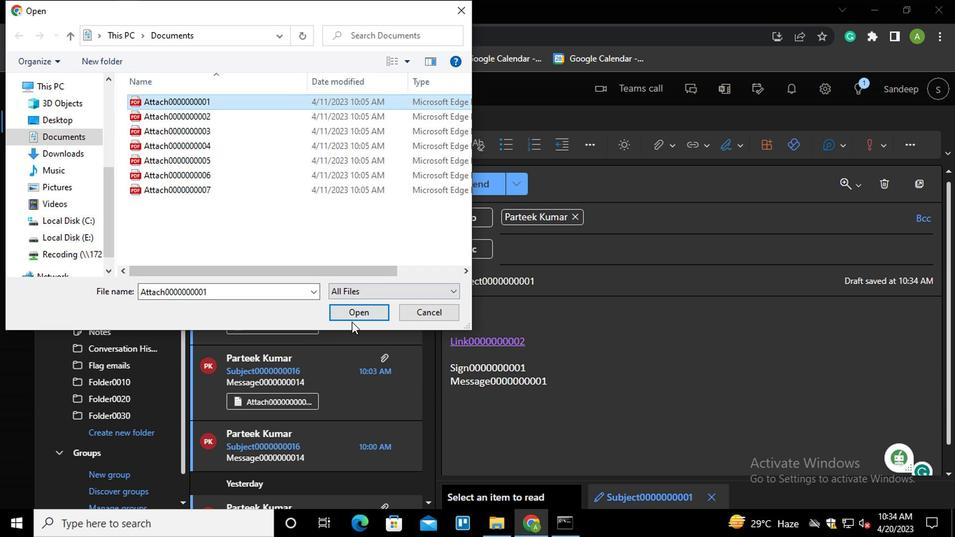 
Action: Mouse pressed left at (326, 296)
Screenshot: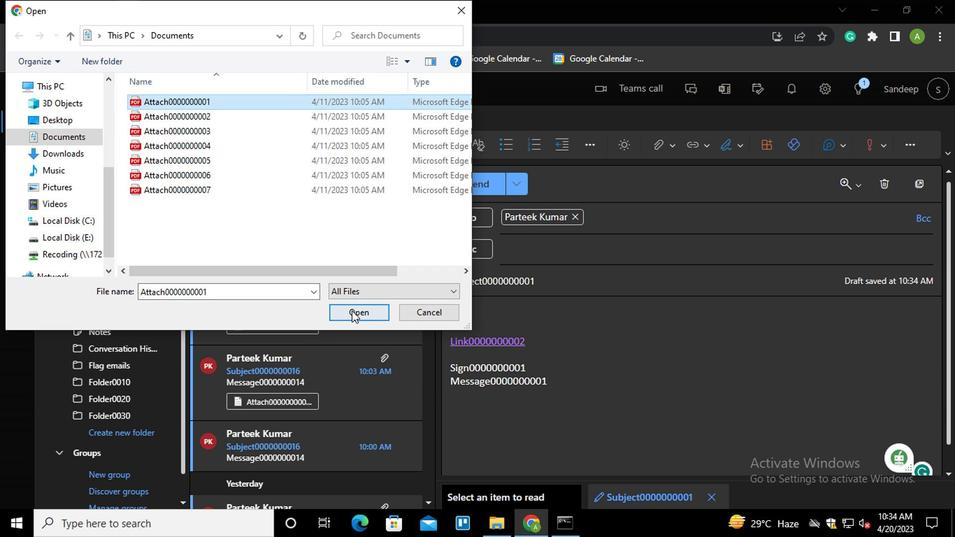 
Action: Mouse moved to (411, 210)
Screenshot: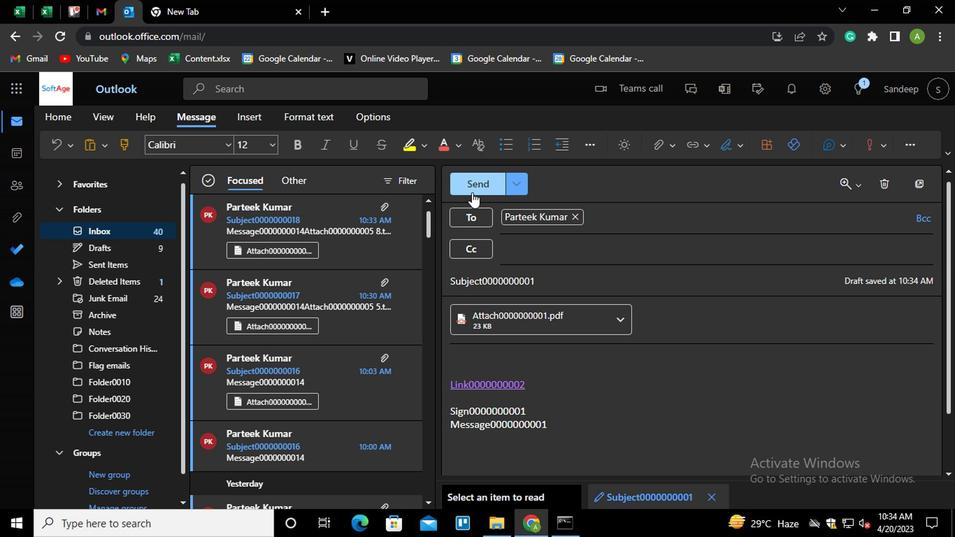 
Action: Mouse pressed left at (411, 210)
Screenshot: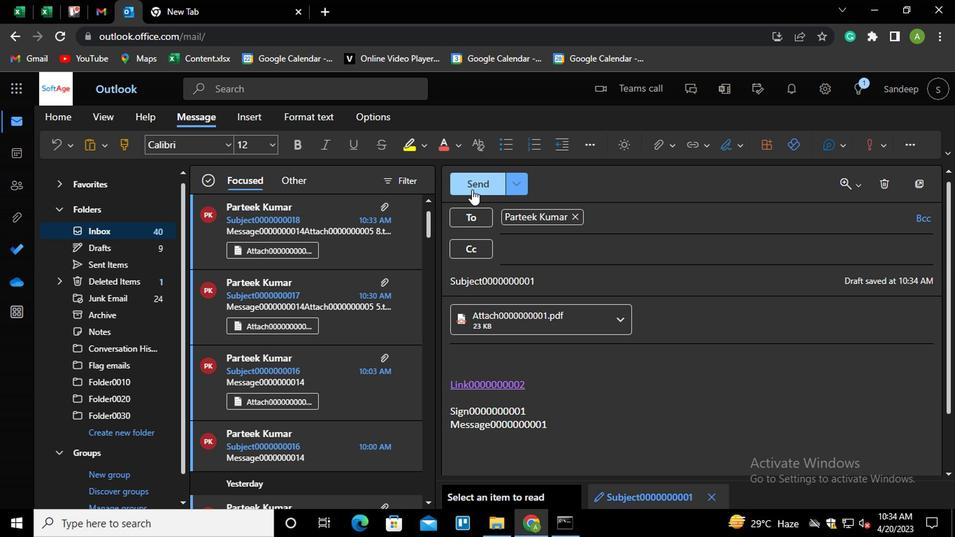 
Action: Mouse moved to (522, 372)
Screenshot: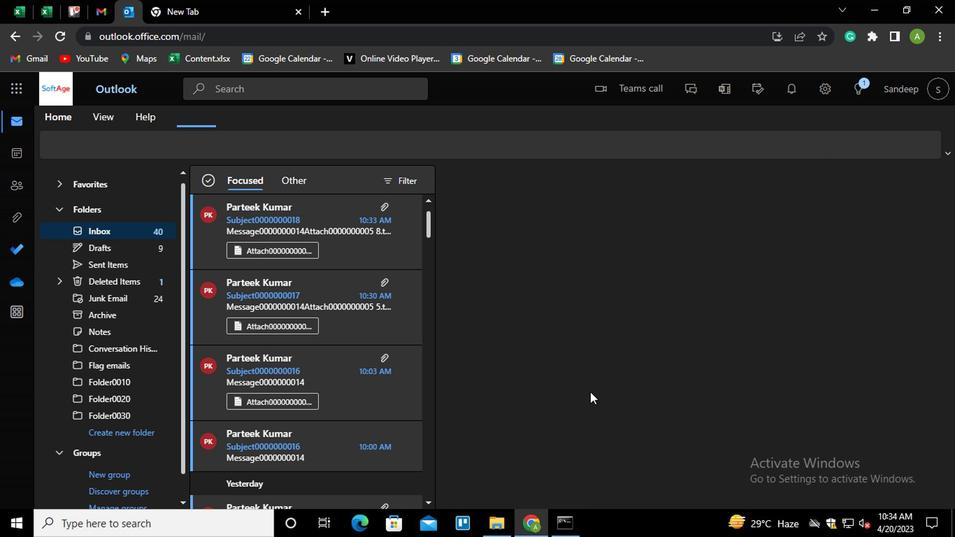 
